 Task: Find a guest house in Carlingford, Australia, for 8 guests from 12th to 16th July, with a price range of ₹10,000 to ₹16,000, including amenities like free parking, TV, gym, and breakfast.
Action: Mouse moved to (581, 124)
Screenshot: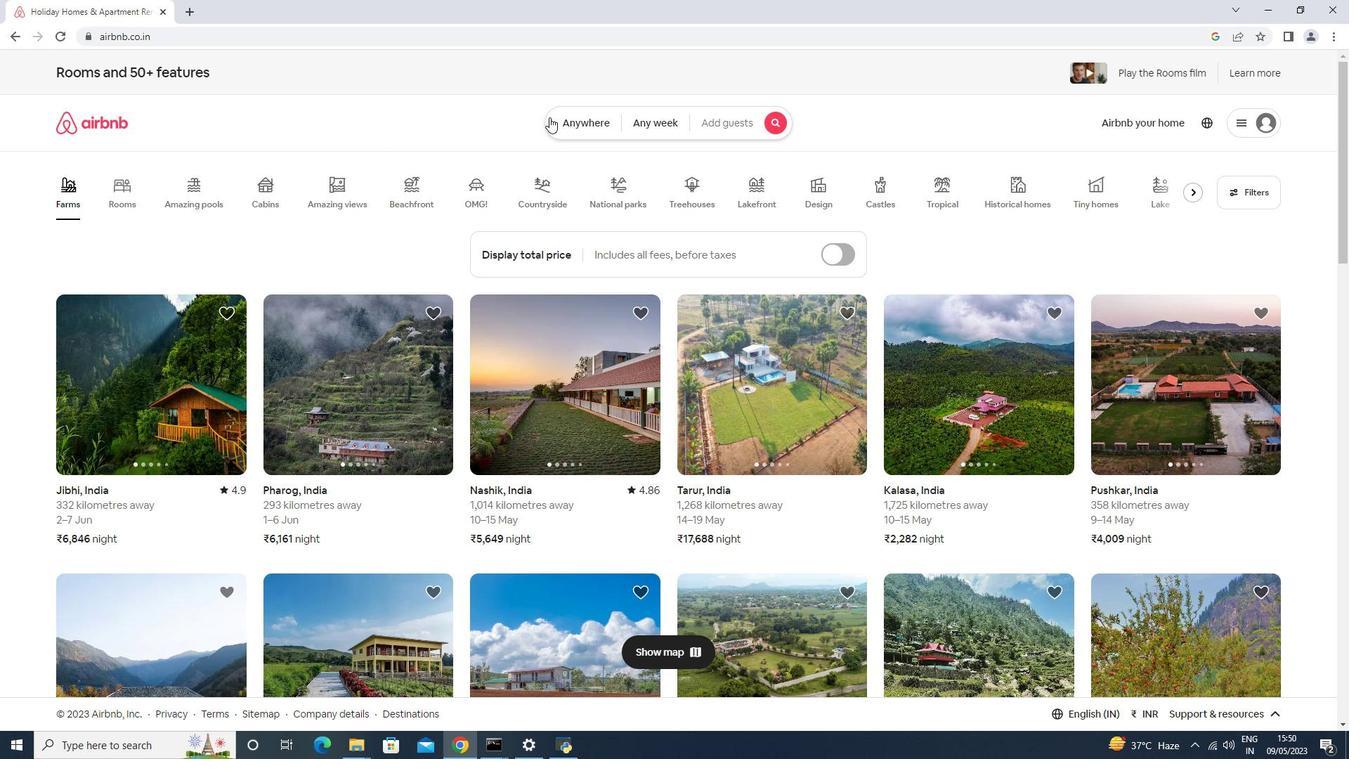 
Action: Mouse pressed left at (581, 124)
Screenshot: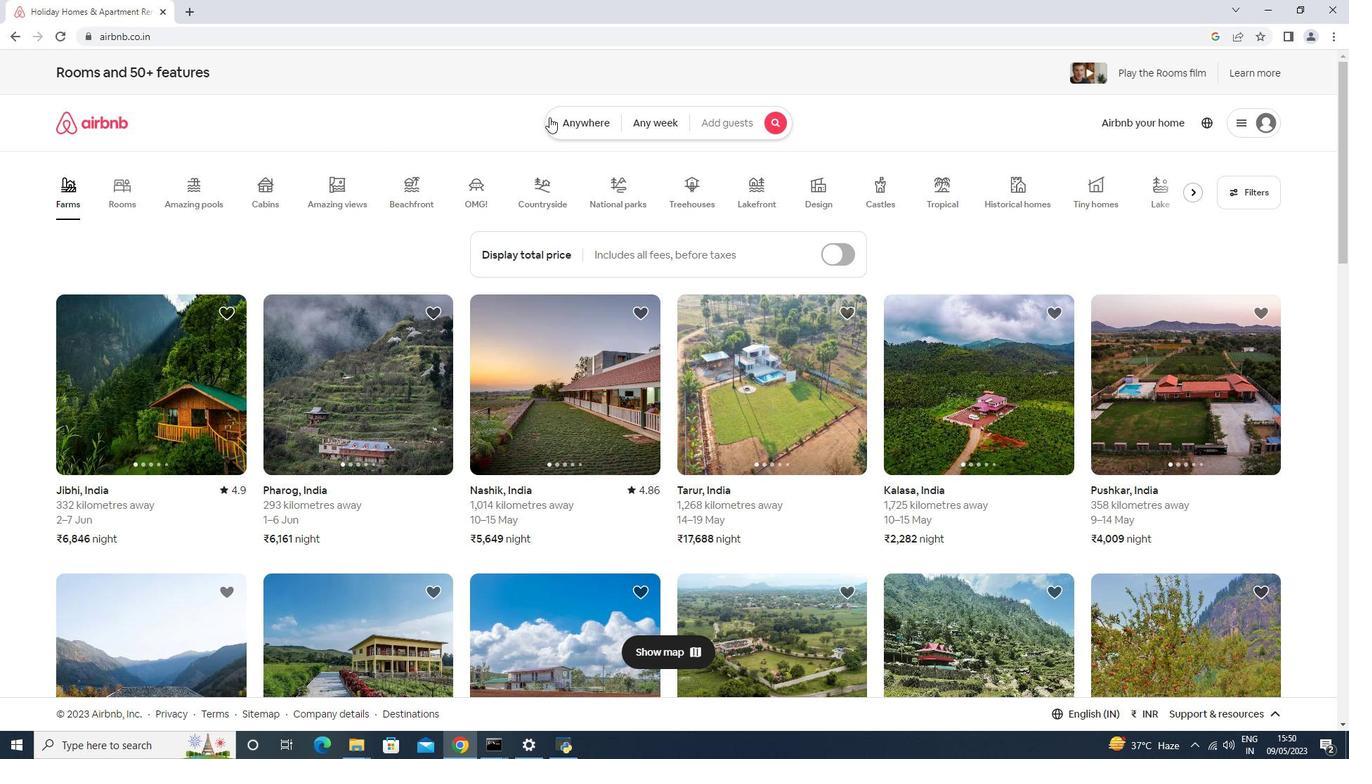 
Action: Key pressed <Key.shift>Carlingford,<Key.space>
Screenshot: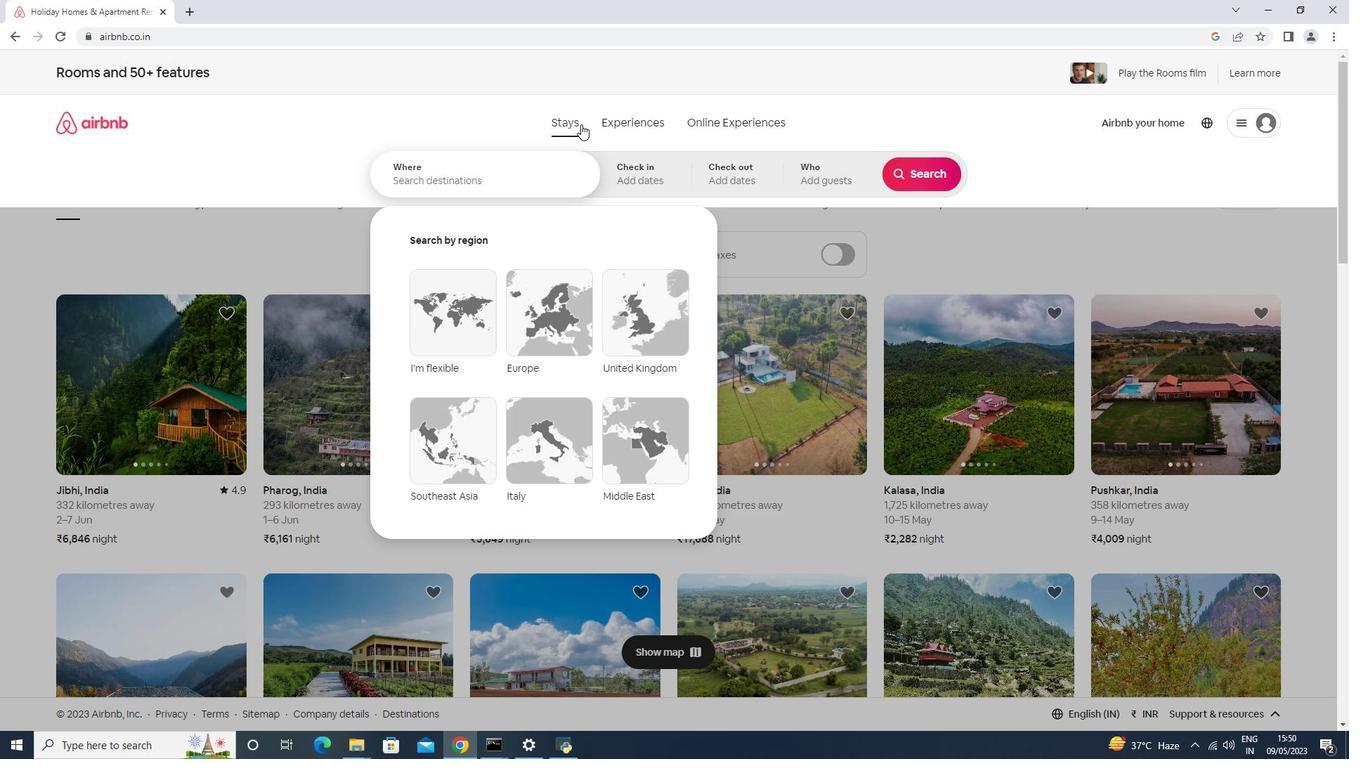 
Action: Mouse moved to (596, 82)
Screenshot: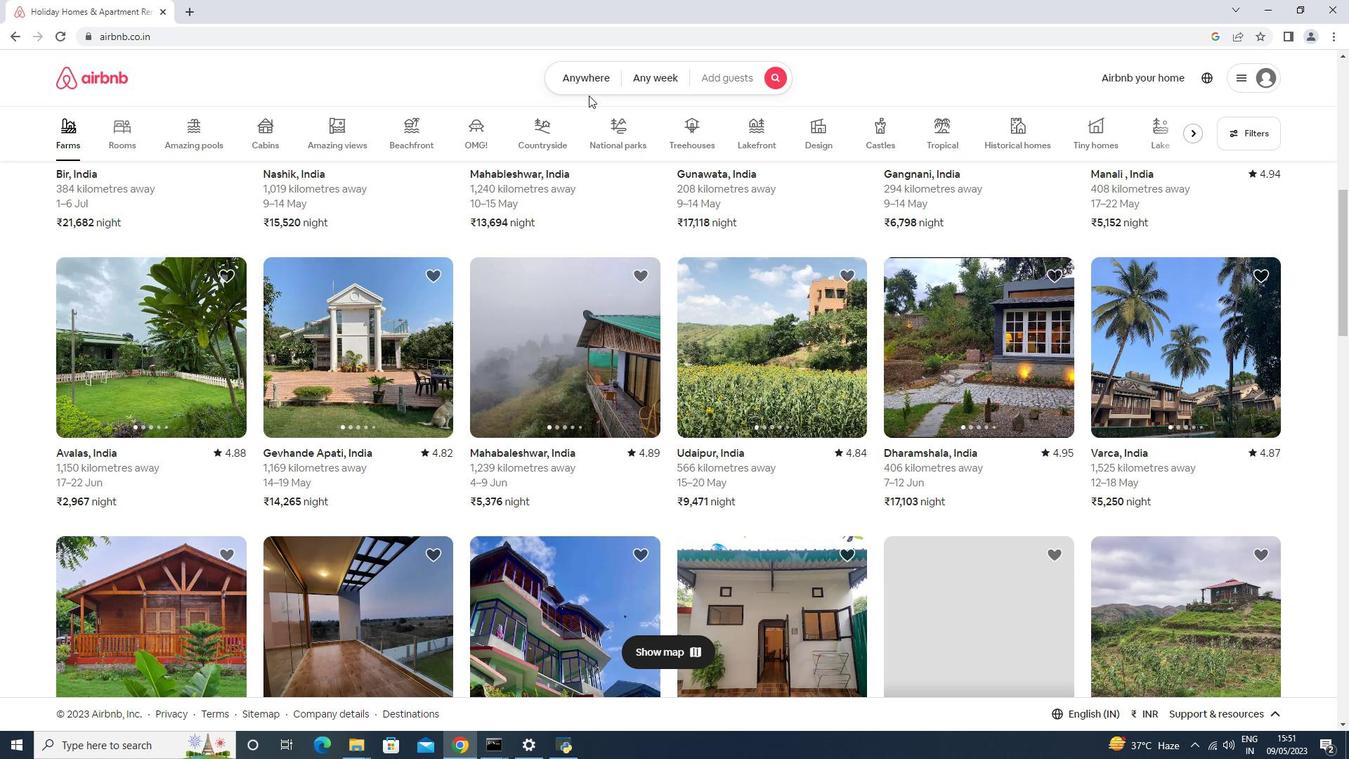 
Action: Mouse pressed left at (596, 82)
Screenshot: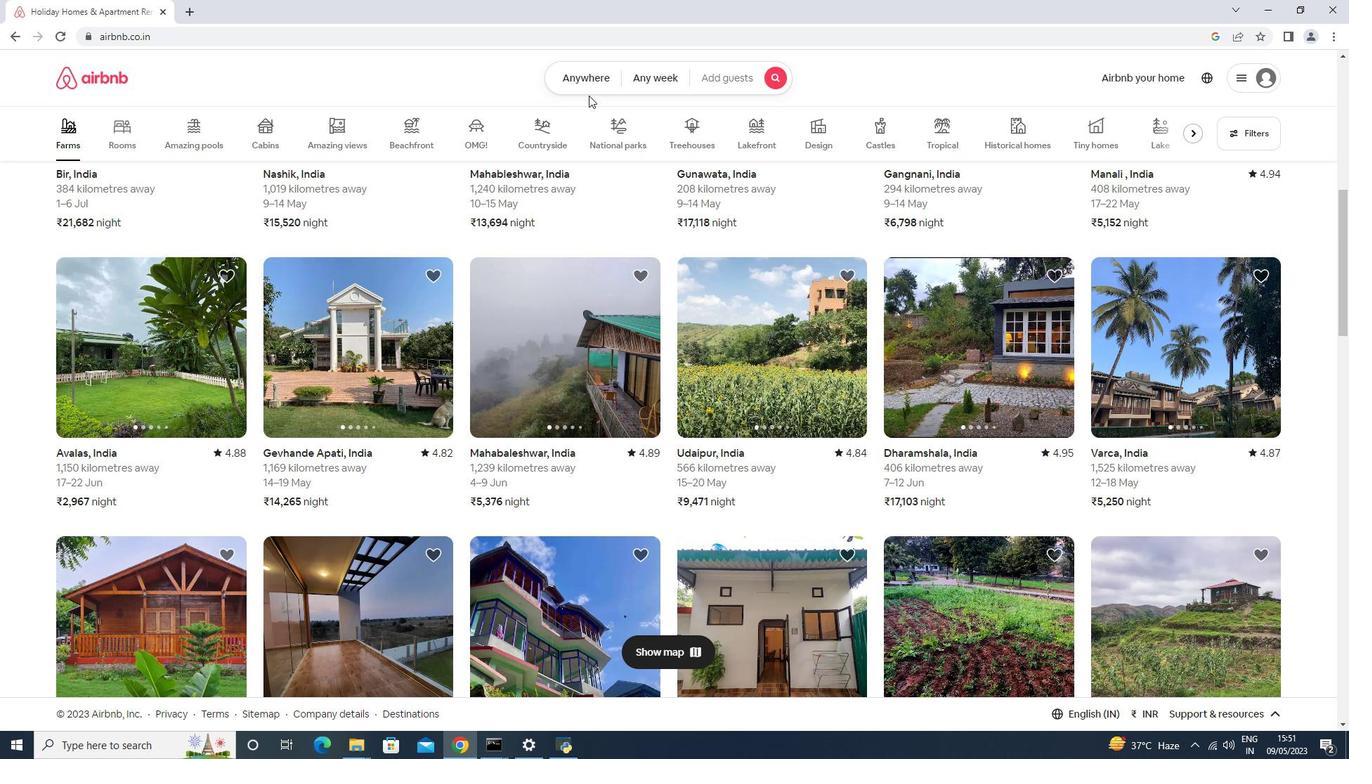 
Action: Mouse moved to (541, 131)
Screenshot: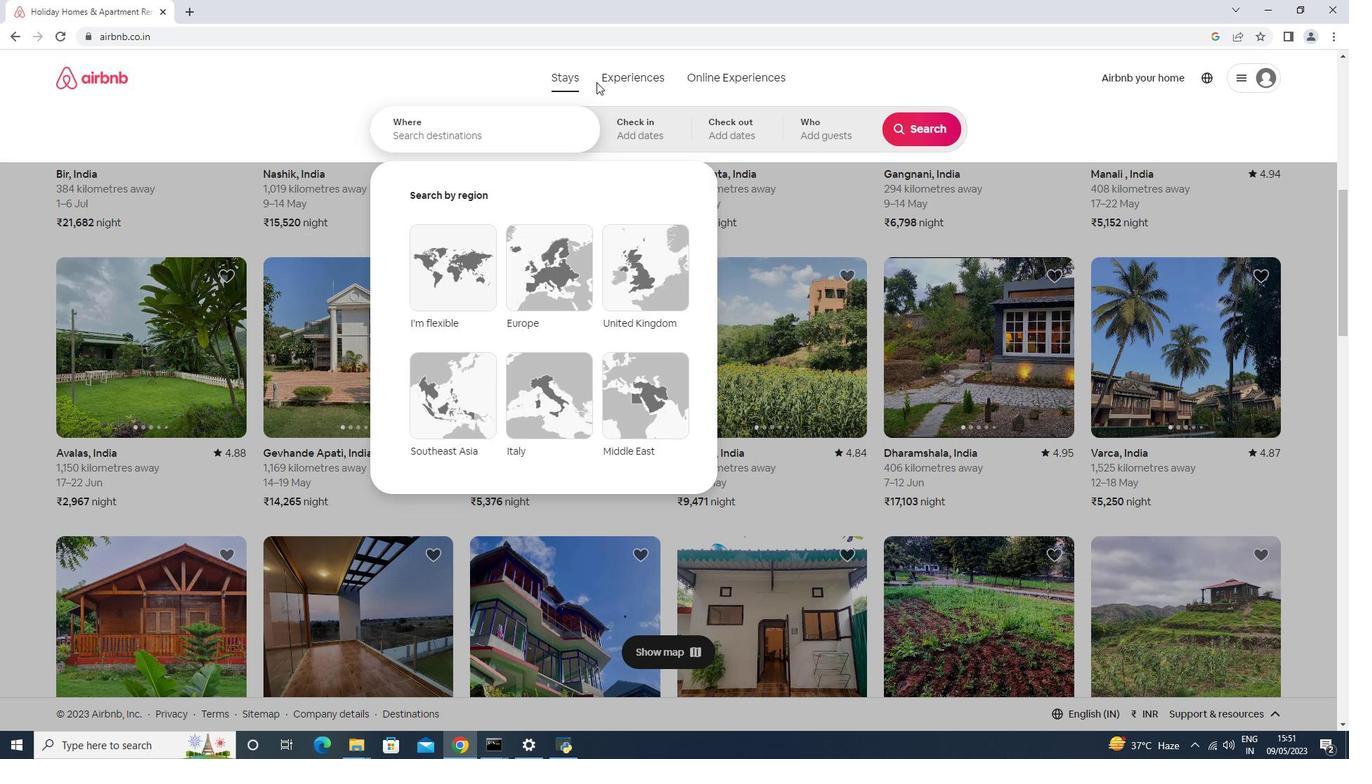 
Action: Mouse pressed left at (541, 131)
Screenshot: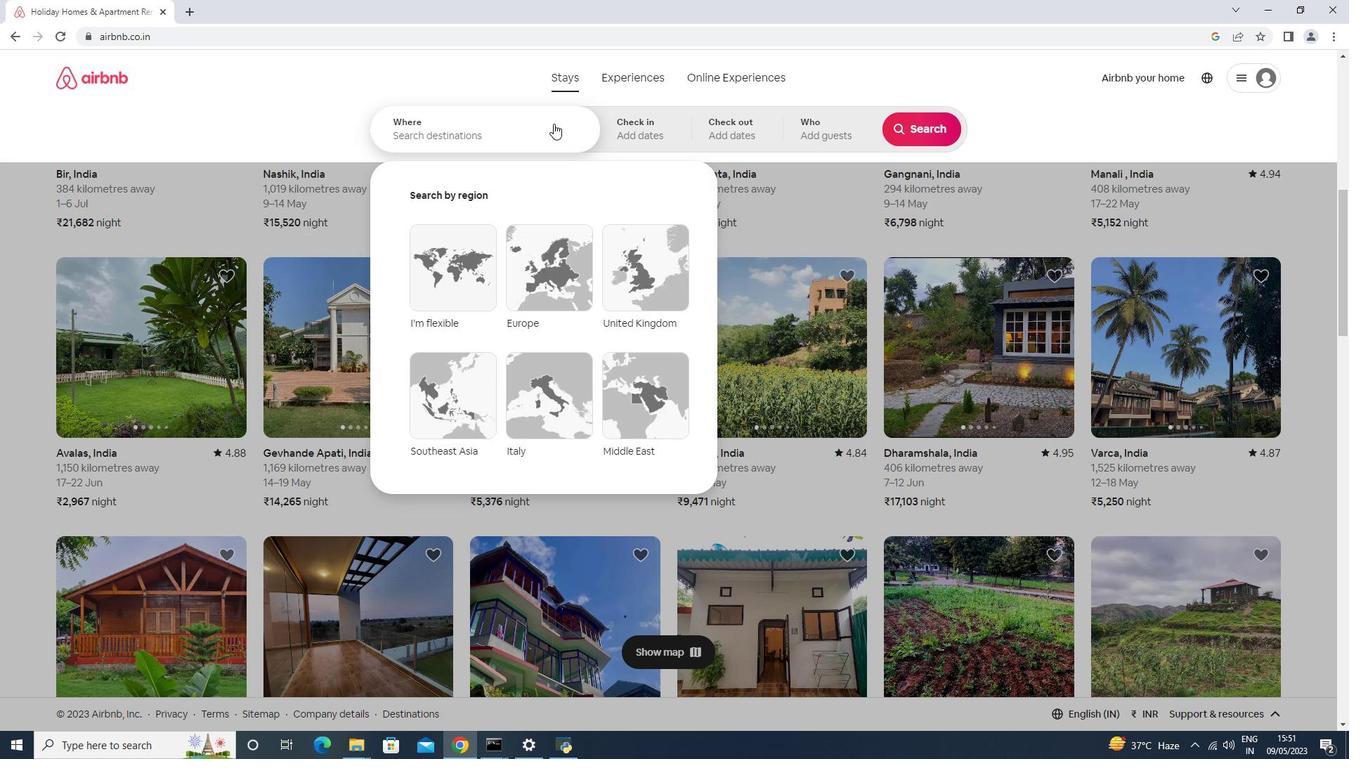 
Action: Key pressed <Key.shift>rlingford,<Key.space>a<Key.backspace><Key.shift>Australia<Key.enter>
Screenshot: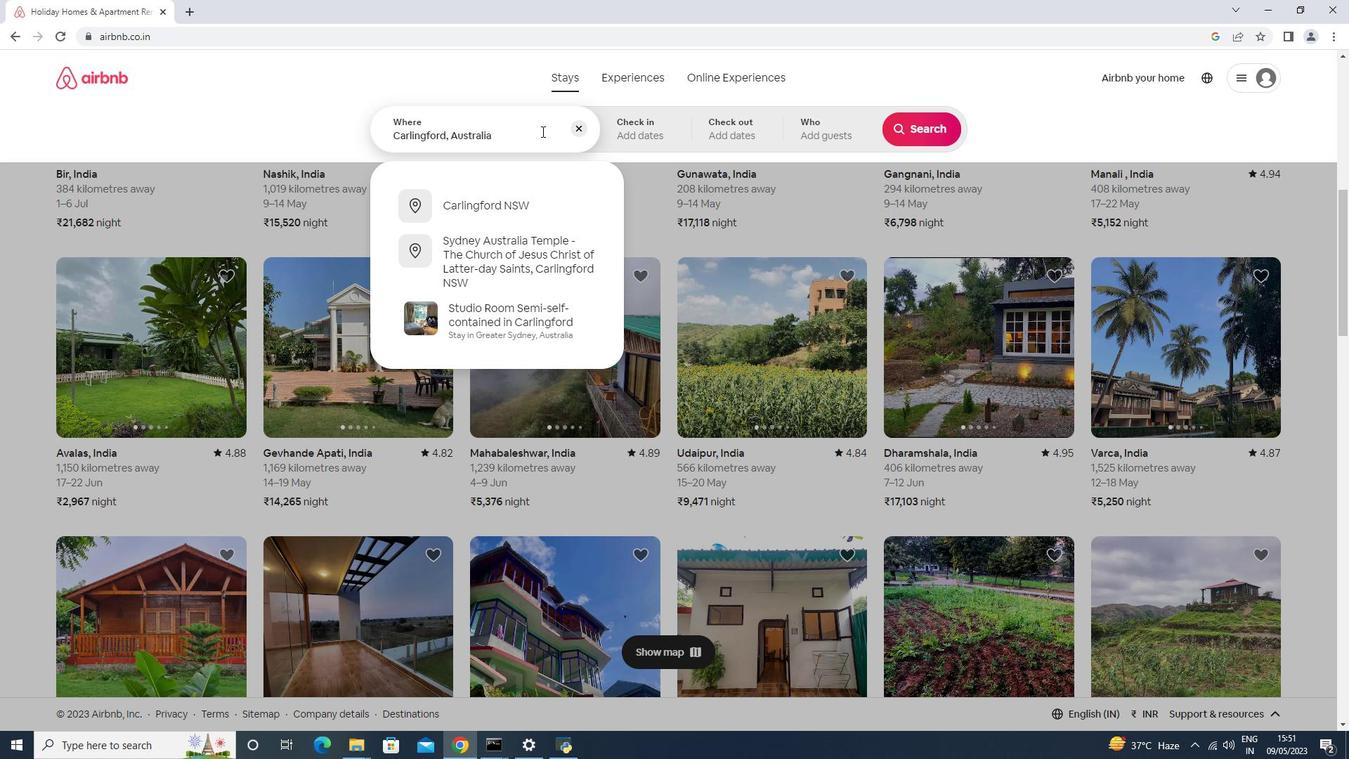 
Action: Mouse moved to (920, 244)
Screenshot: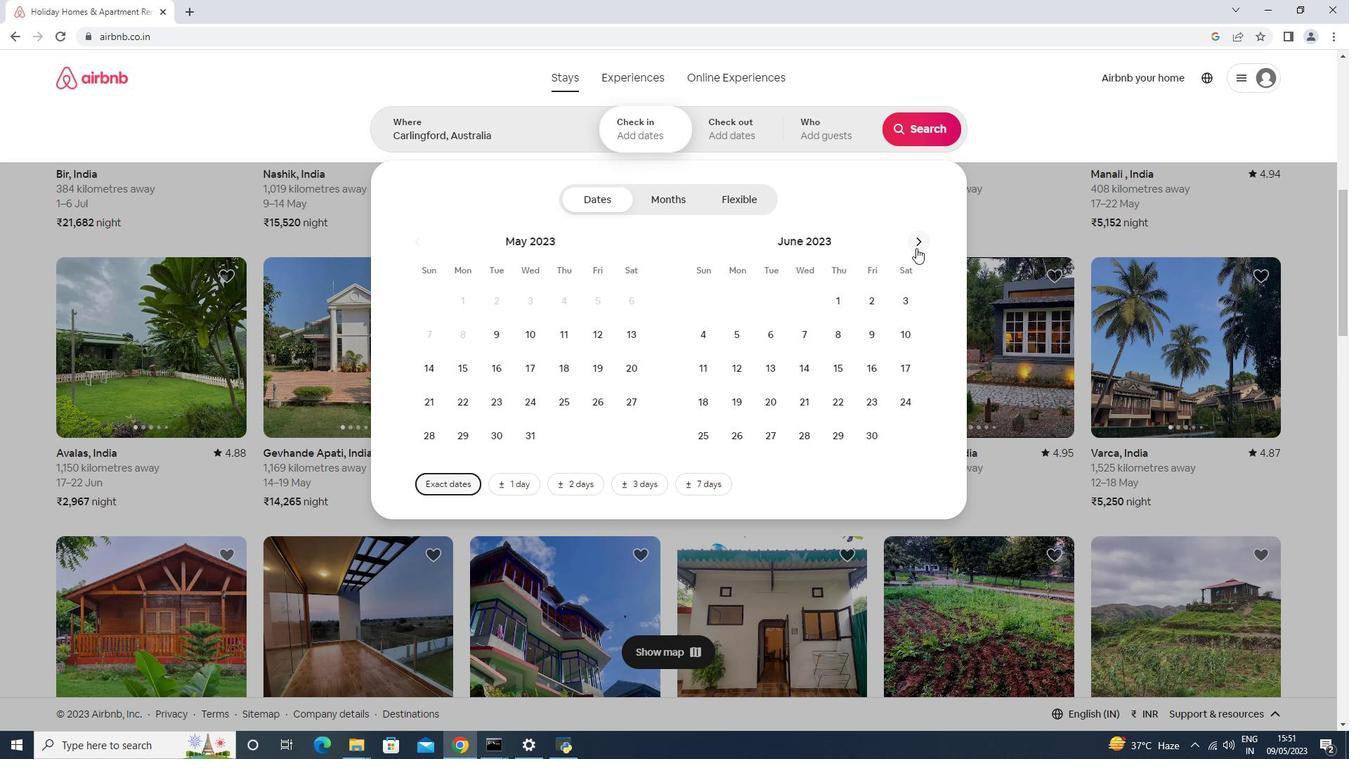 
Action: Mouse pressed left at (920, 244)
Screenshot: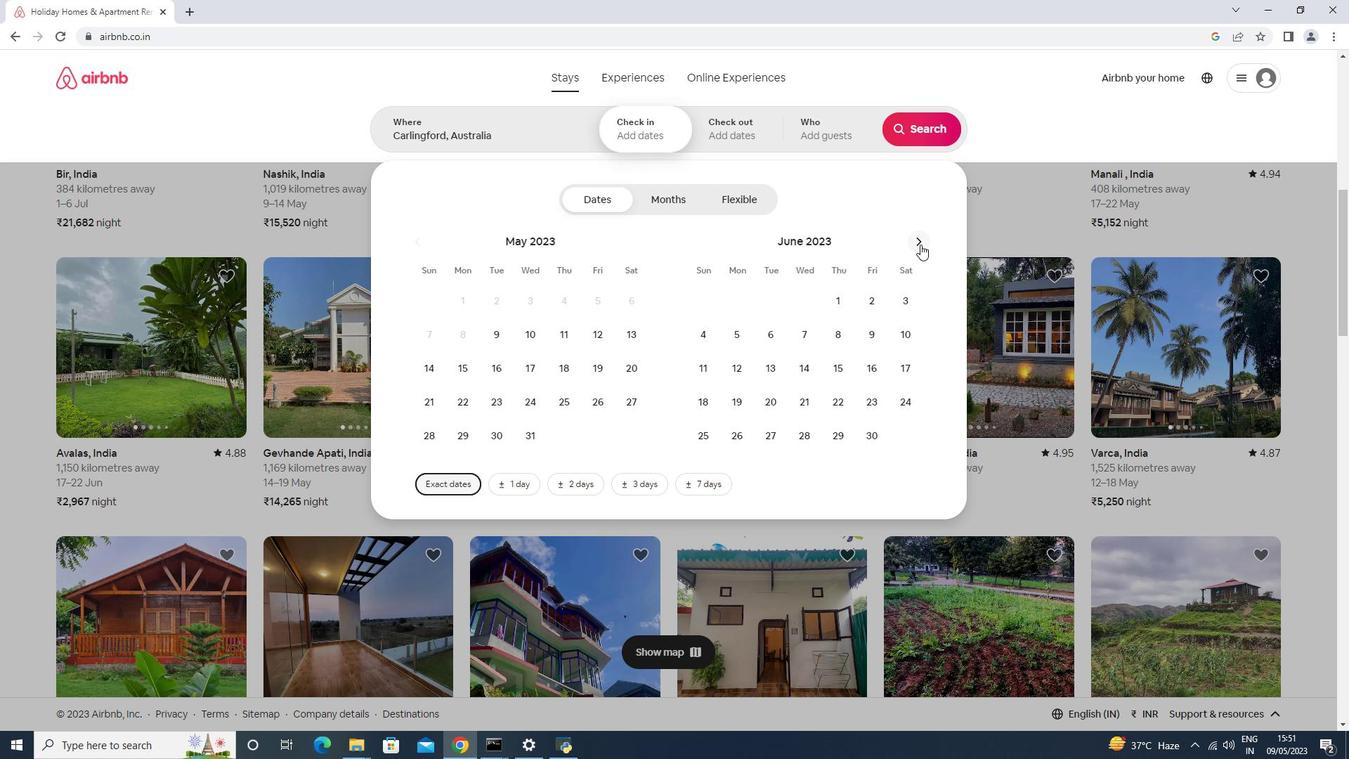 
Action: Mouse moved to (818, 365)
Screenshot: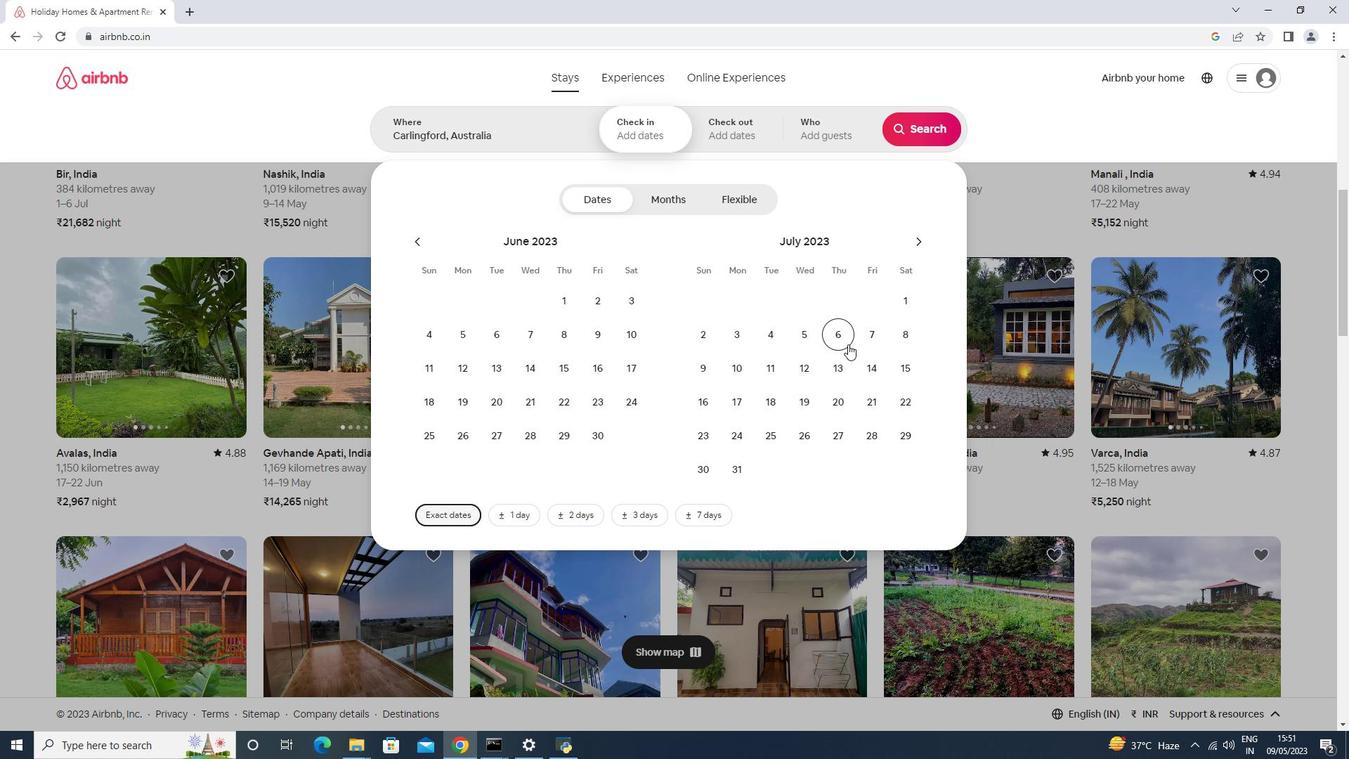 
Action: Mouse pressed left at (818, 365)
Screenshot: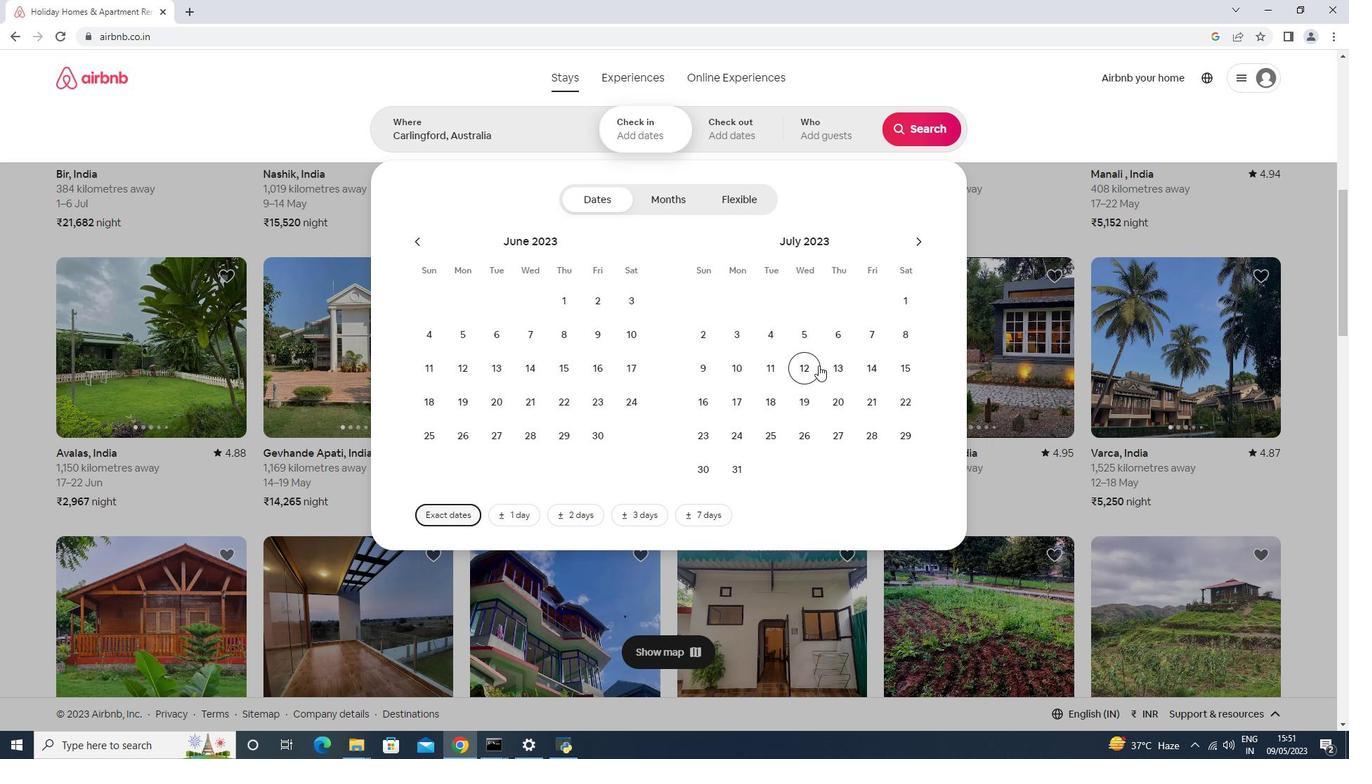 
Action: Mouse moved to (708, 394)
Screenshot: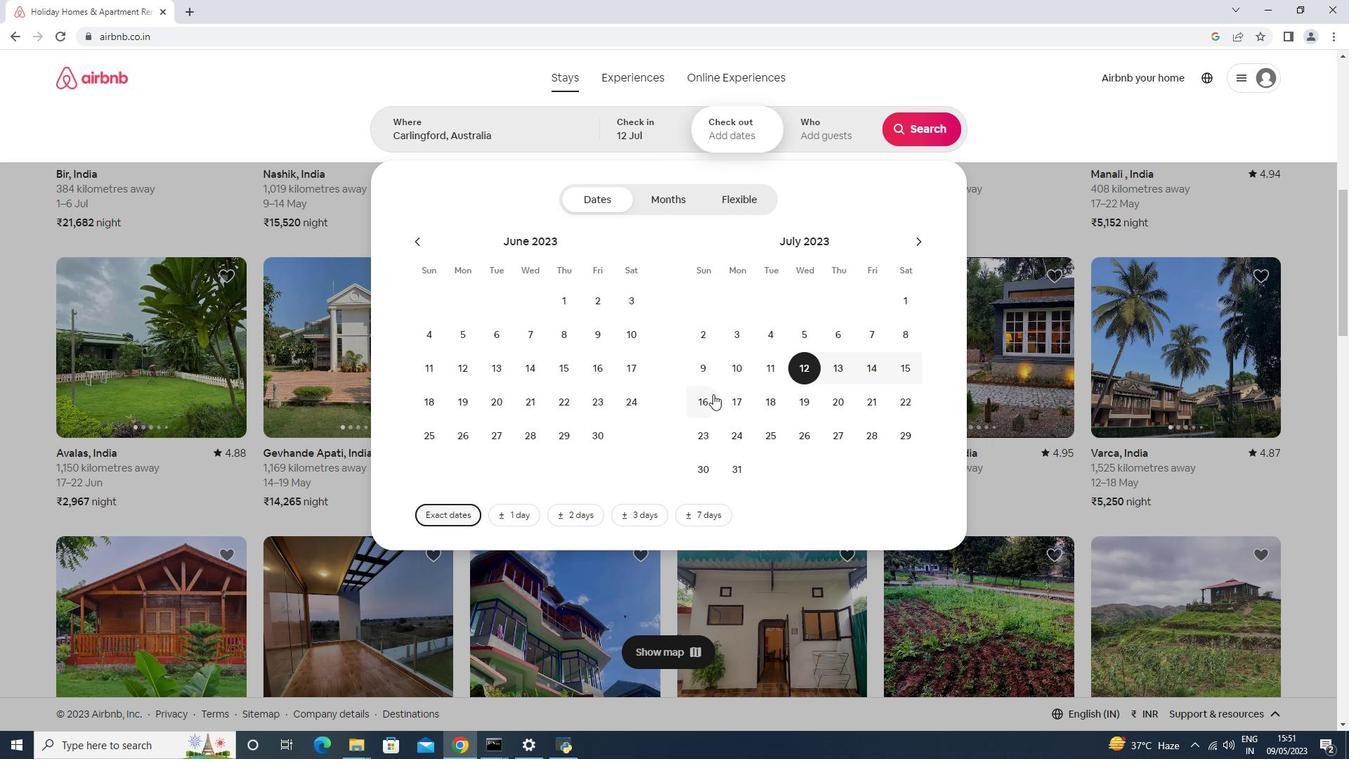 
Action: Mouse pressed left at (708, 394)
Screenshot: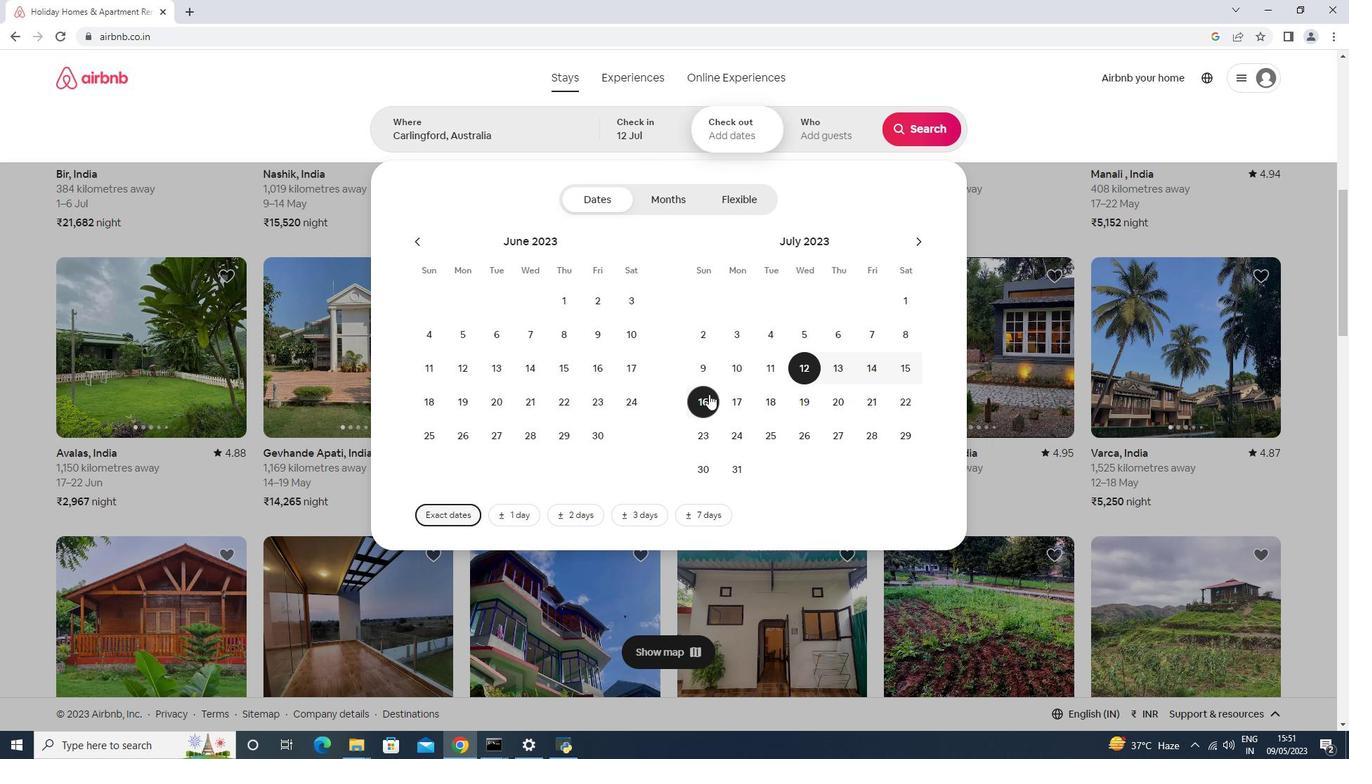 
Action: Mouse moved to (838, 140)
Screenshot: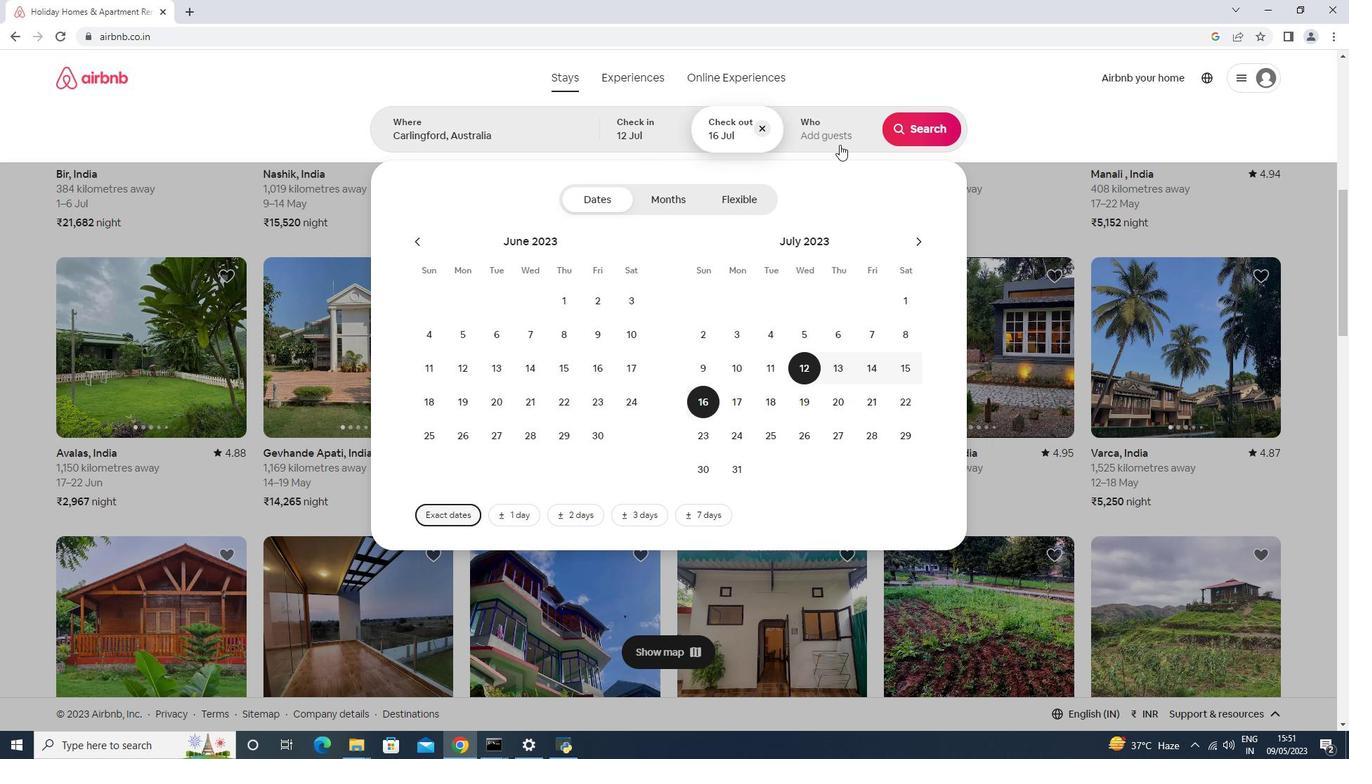 
Action: Mouse pressed left at (838, 140)
Screenshot: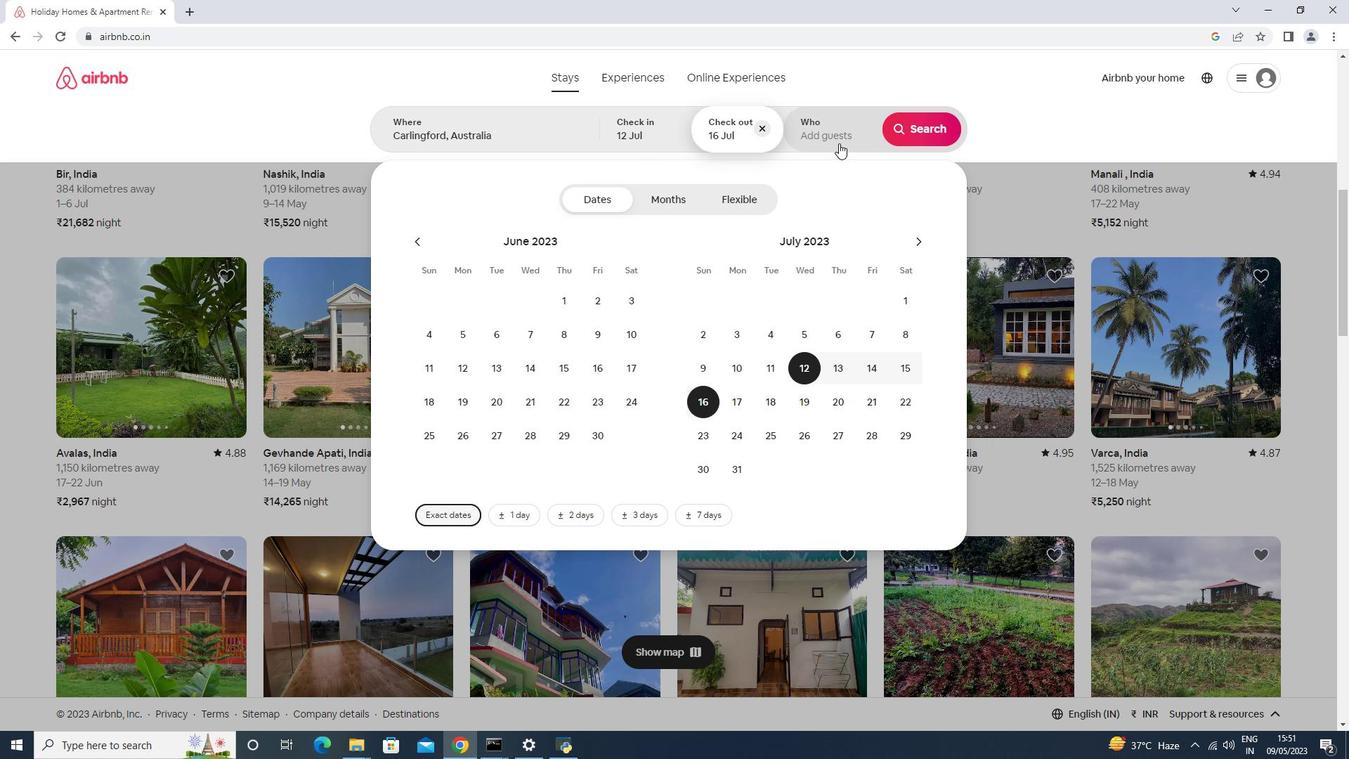 
Action: Mouse moved to (927, 196)
Screenshot: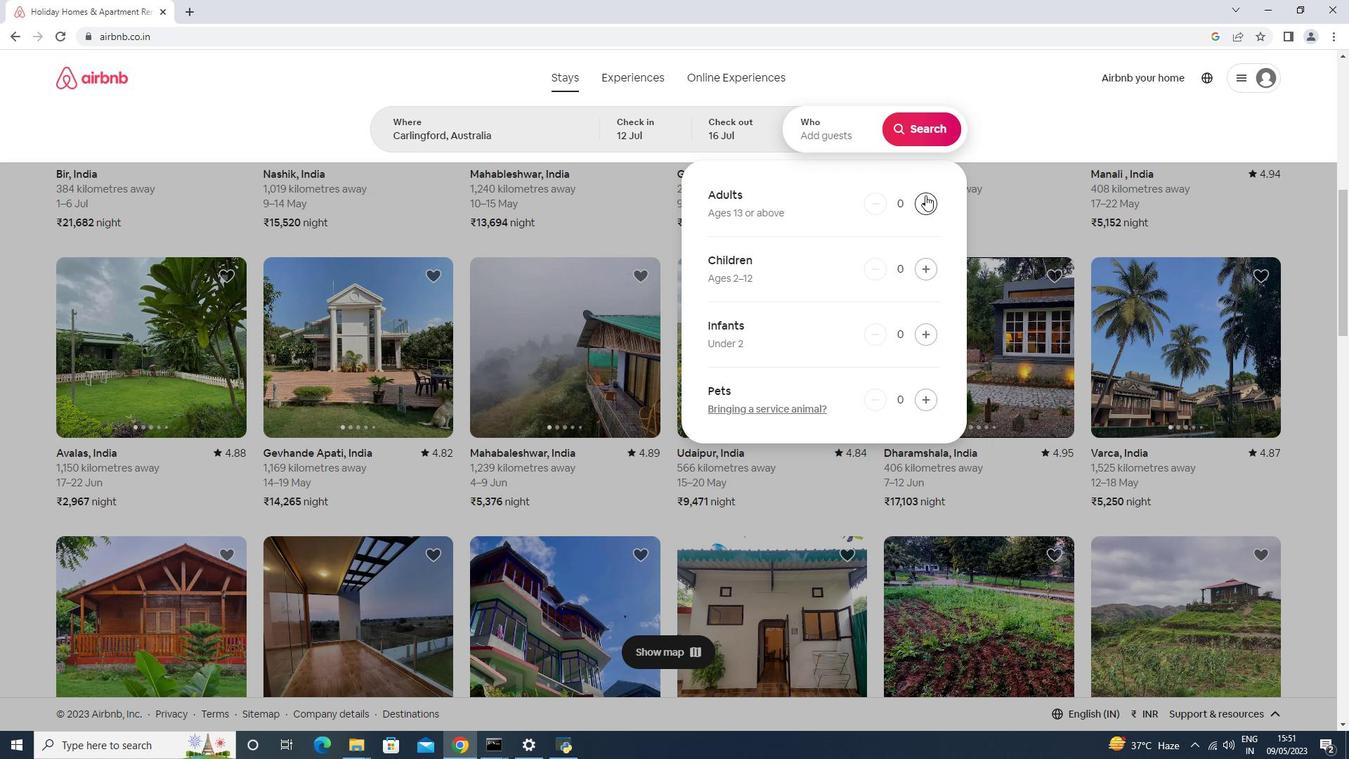
Action: Mouse pressed left at (927, 196)
Screenshot: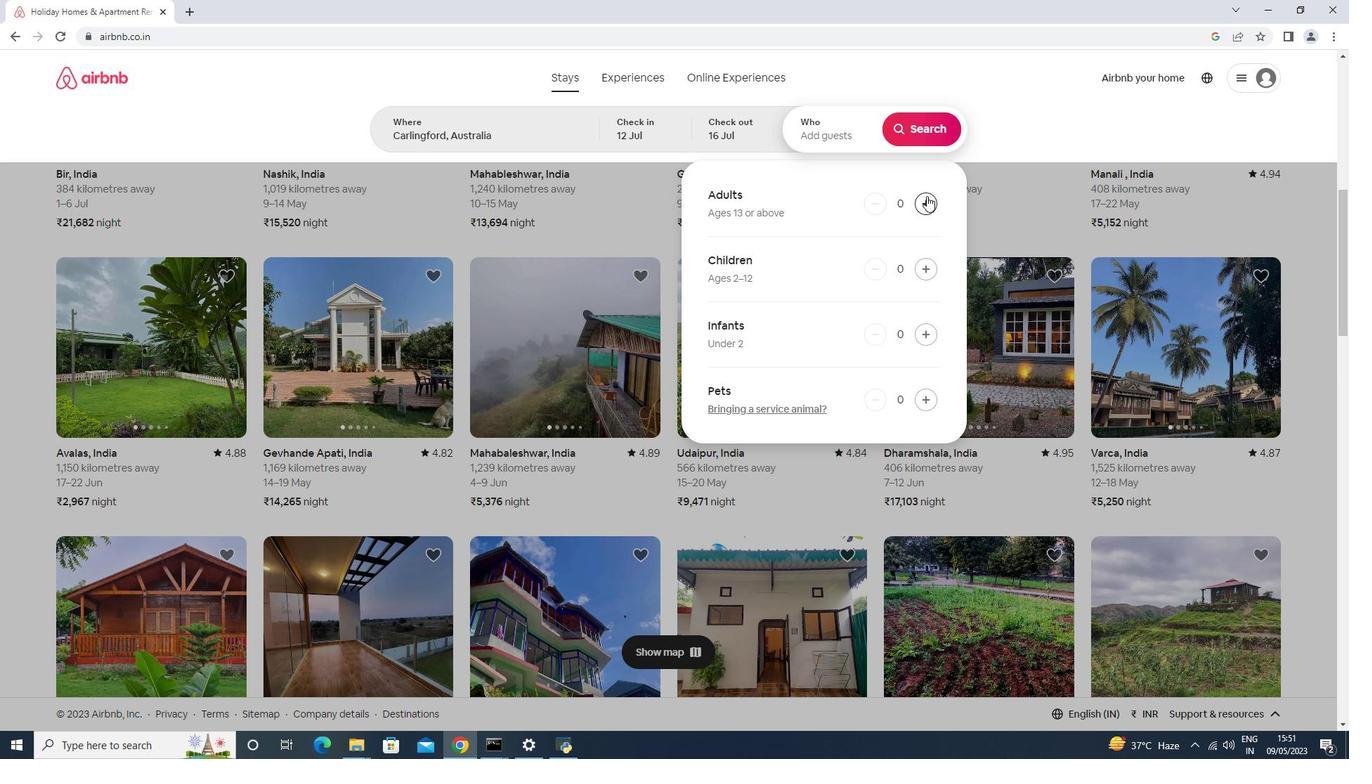 
Action: Mouse pressed left at (927, 196)
Screenshot: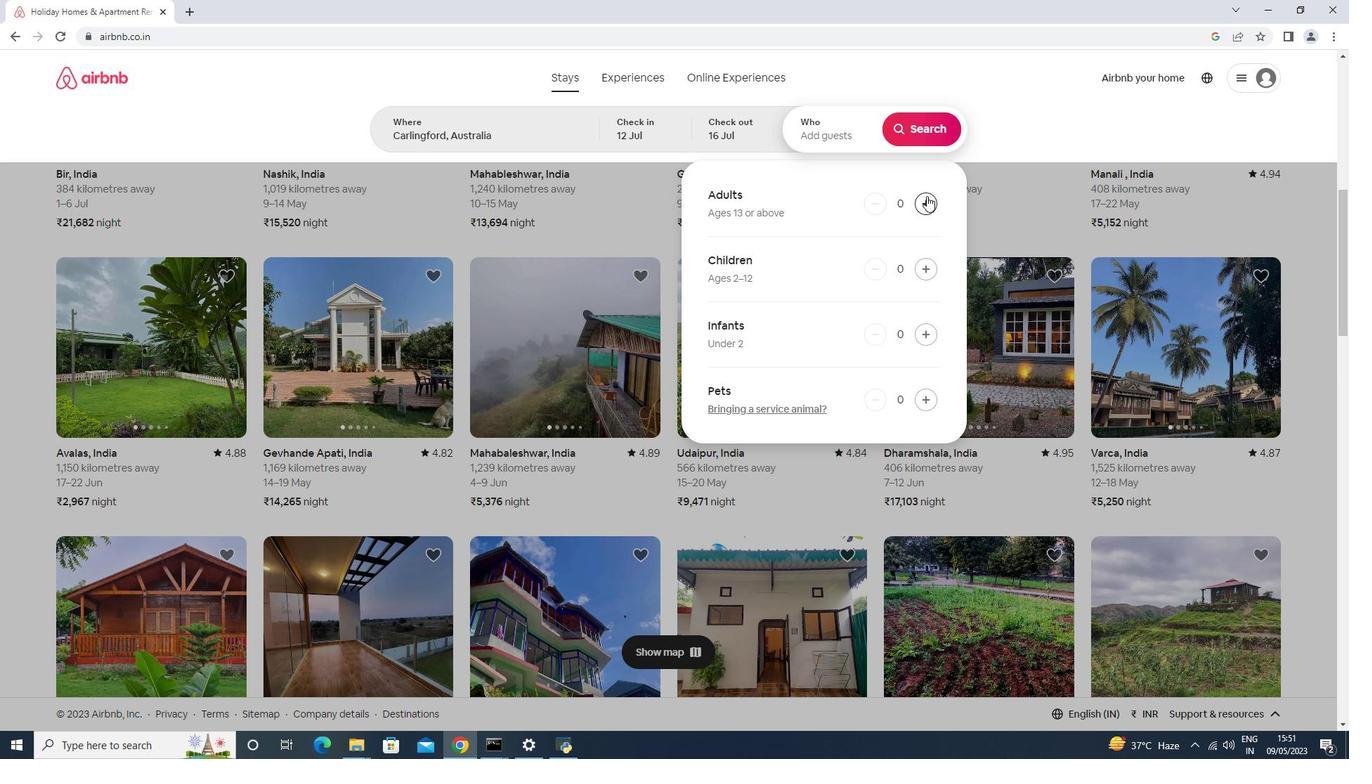 
Action: Mouse pressed left at (927, 196)
Screenshot: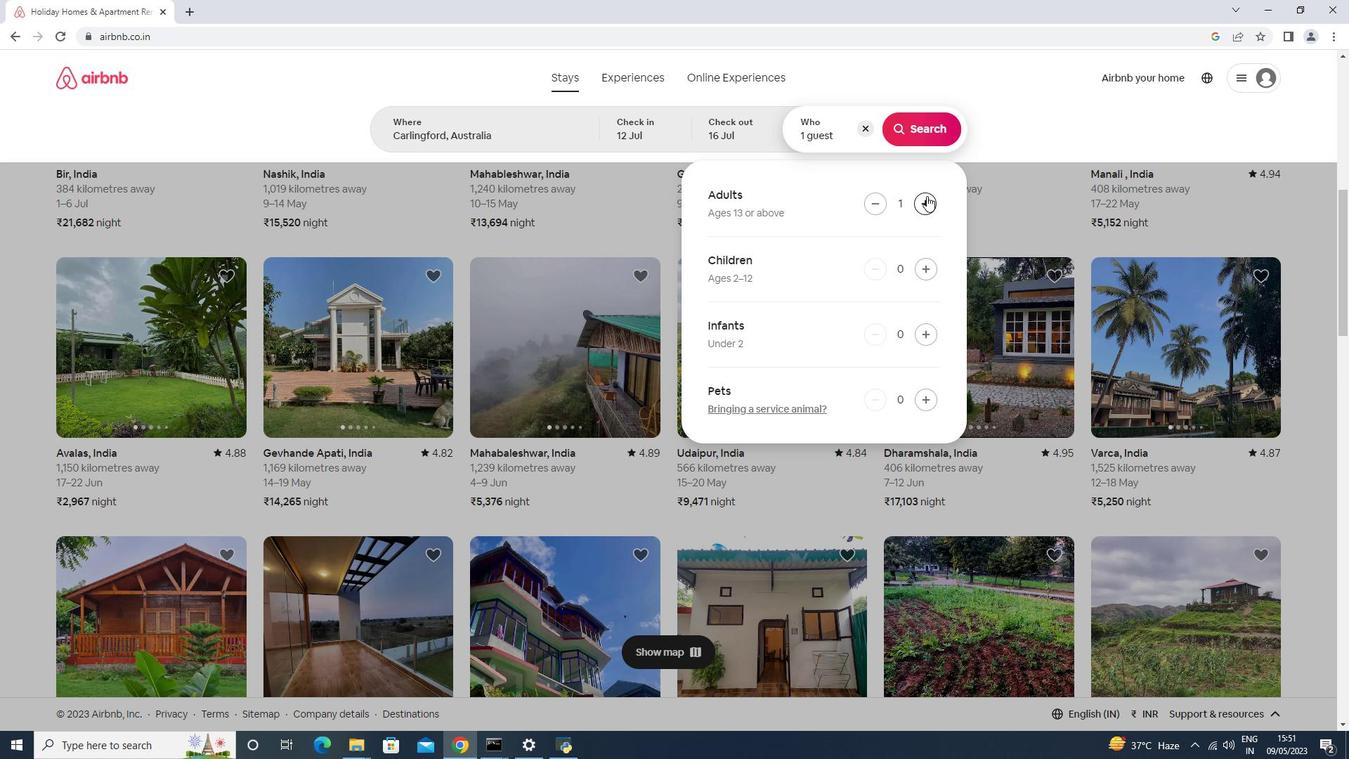 
Action: Mouse pressed left at (927, 196)
Screenshot: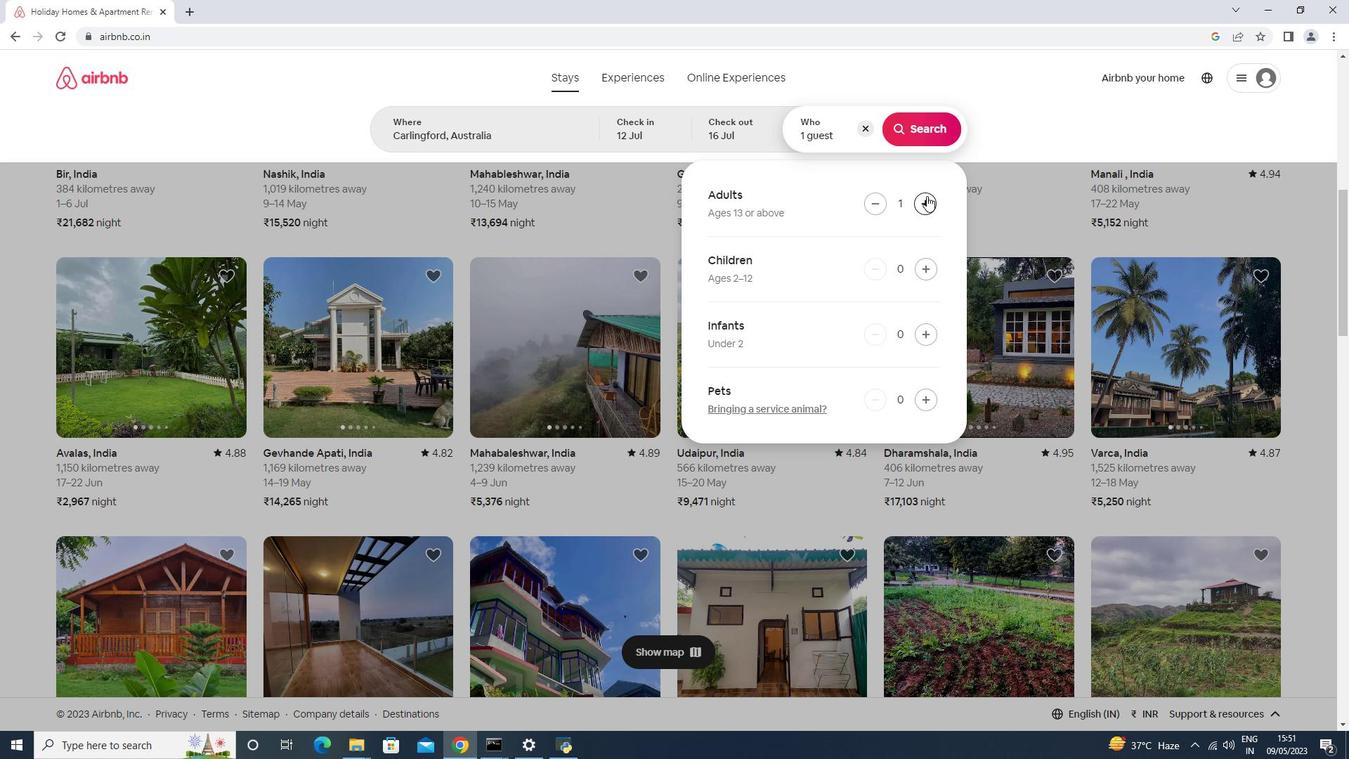 
Action: Mouse pressed left at (927, 196)
Screenshot: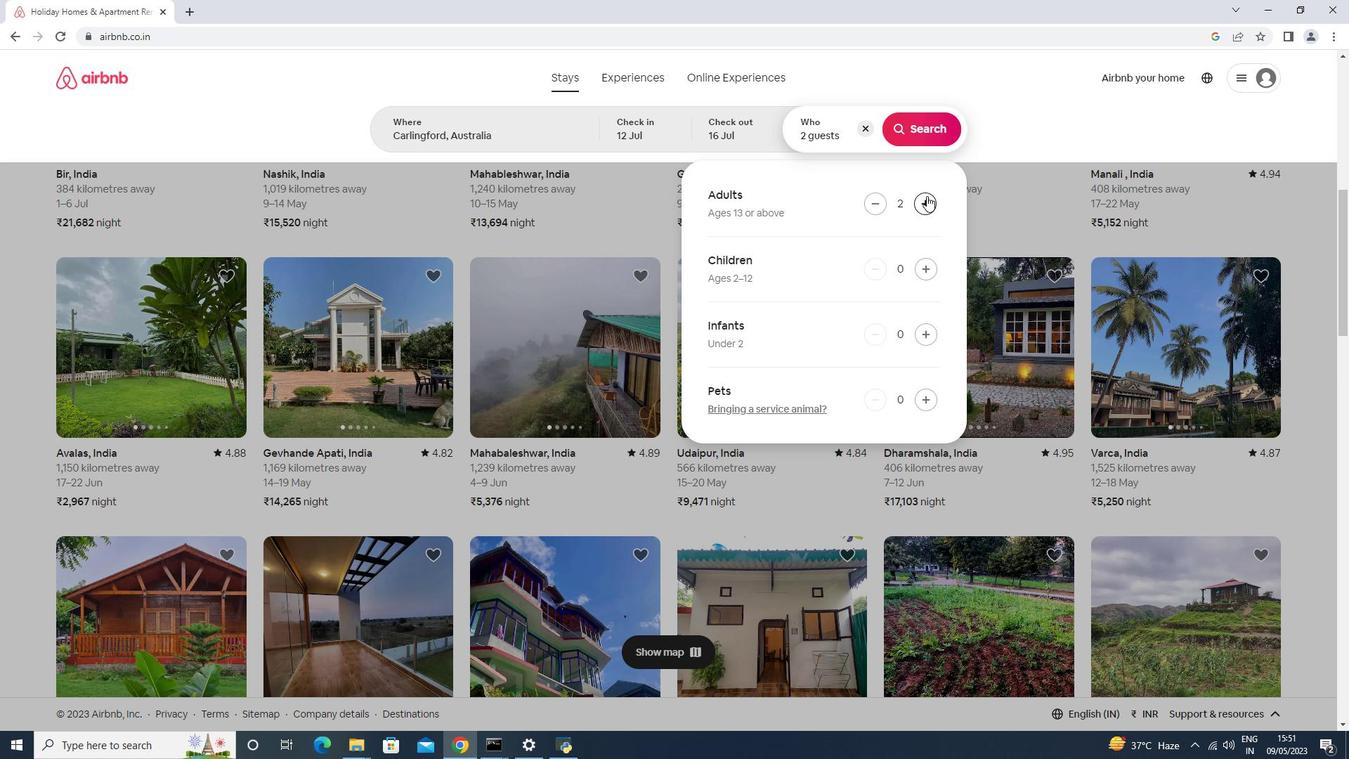 
Action: Mouse pressed left at (927, 196)
Screenshot: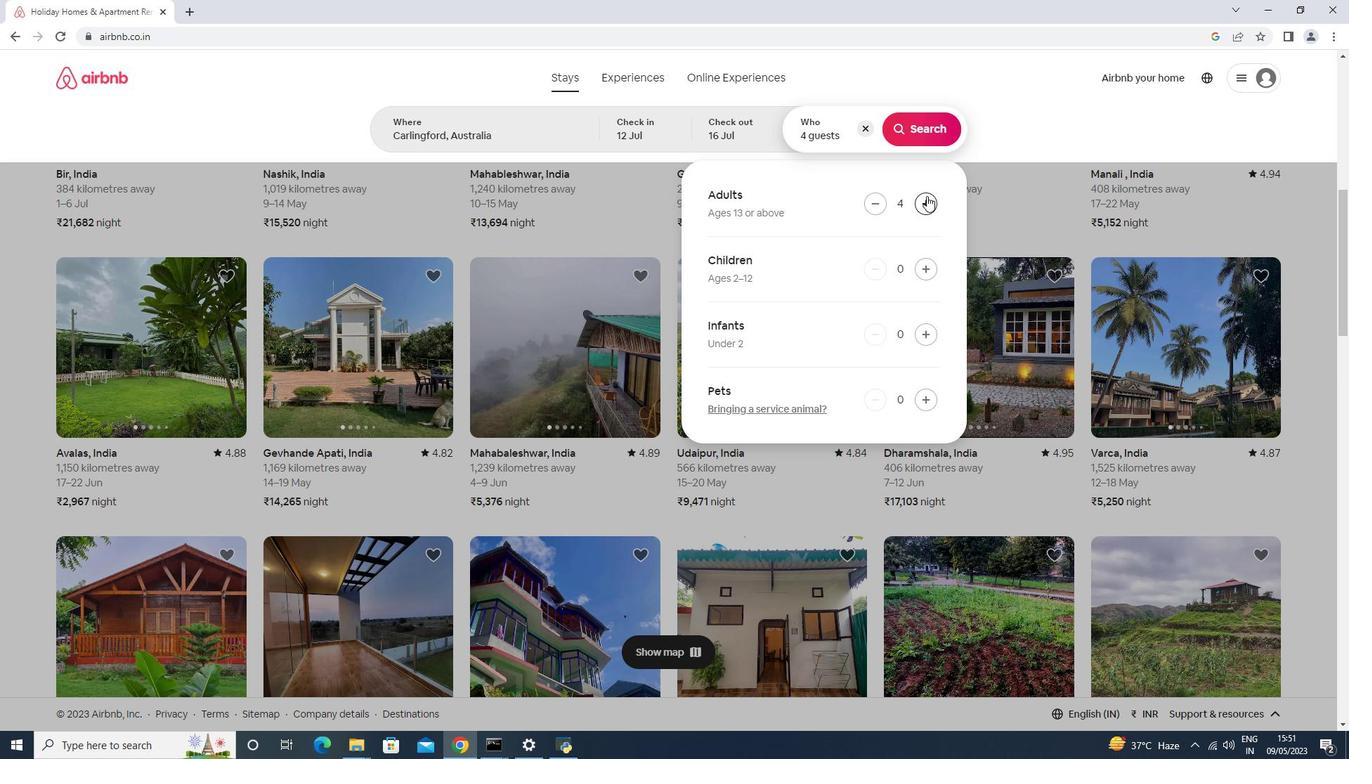 
Action: Mouse pressed left at (927, 196)
Screenshot: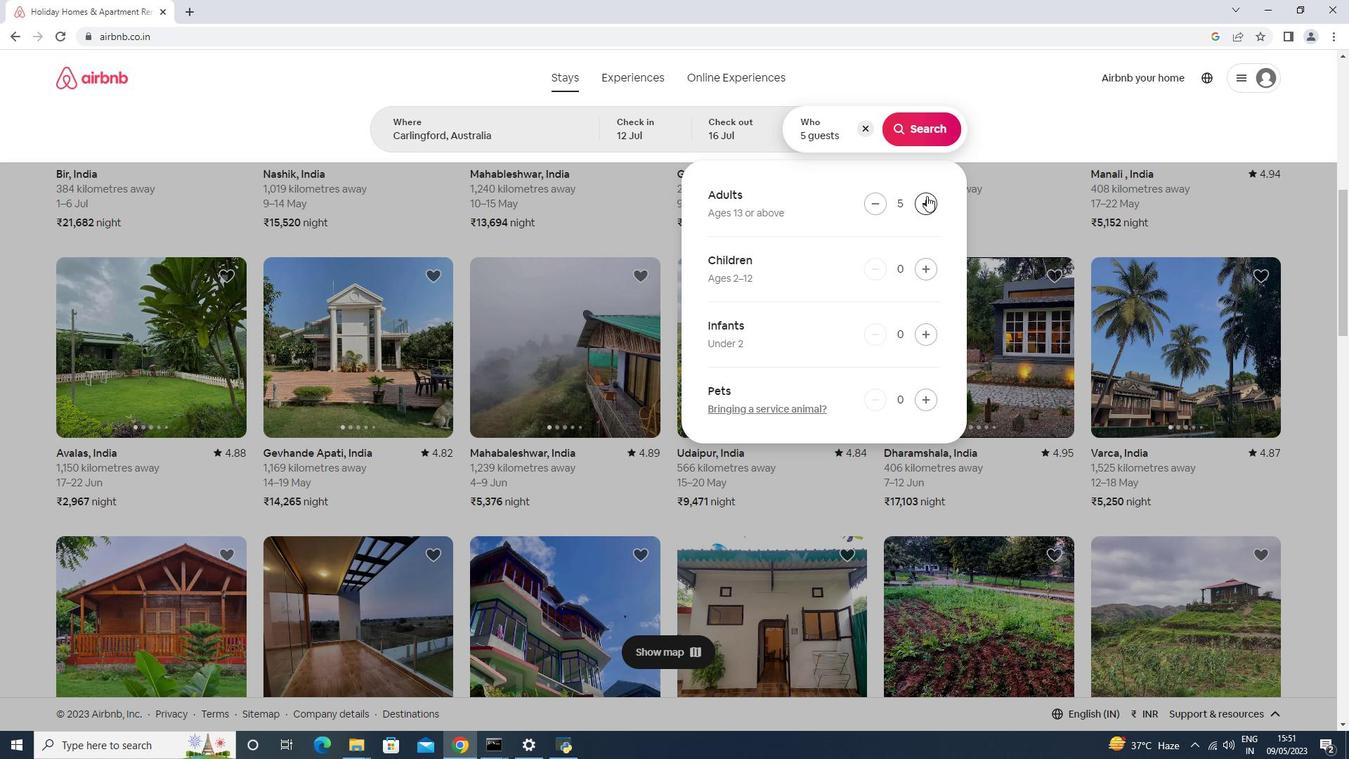
Action: Mouse pressed left at (927, 196)
Screenshot: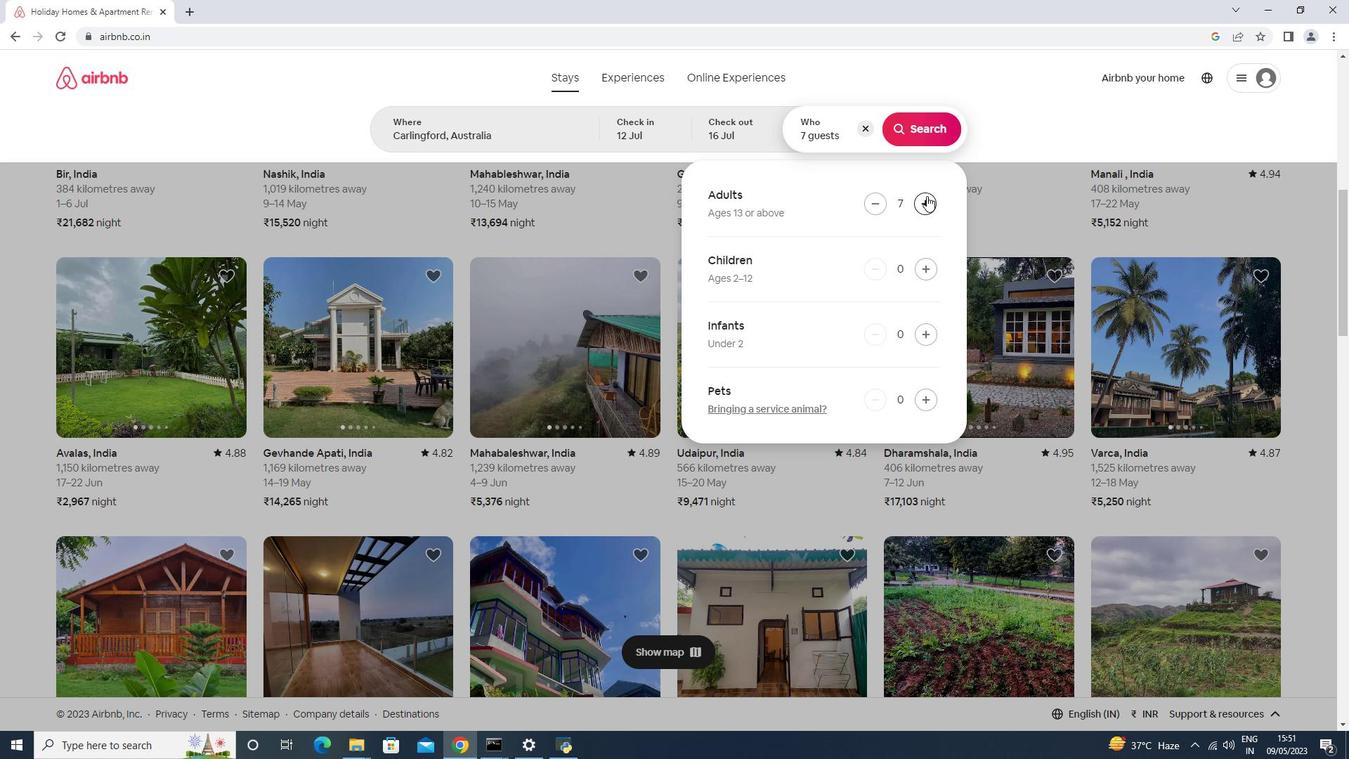 
Action: Mouse moved to (917, 130)
Screenshot: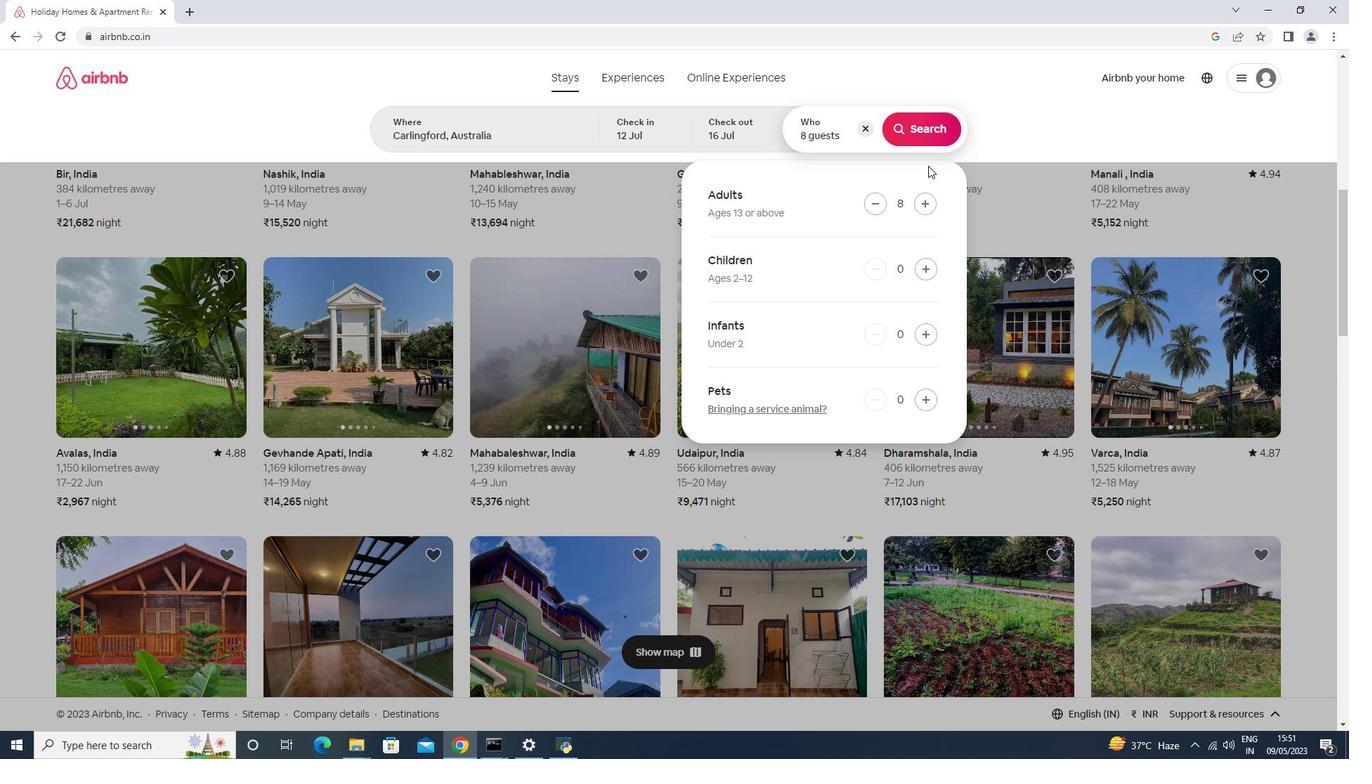 
Action: Mouse pressed left at (917, 130)
Screenshot: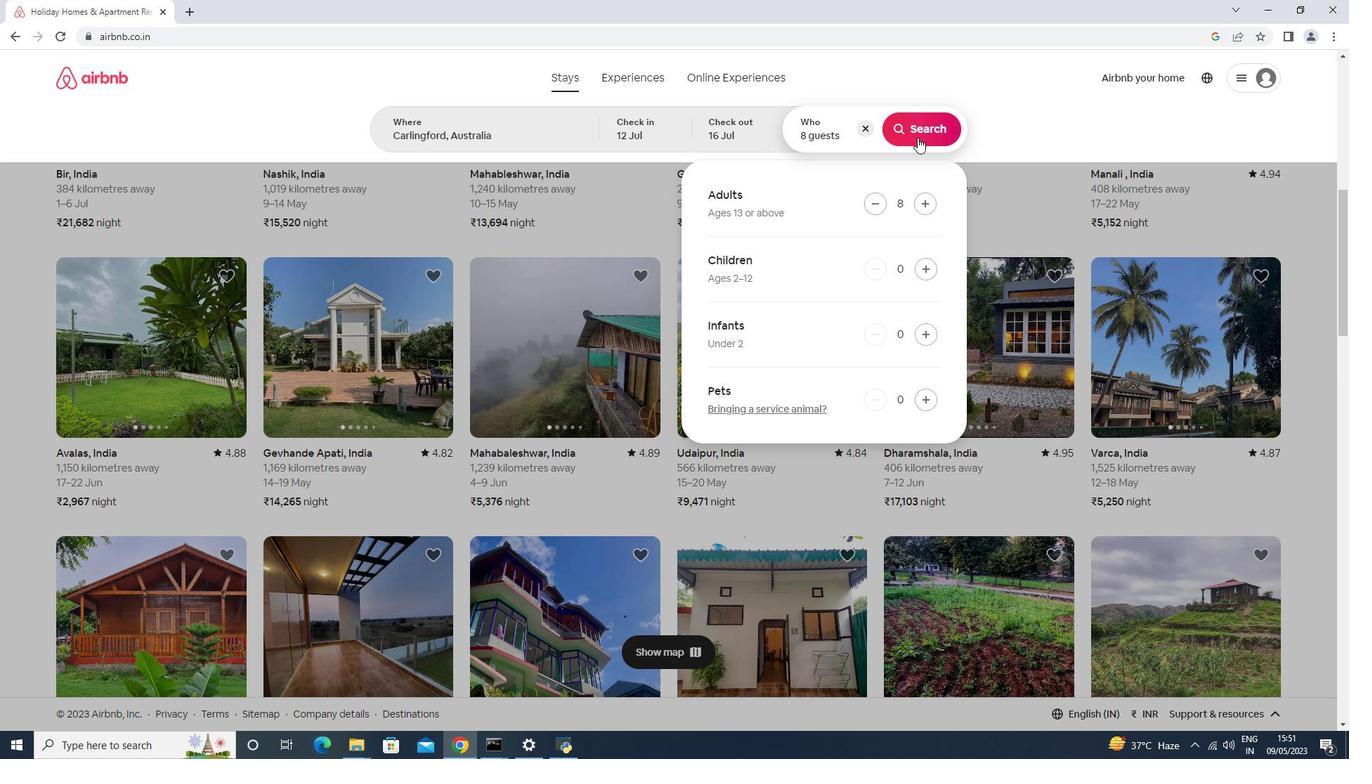 
Action: Mouse moved to (1284, 125)
Screenshot: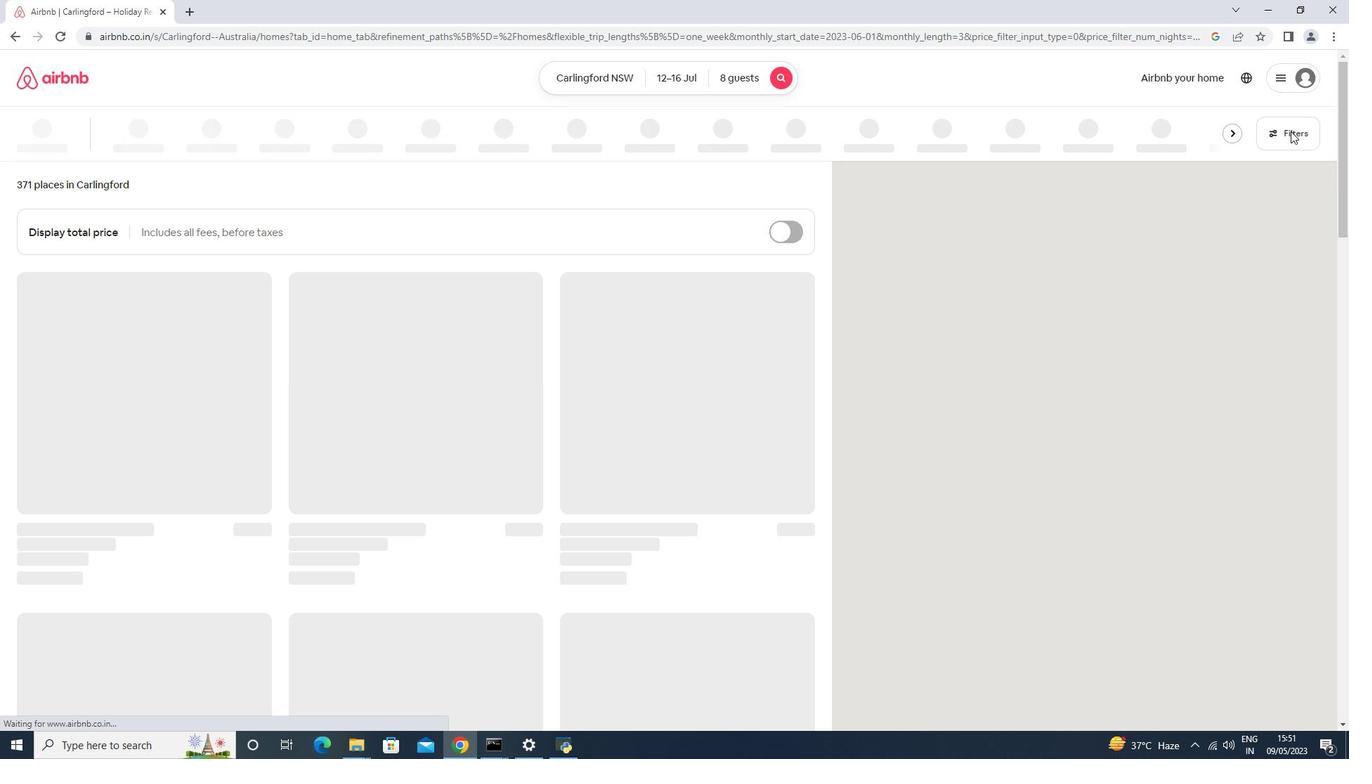 
Action: Mouse pressed left at (1284, 125)
Screenshot: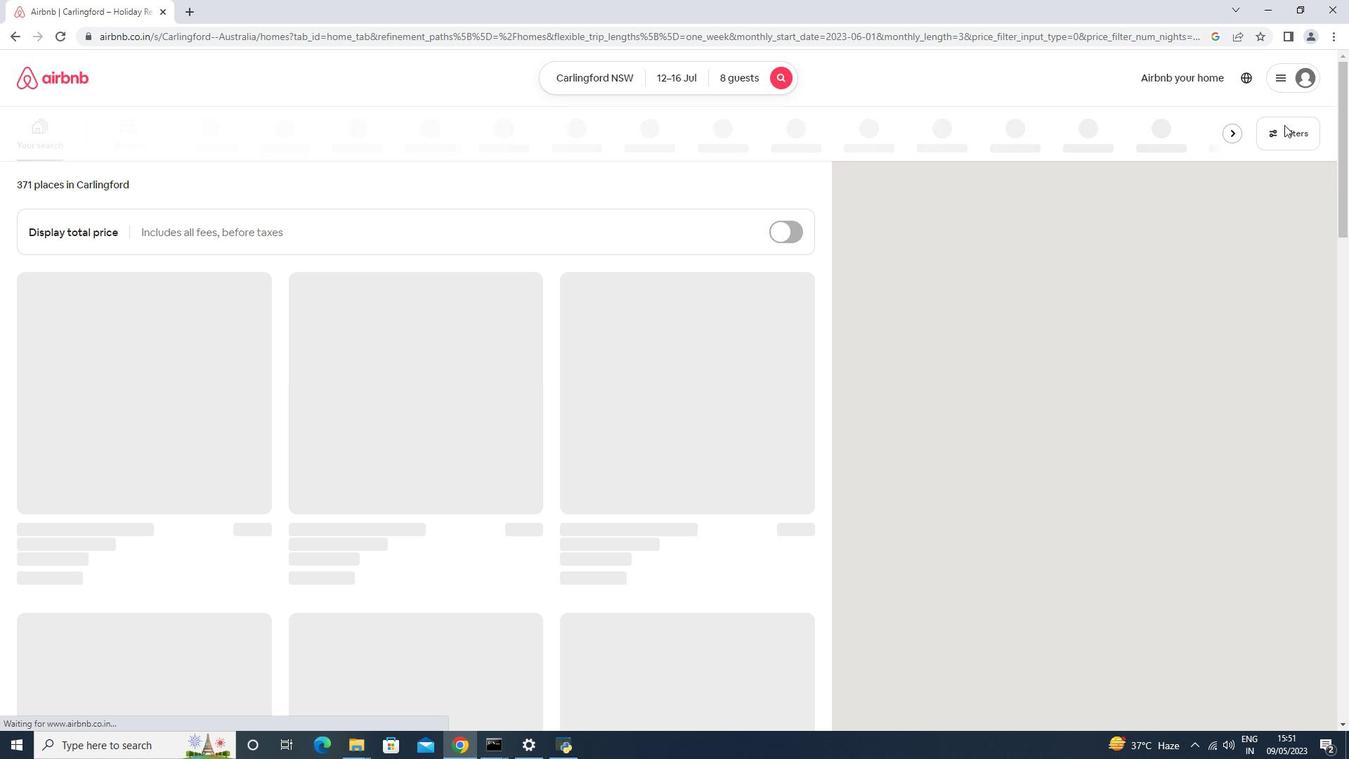 
Action: Mouse moved to (551, 465)
Screenshot: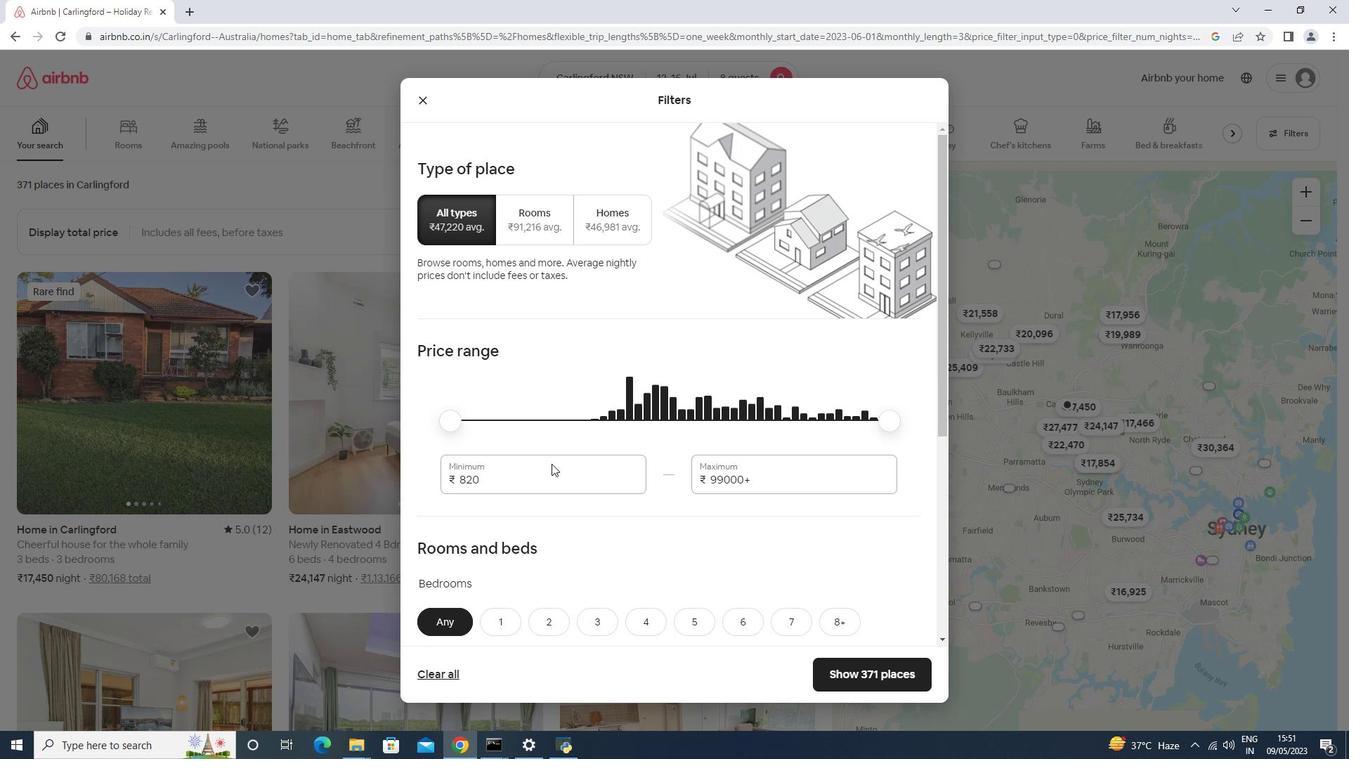 
Action: Mouse pressed left at (551, 465)
Screenshot: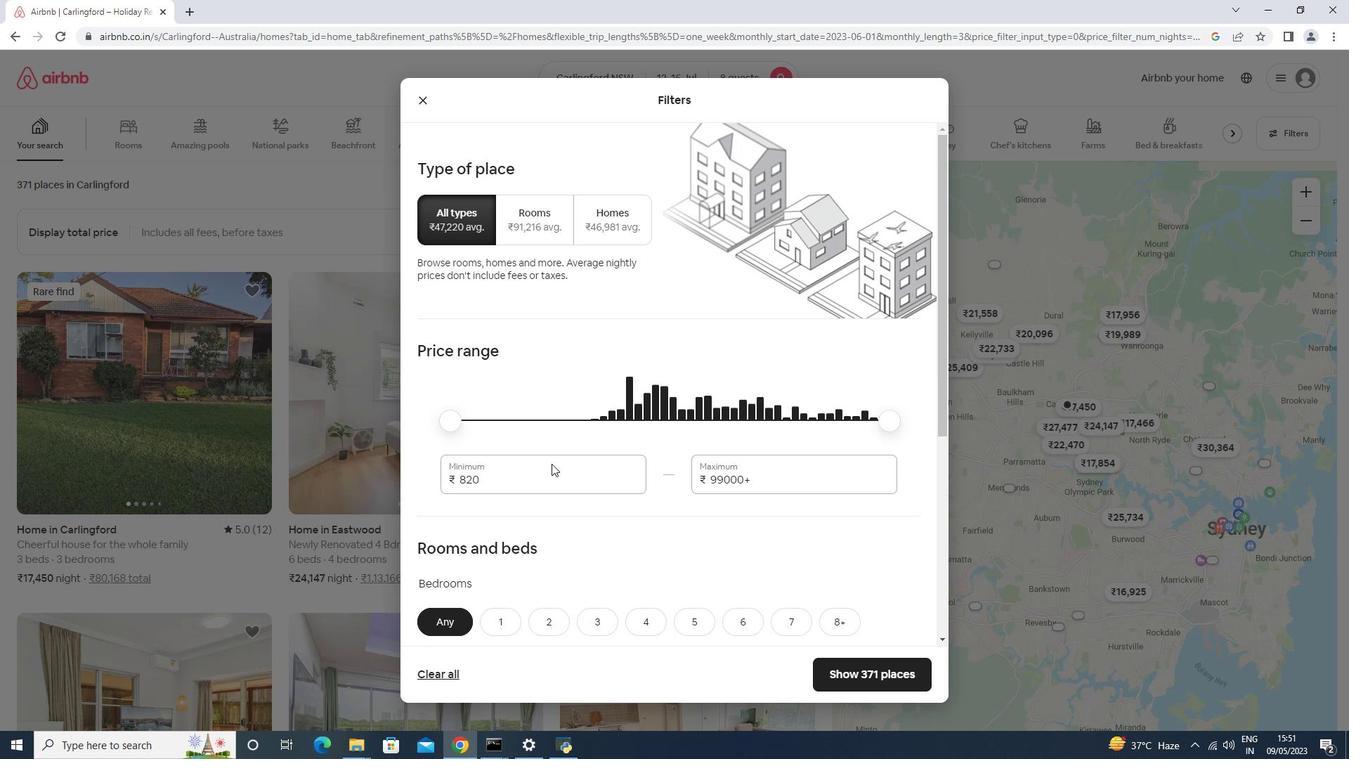 
Action: Mouse moved to (551, 465)
Screenshot: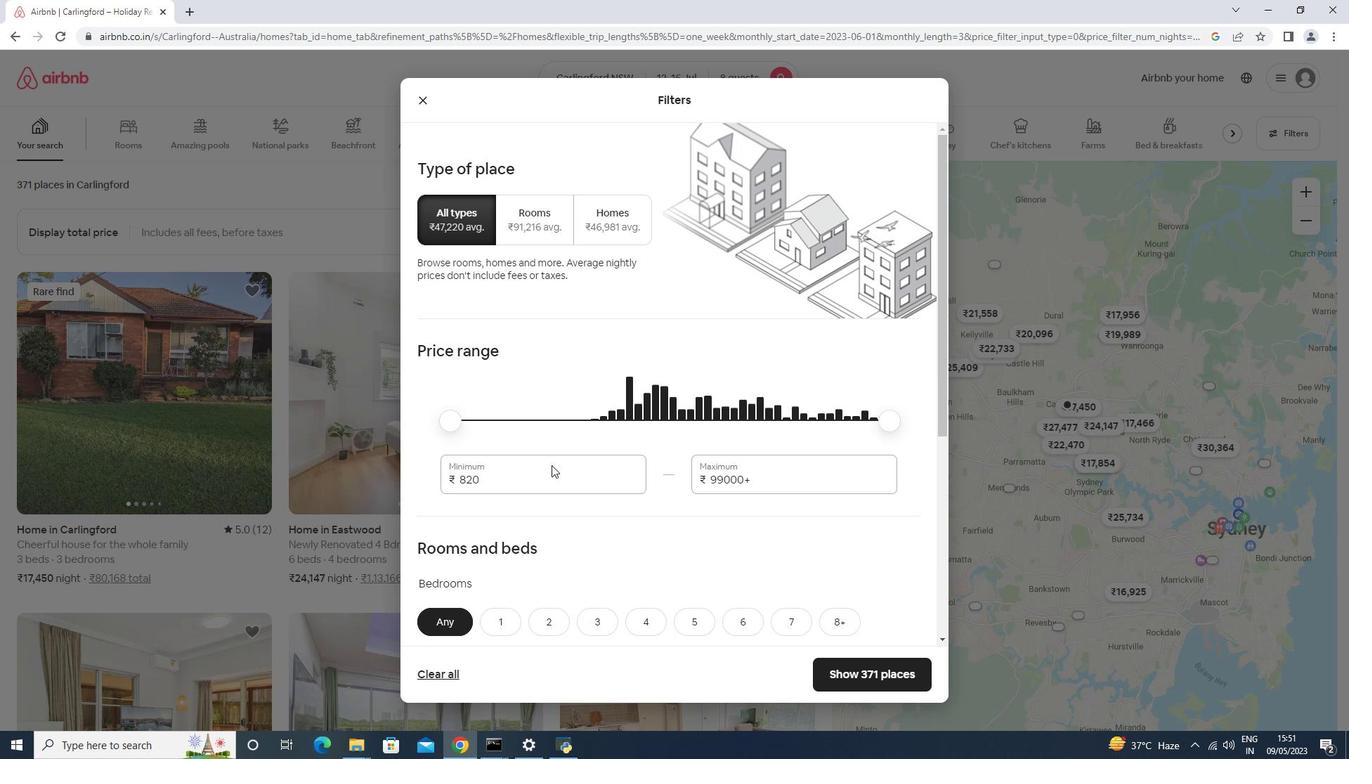 
Action: Key pressed <Key.backspace><Key.backspace><Key.backspace>10000<Key.tab>16000
Screenshot: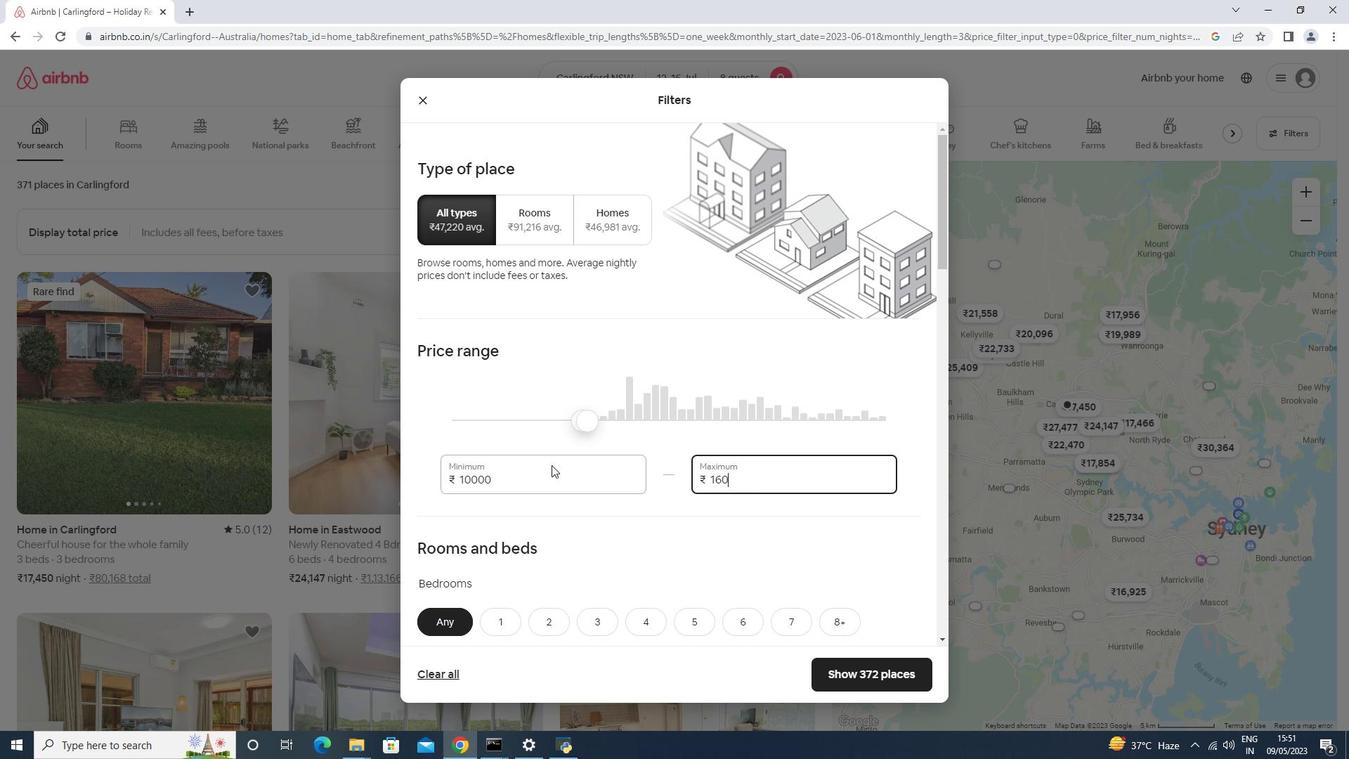 
Action: Mouse scrolled (551, 464) with delta (0, 0)
Screenshot: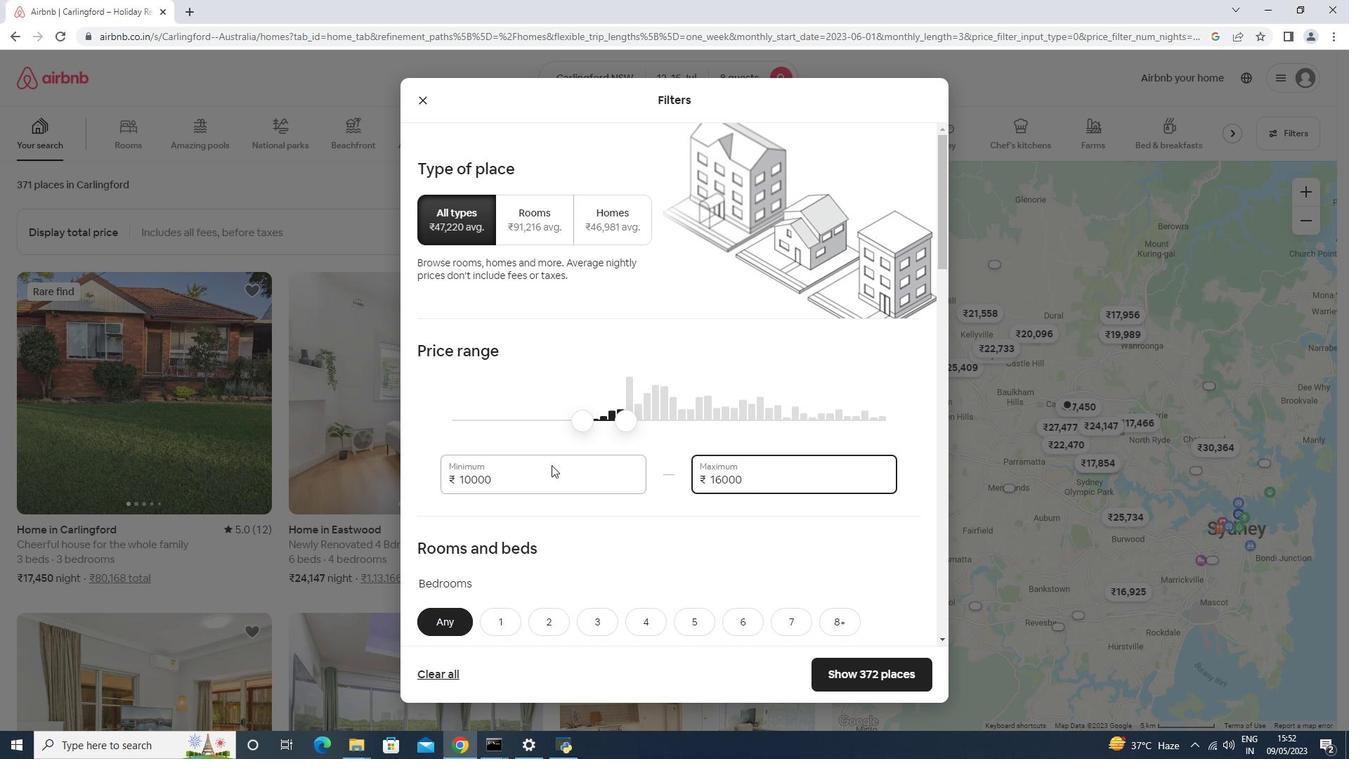 
Action: Mouse scrolled (551, 464) with delta (0, 0)
Screenshot: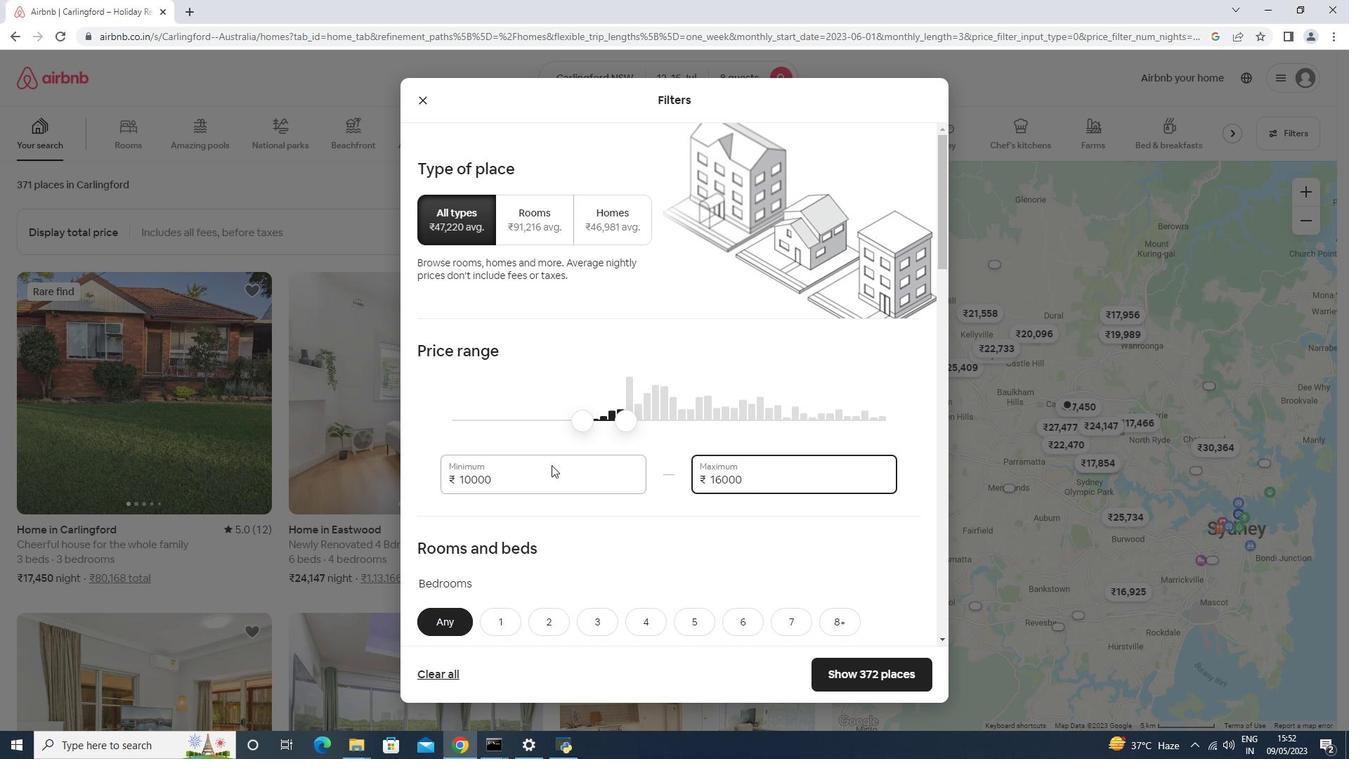 
Action: Mouse scrolled (551, 464) with delta (0, 0)
Screenshot: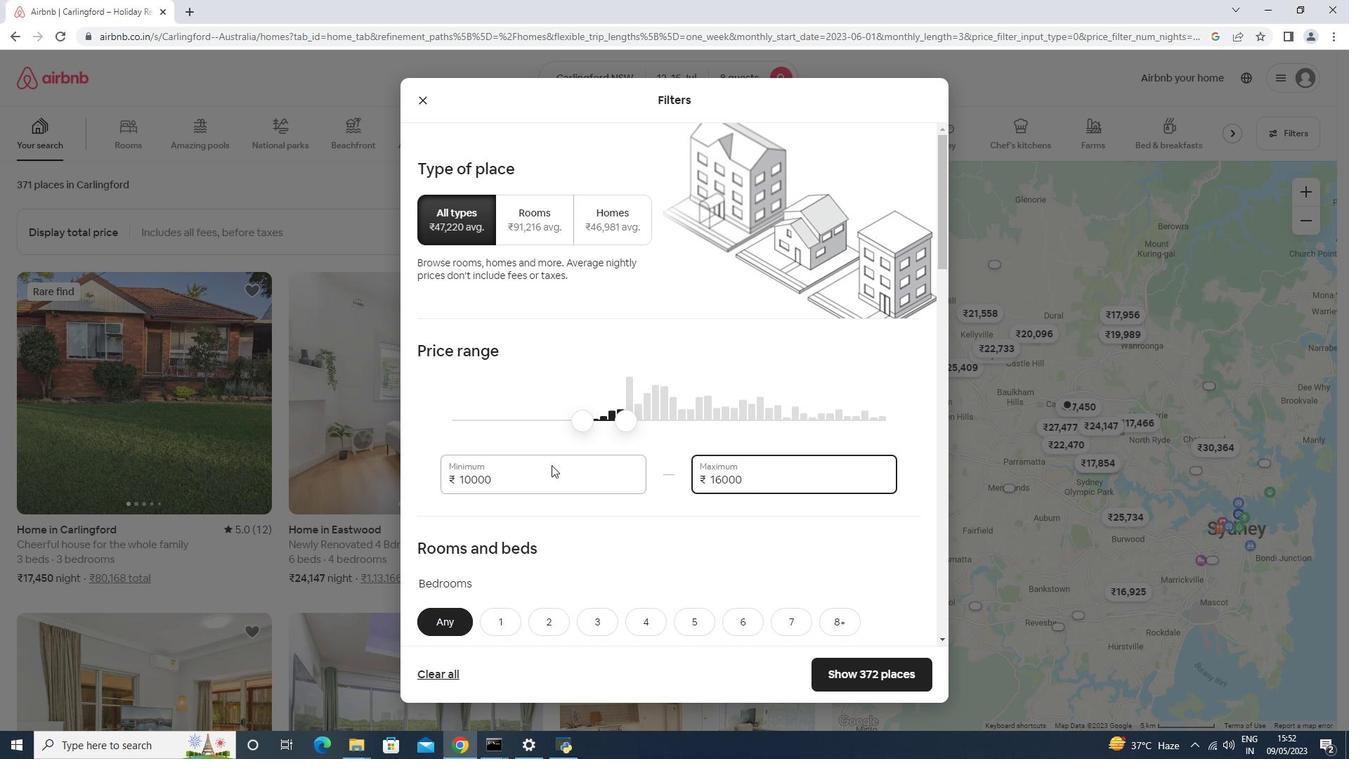 
Action: Mouse scrolled (551, 464) with delta (0, 0)
Screenshot: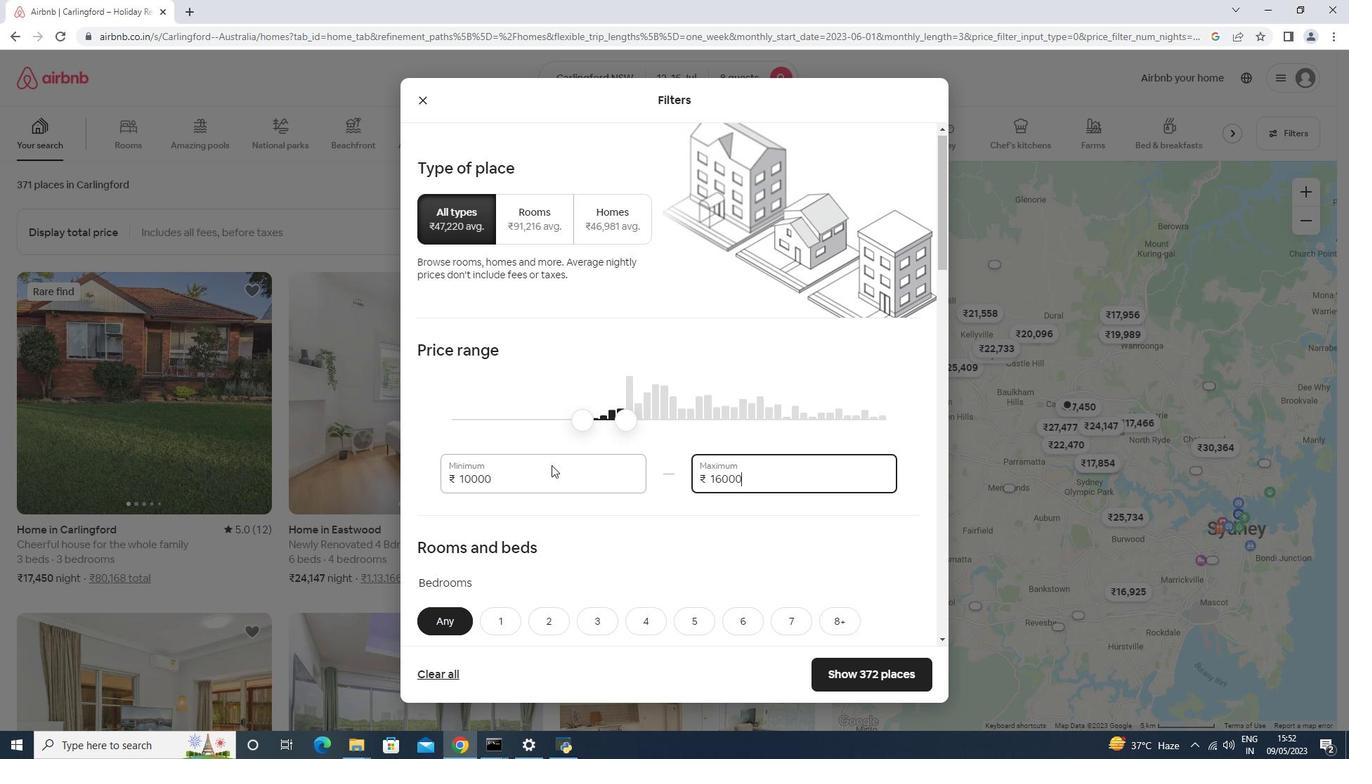 
Action: Mouse moved to (832, 342)
Screenshot: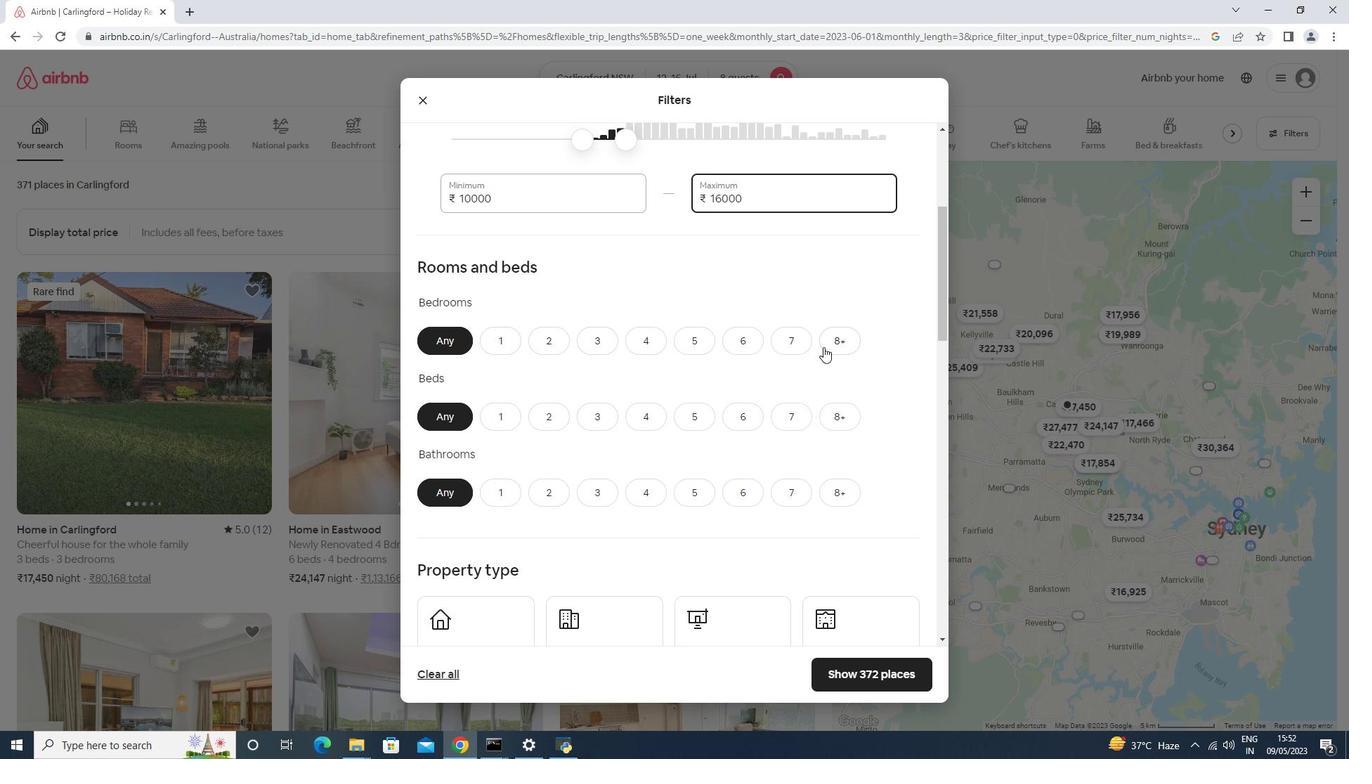
Action: Mouse pressed left at (832, 342)
Screenshot: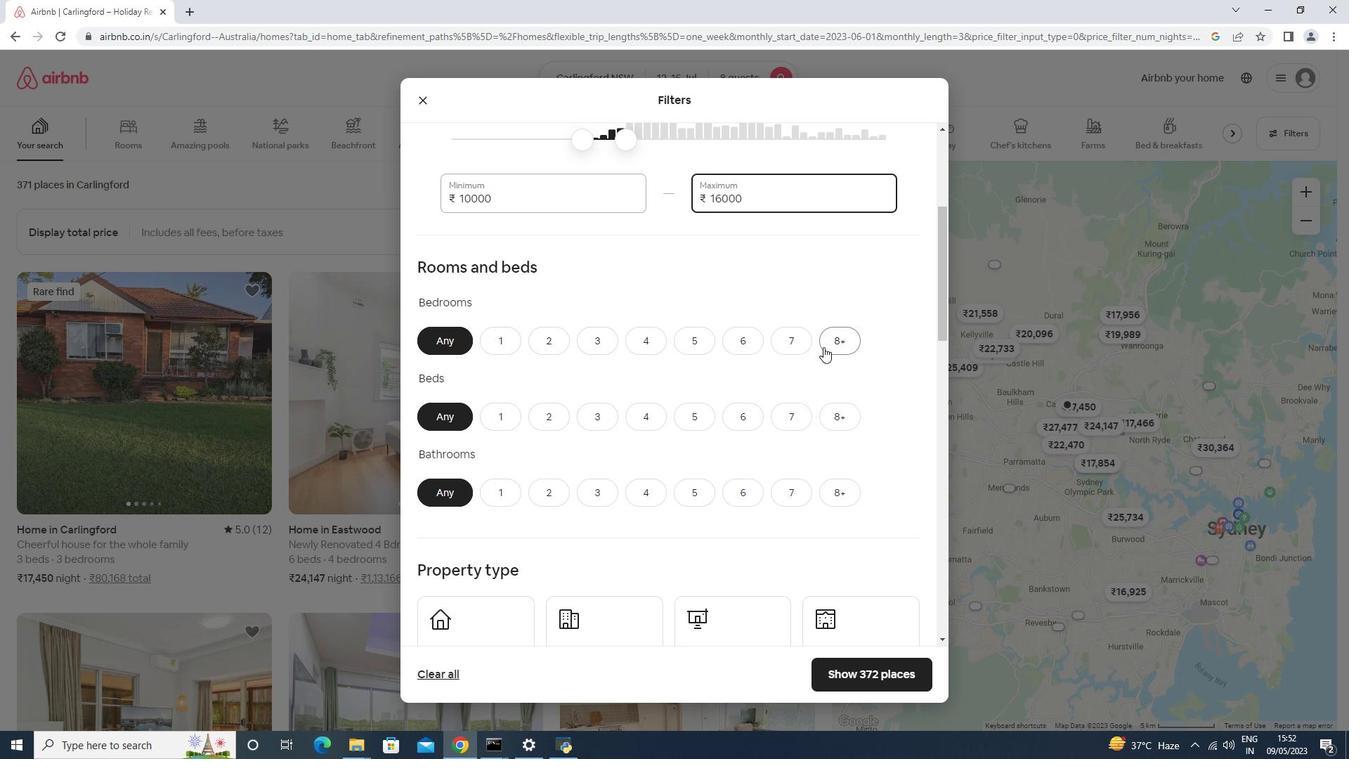 
Action: Mouse moved to (848, 425)
Screenshot: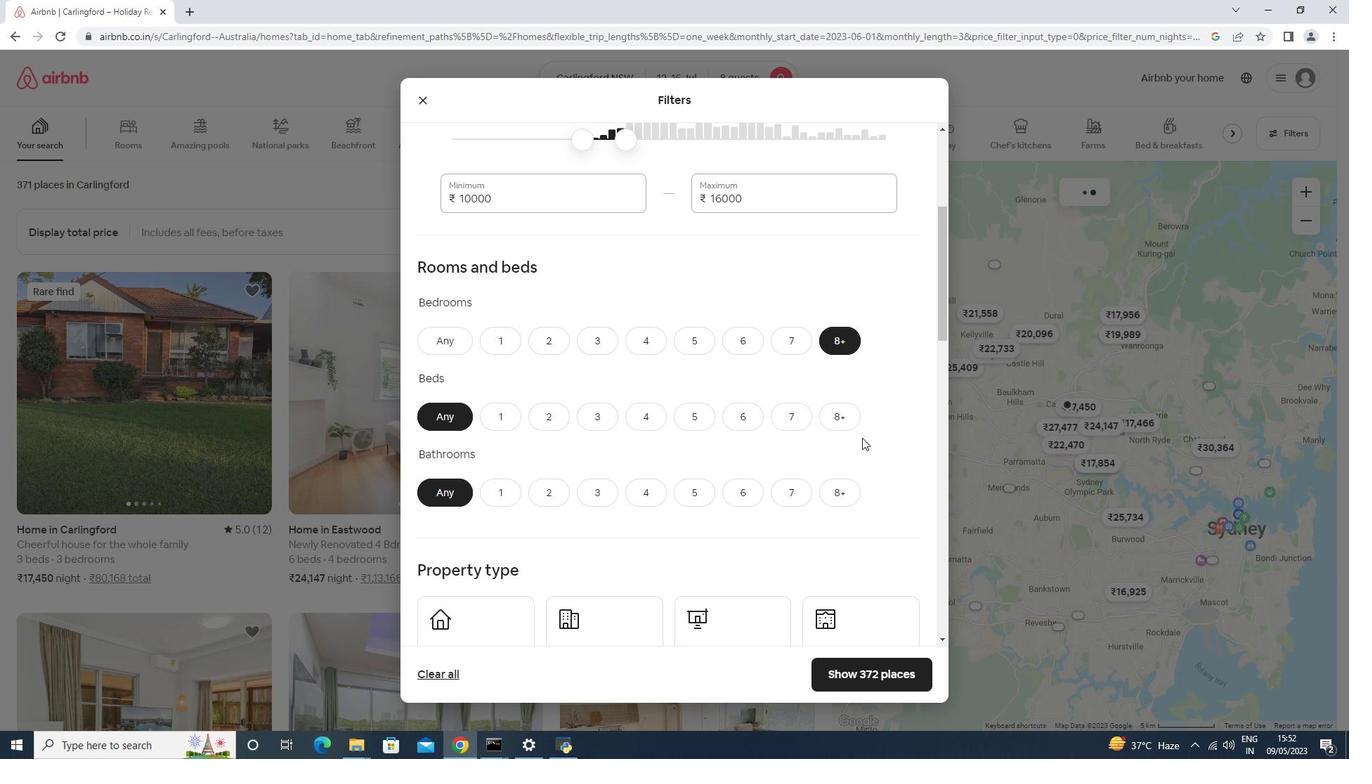 
Action: Mouse pressed left at (848, 425)
Screenshot: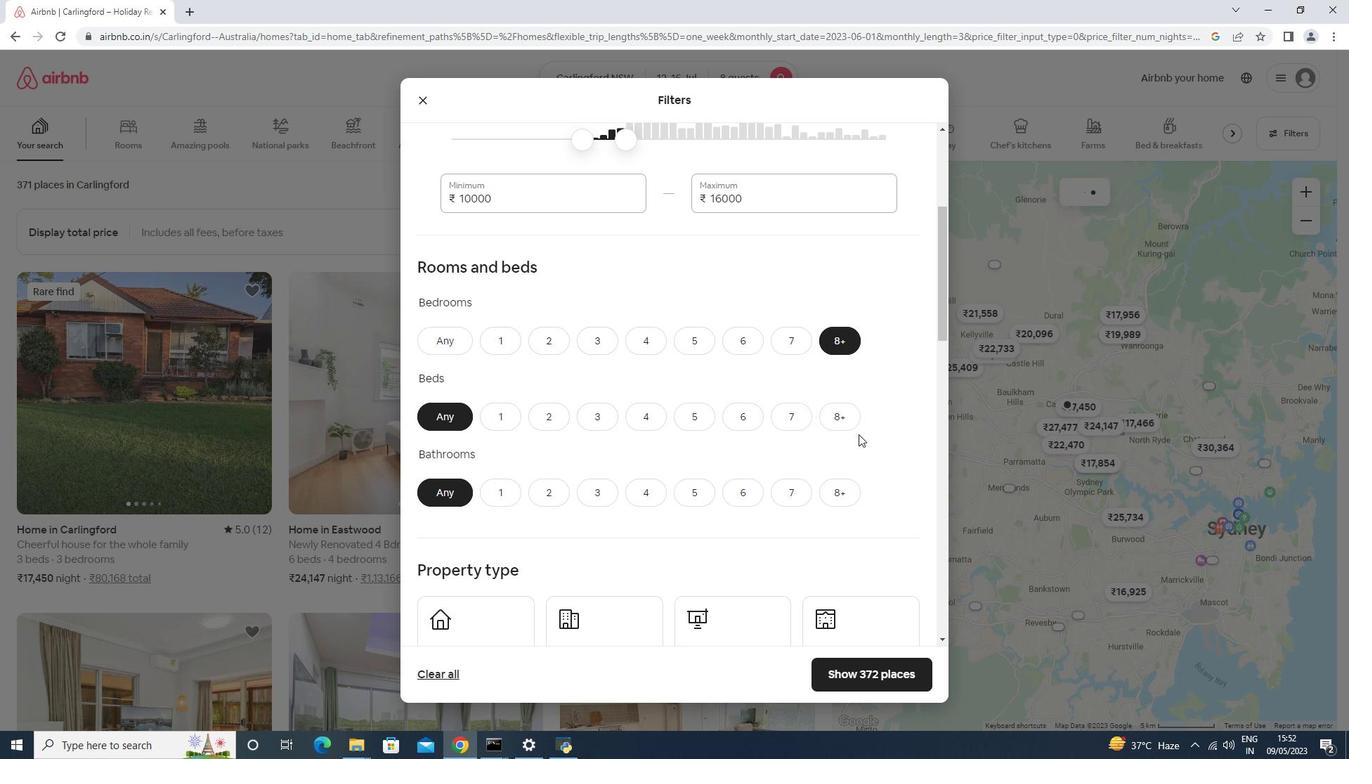 
Action: Mouse moved to (848, 485)
Screenshot: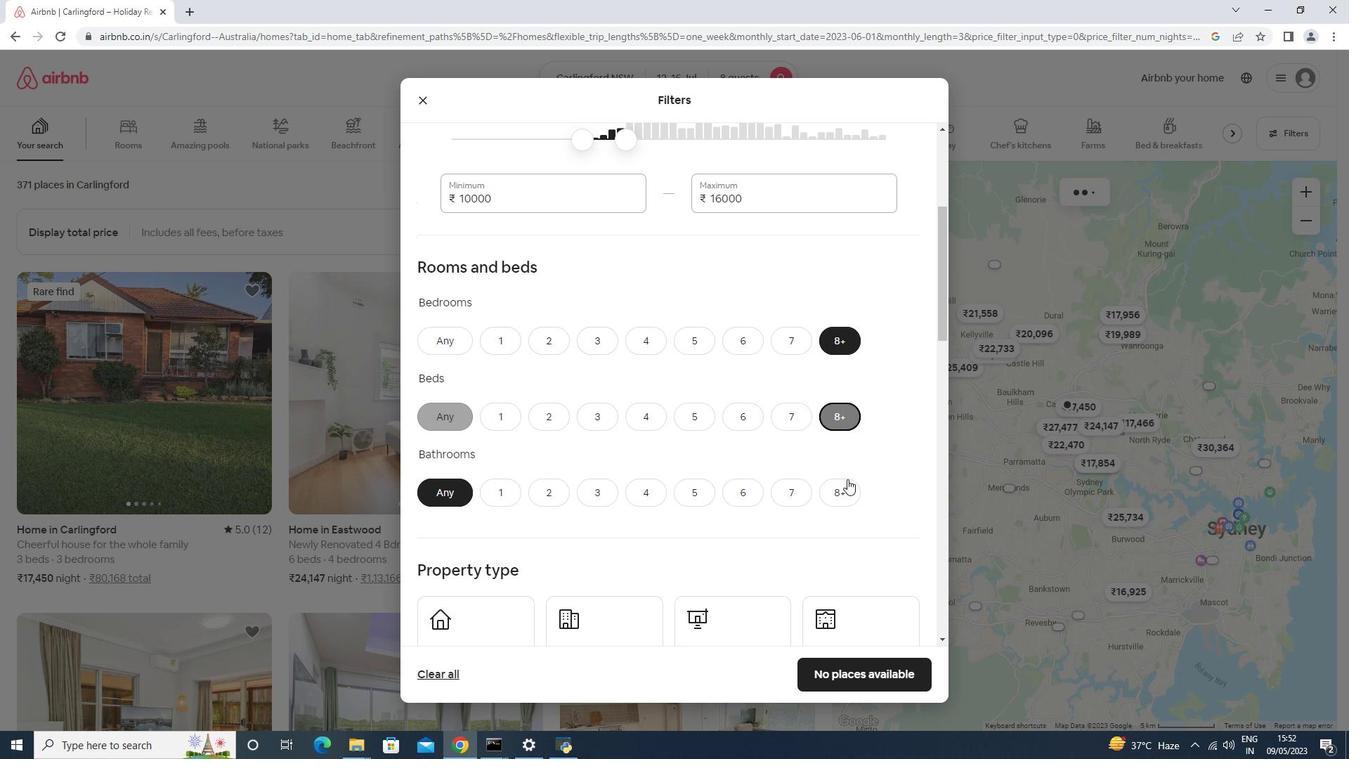 
Action: Mouse pressed left at (848, 485)
Screenshot: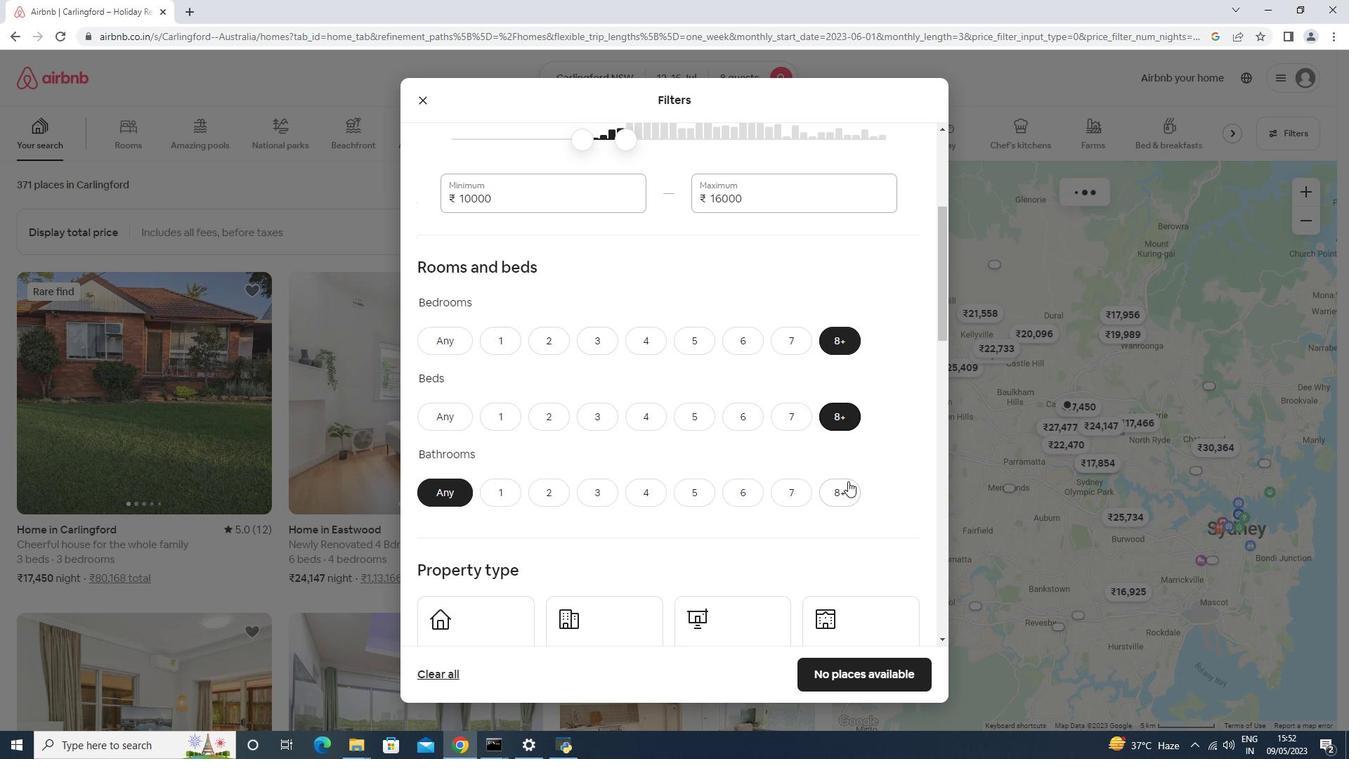 
Action: Mouse moved to (848, 462)
Screenshot: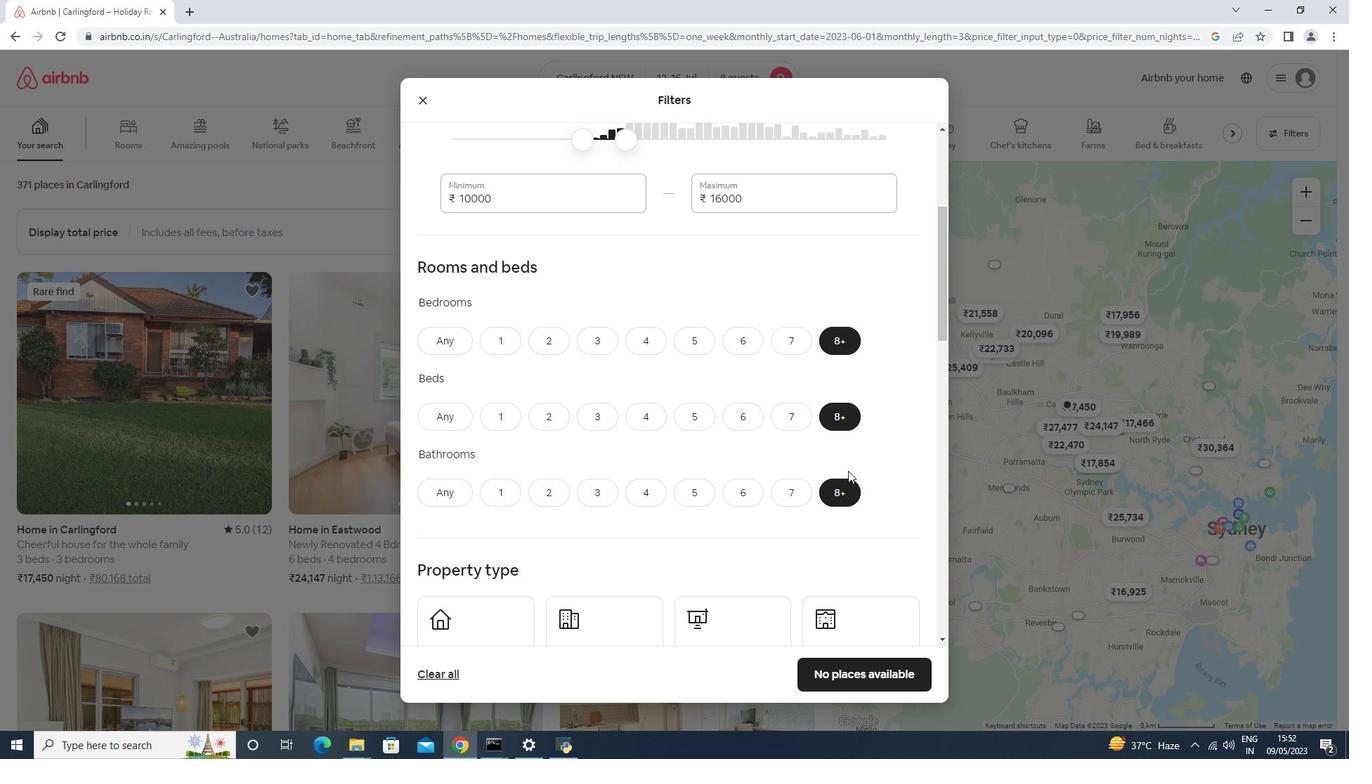 
Action: Mouse scrolled (848, 461) with delta (0, 0)
Screenshot: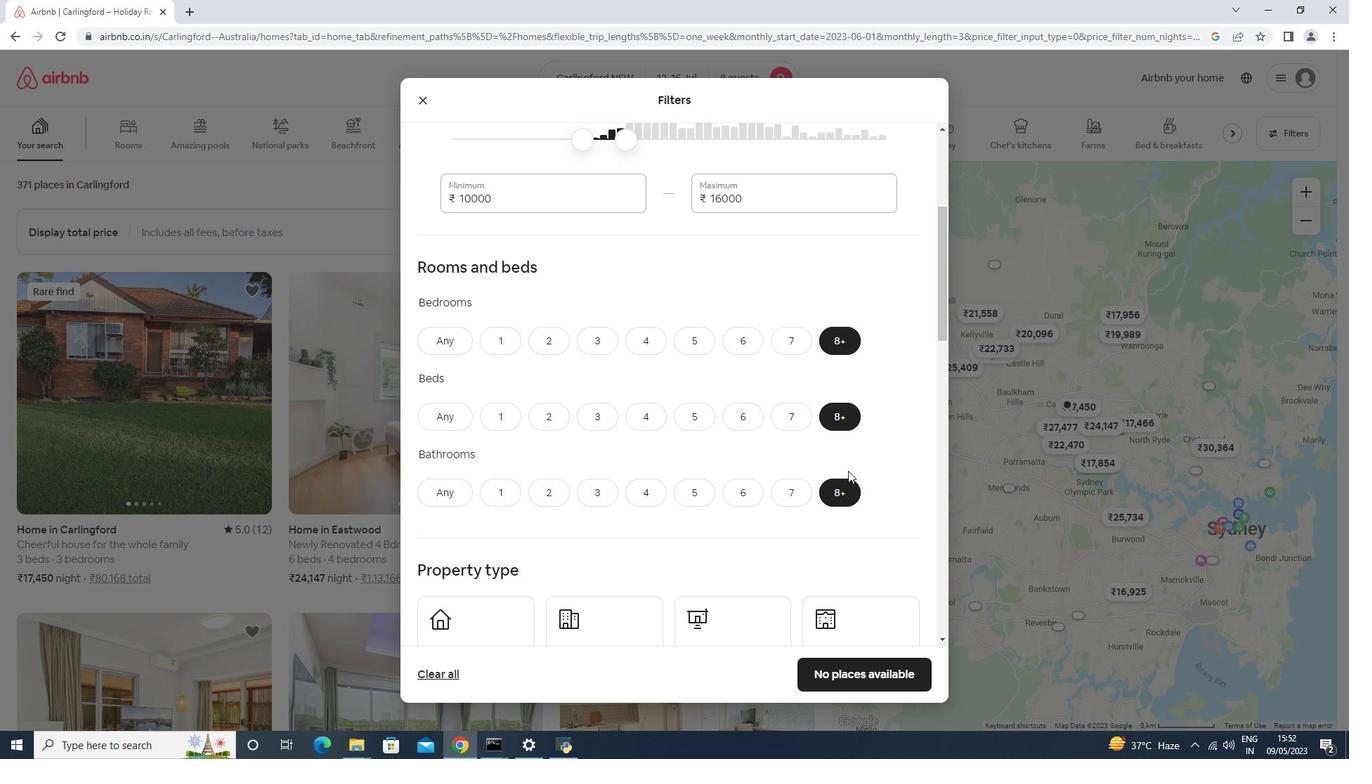 
Action: Mouse scrolled (848, 461) with delta (0, 0)
Screenshot: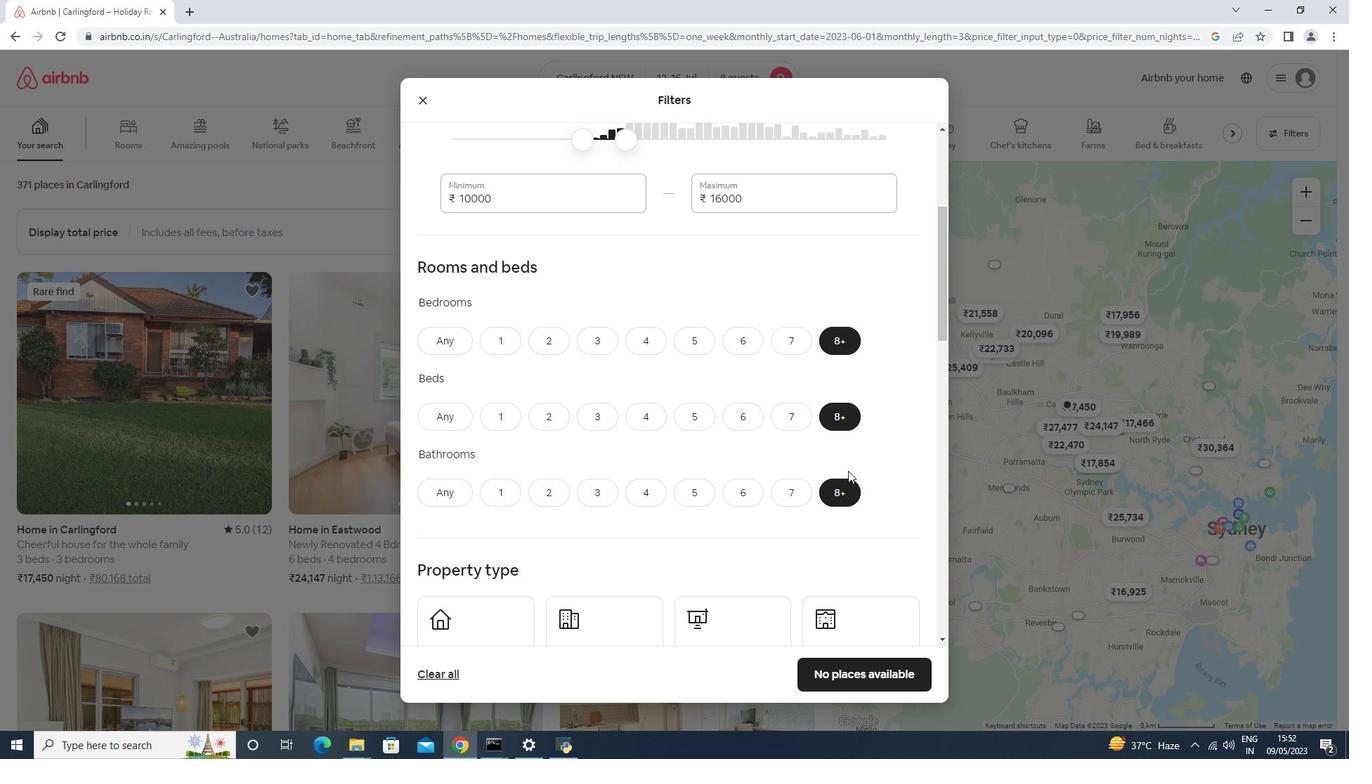 
Action: Mouse scrolled (848, 461) with delta (0, 0)
Screenshot: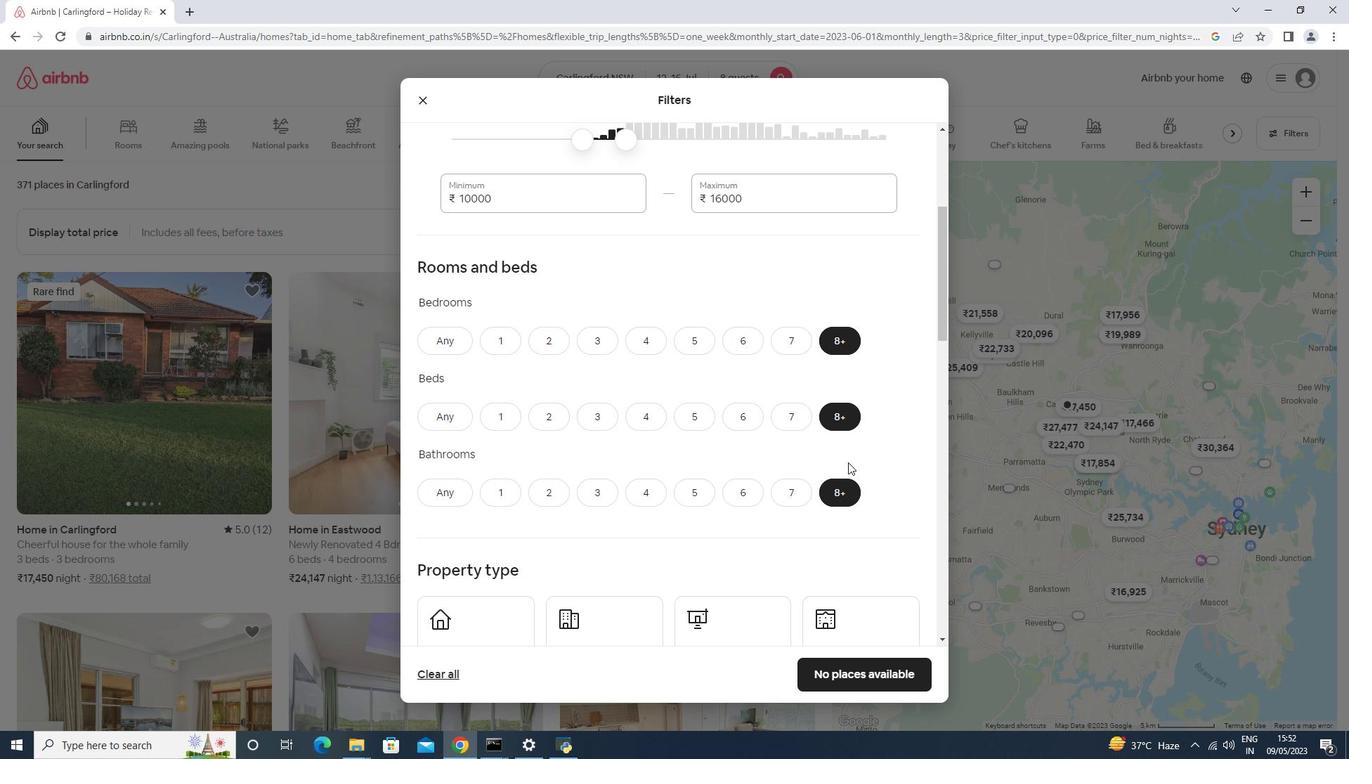 
Action: Mouse moved to (521, 446)
Screenshot: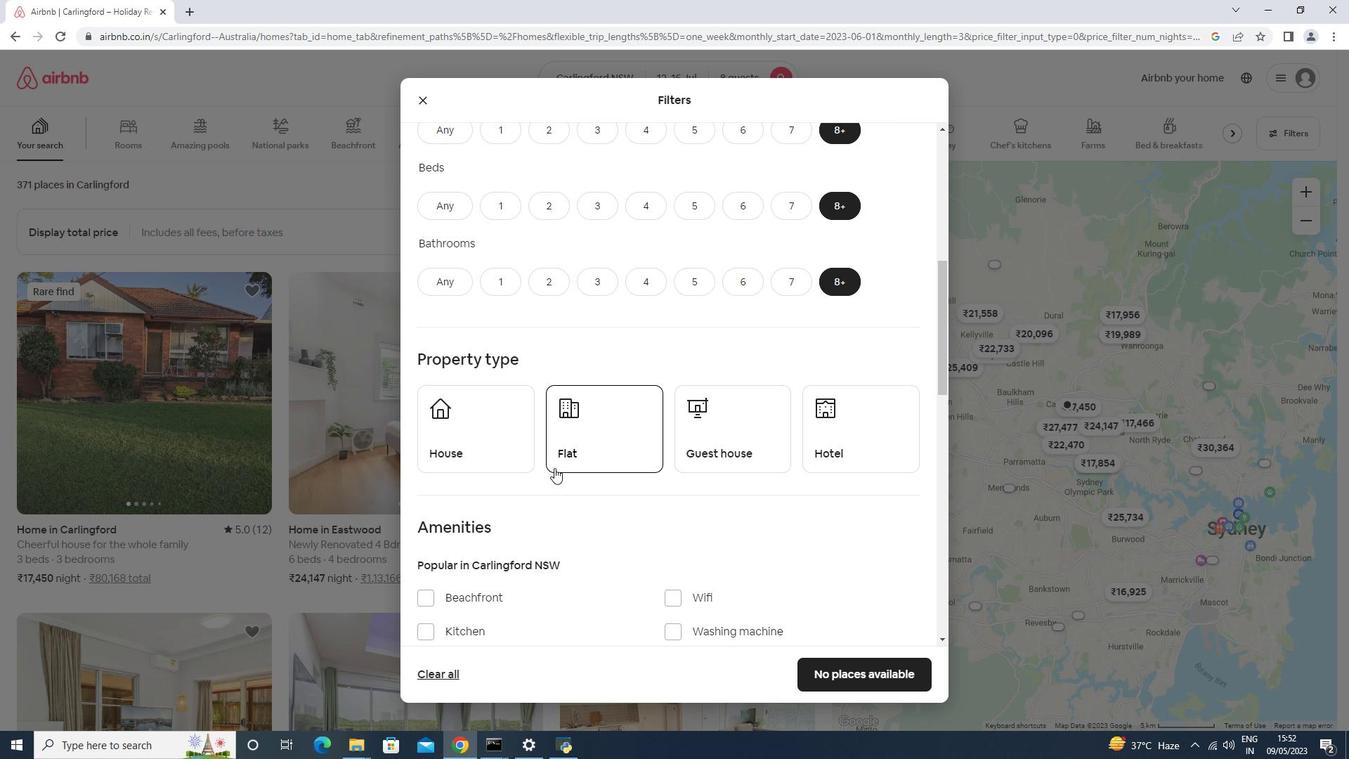 
Action: Mouse pressed left at (521, 446)
Screenshot: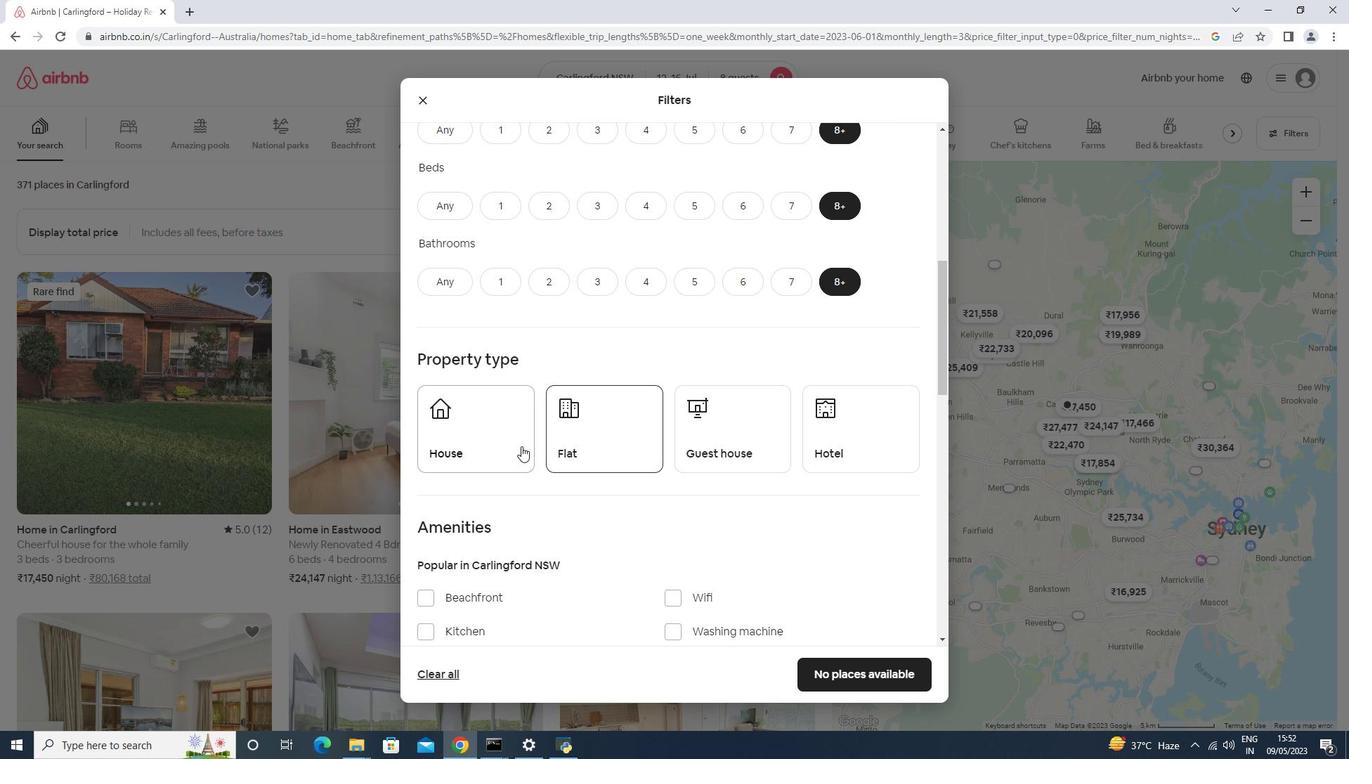 
Action: Mouse moved to (650, 459)
Screenshot: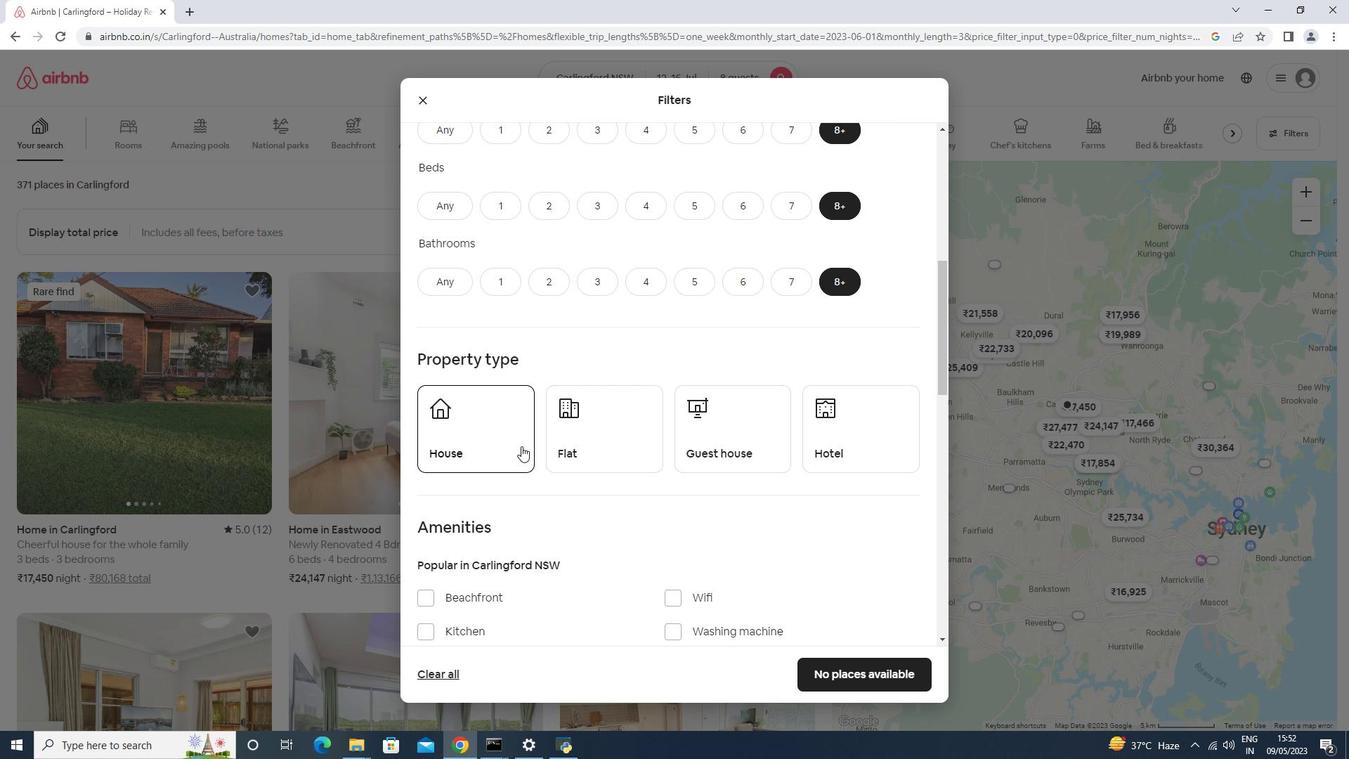 
Action: Mouse pressed left at (650, 459)
Screenshot: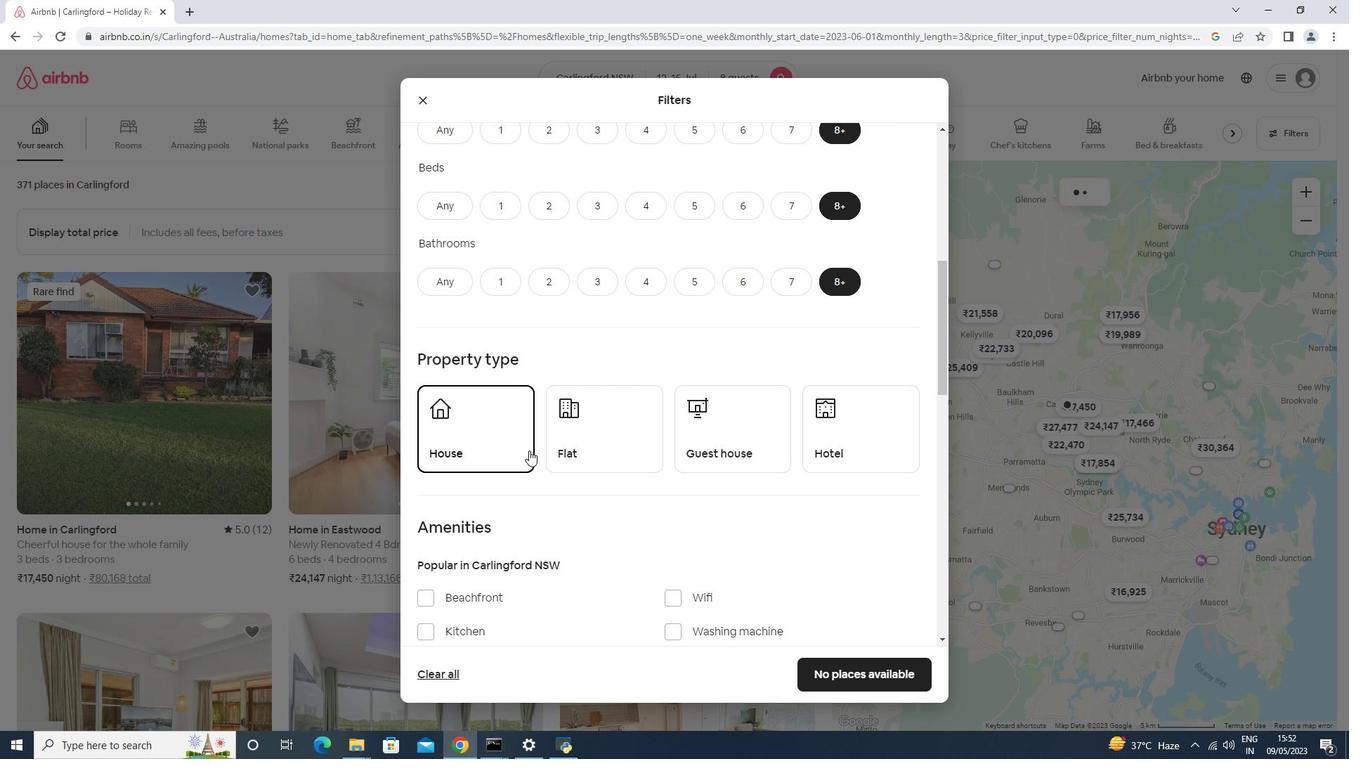 
Action: Mouse moved to (797, 459)
Screenshot: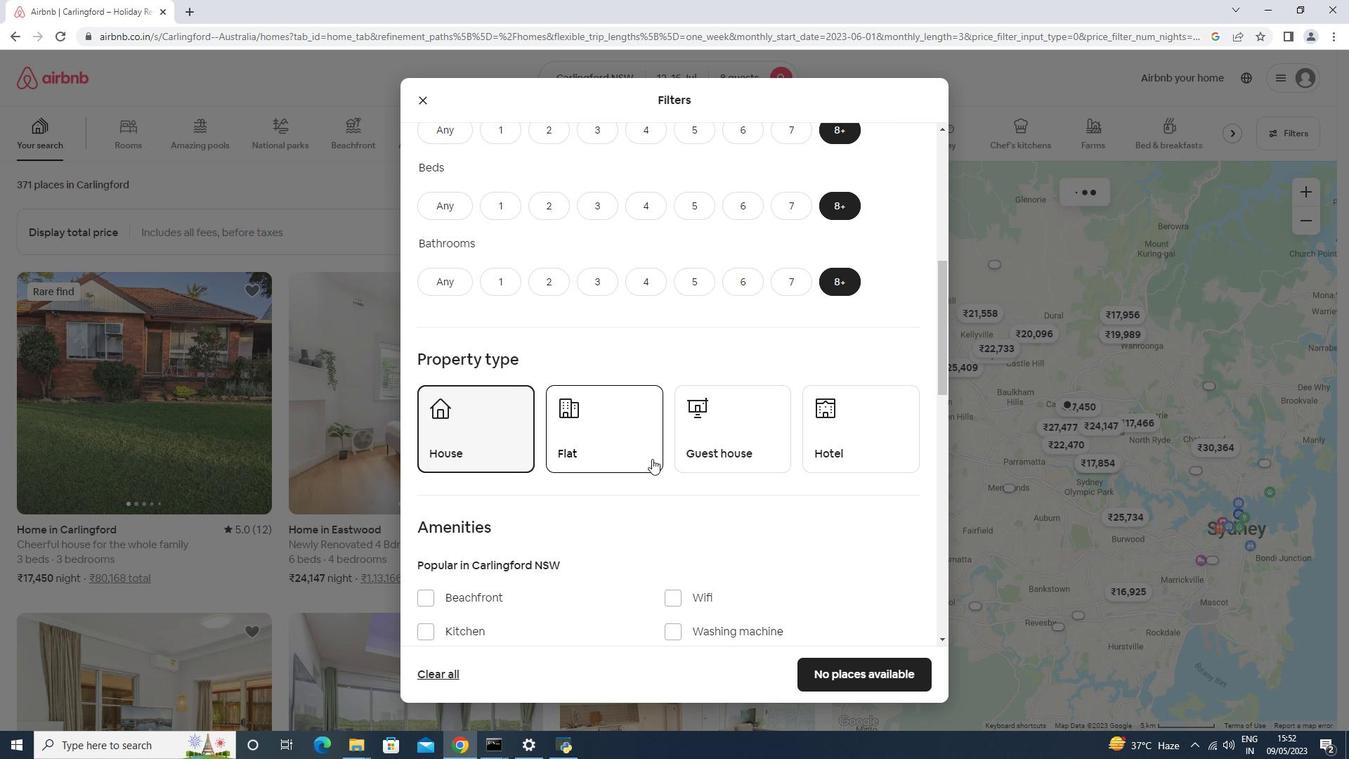 
Action: Mouse pressed left at (797, 460)
Screenshot: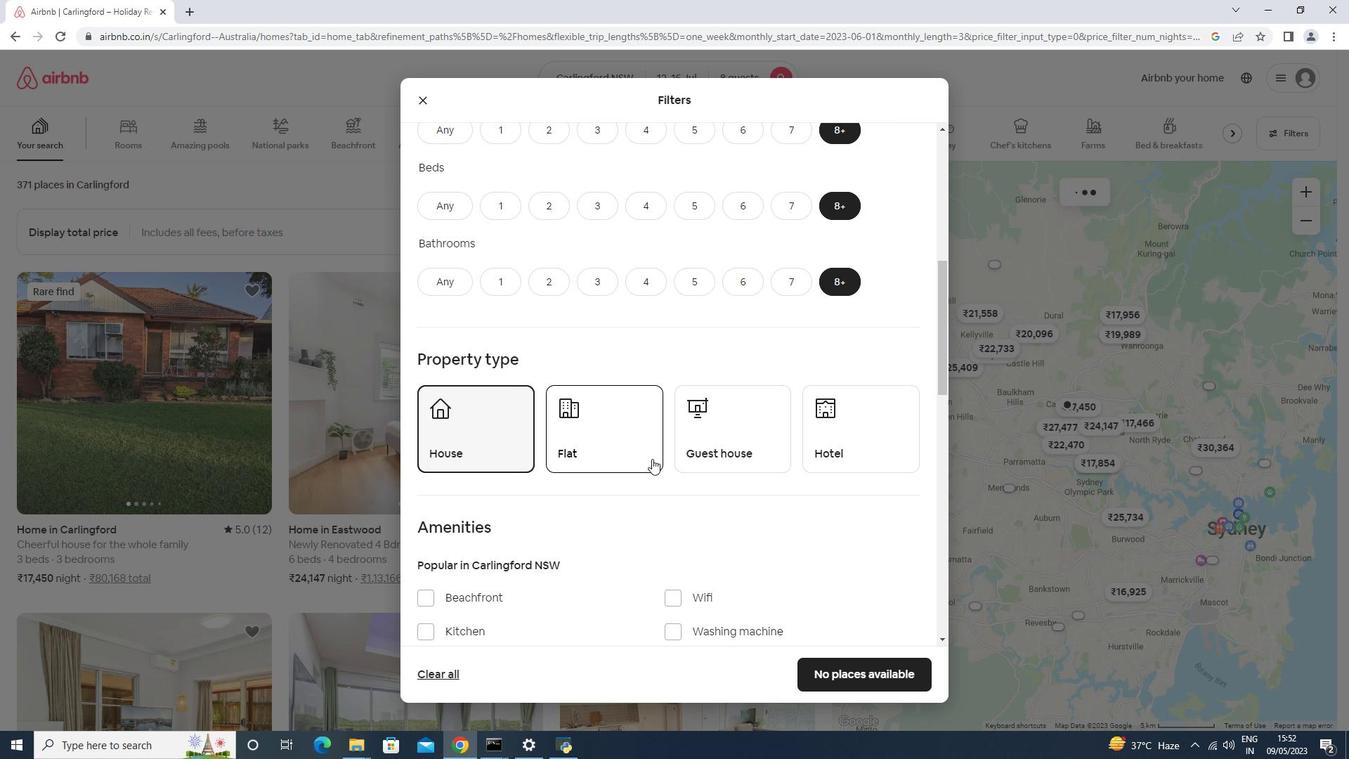 
Action: Mouse moved to (766, 463)
Screenshot: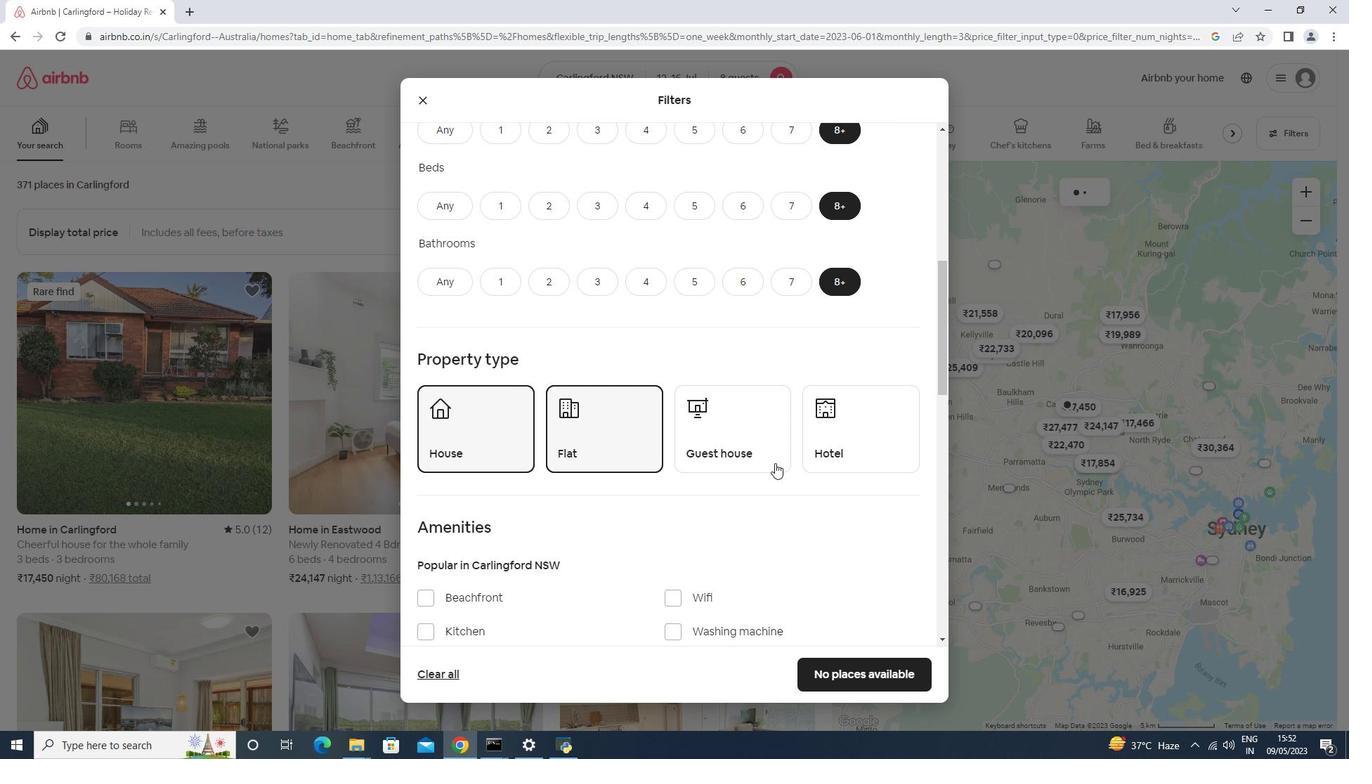 
Action: Mouse pressed left at (766, 463)
Screenshot: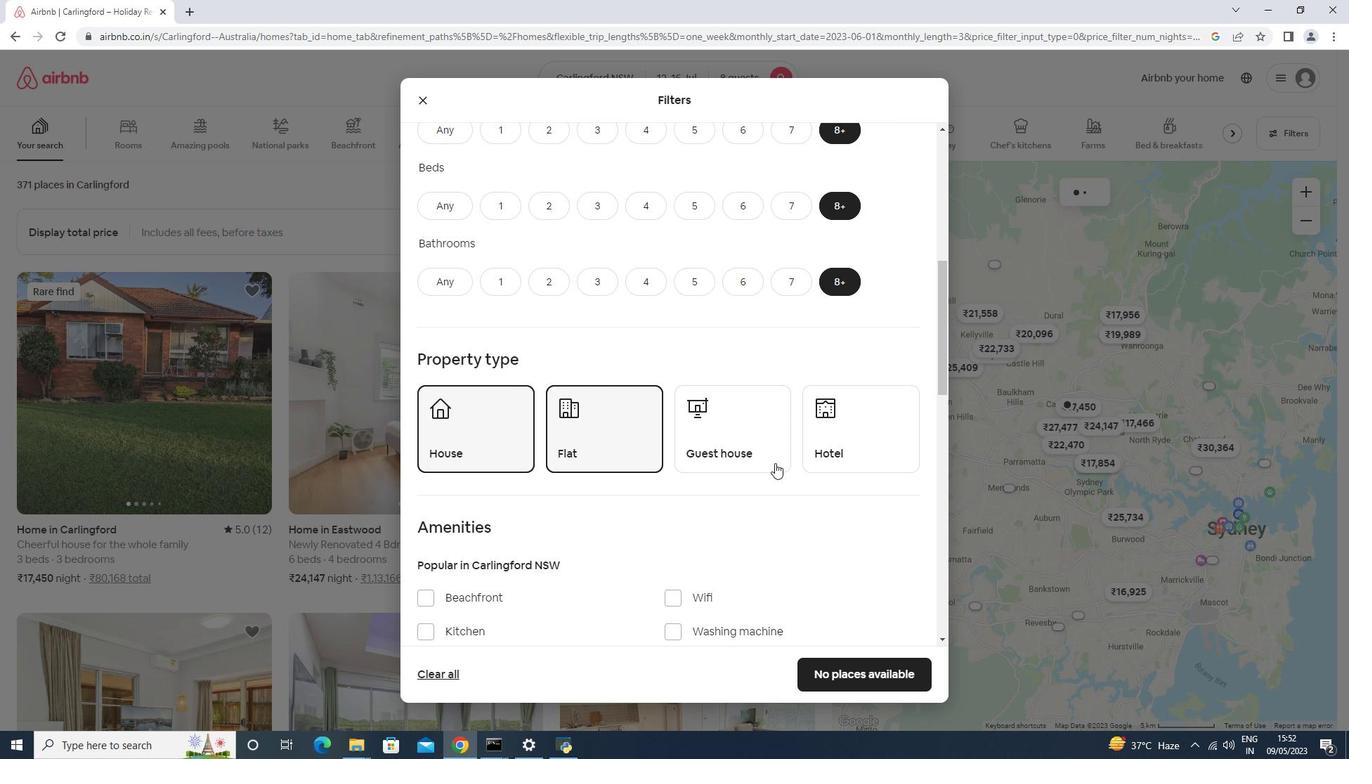 
Action: Mouse scrolled (766, 462) with delta (0, 0)
Screenshot: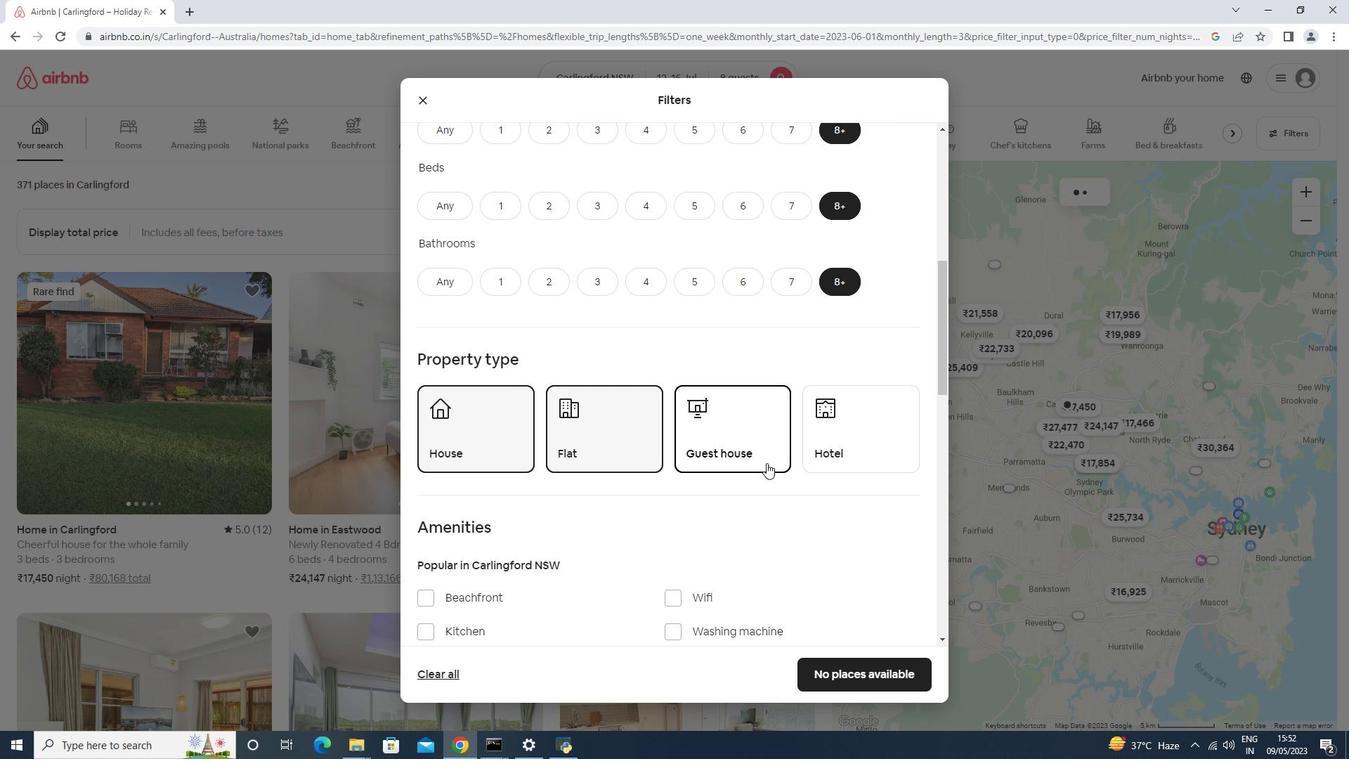 
Action: Mouse scrolled (766, 462) with delta (0, 0)
Screenshot: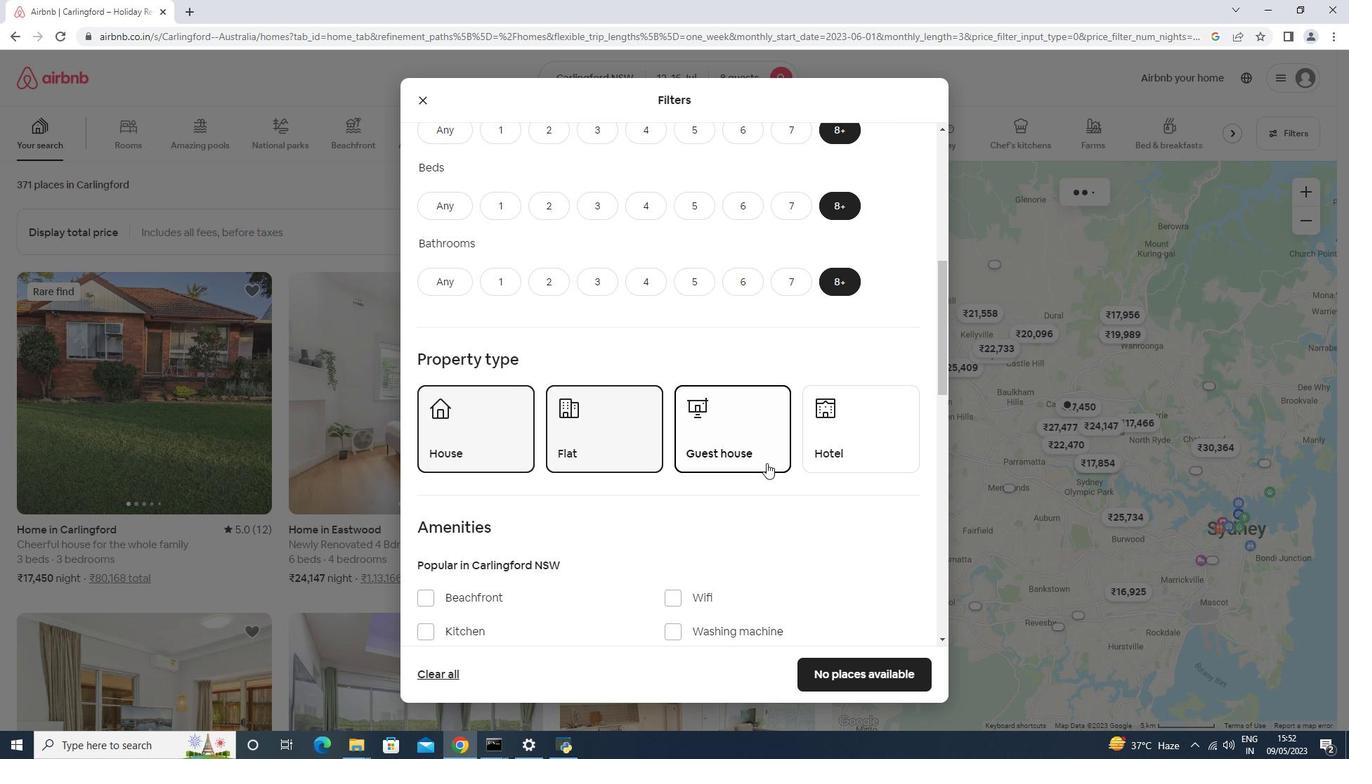 
Action: Mouse scrolled (766, 462) with delta (0, 0)
Screenshot: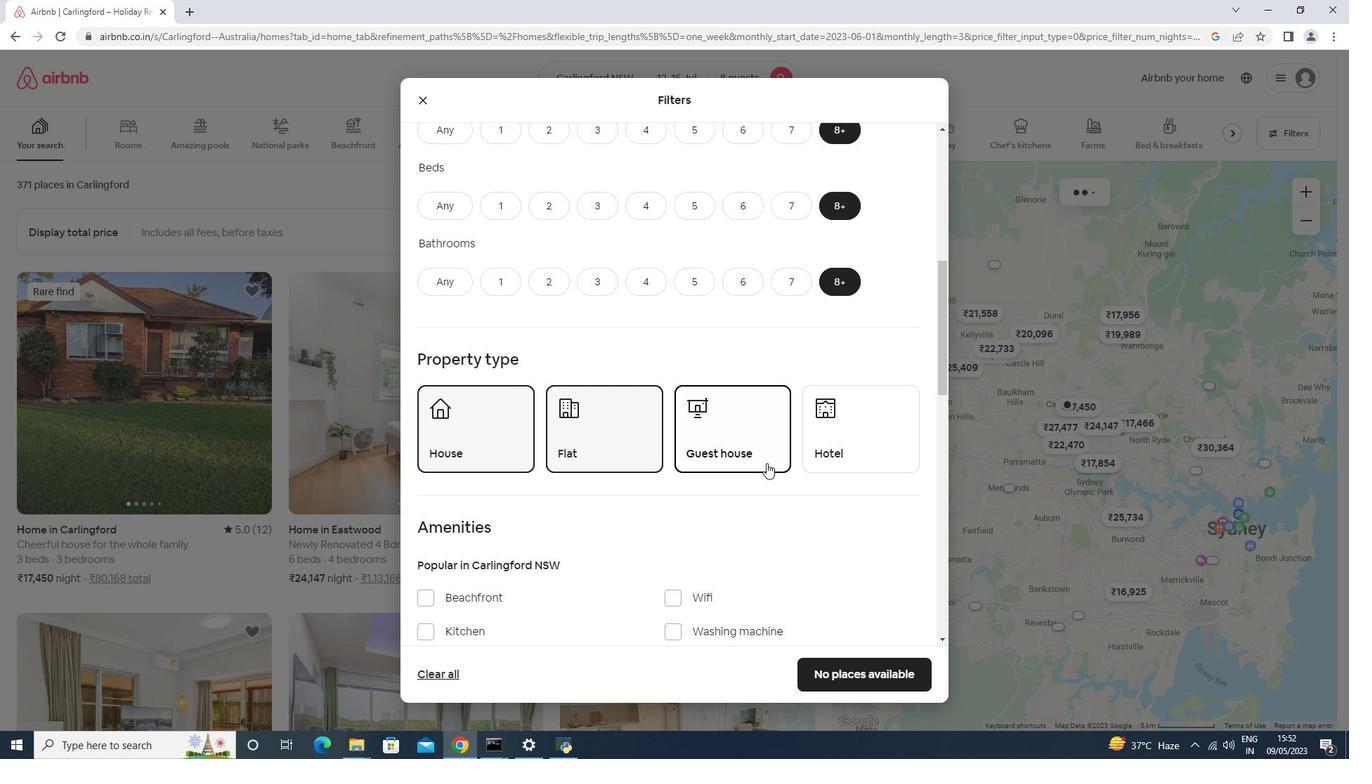 
Action: Mouse moved to (433, 482)
Screenshot: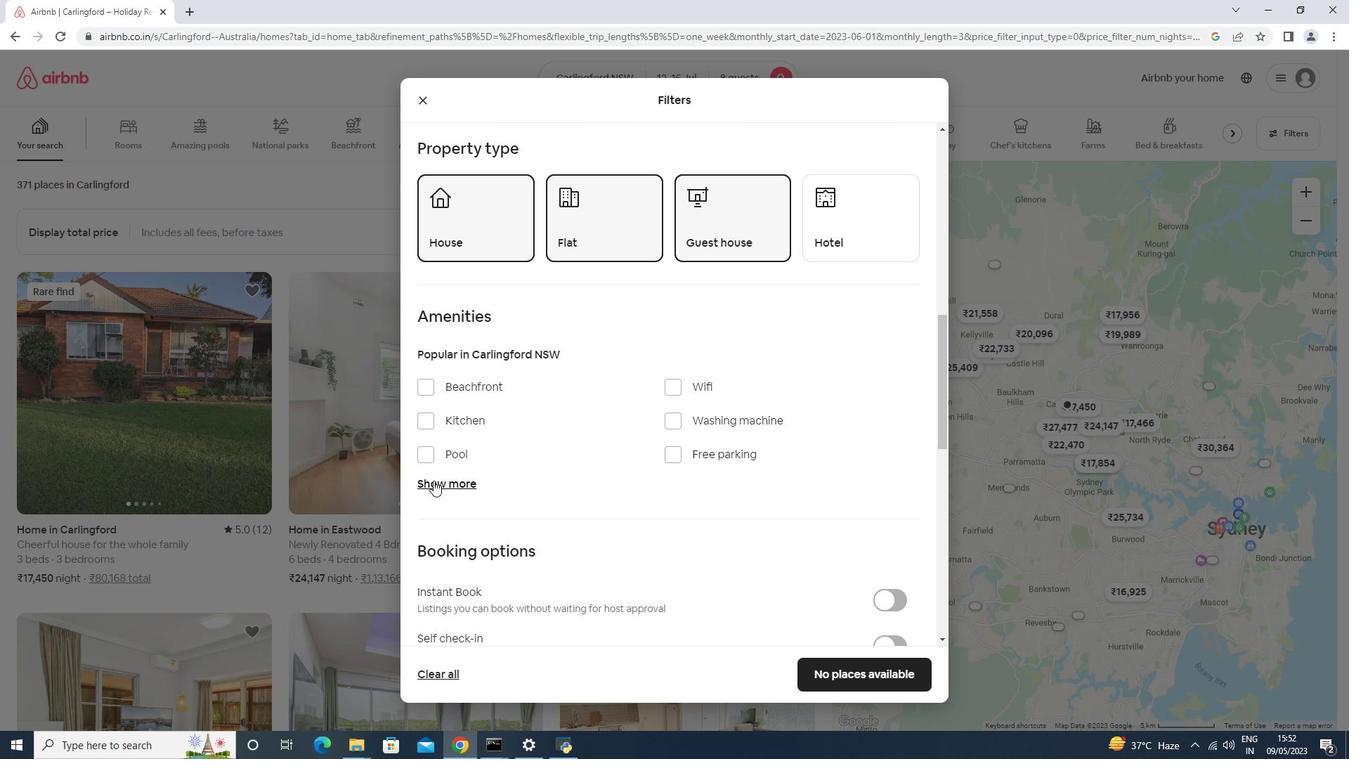 
Action: Mouse pressed left at (433, 482)
Screenshot: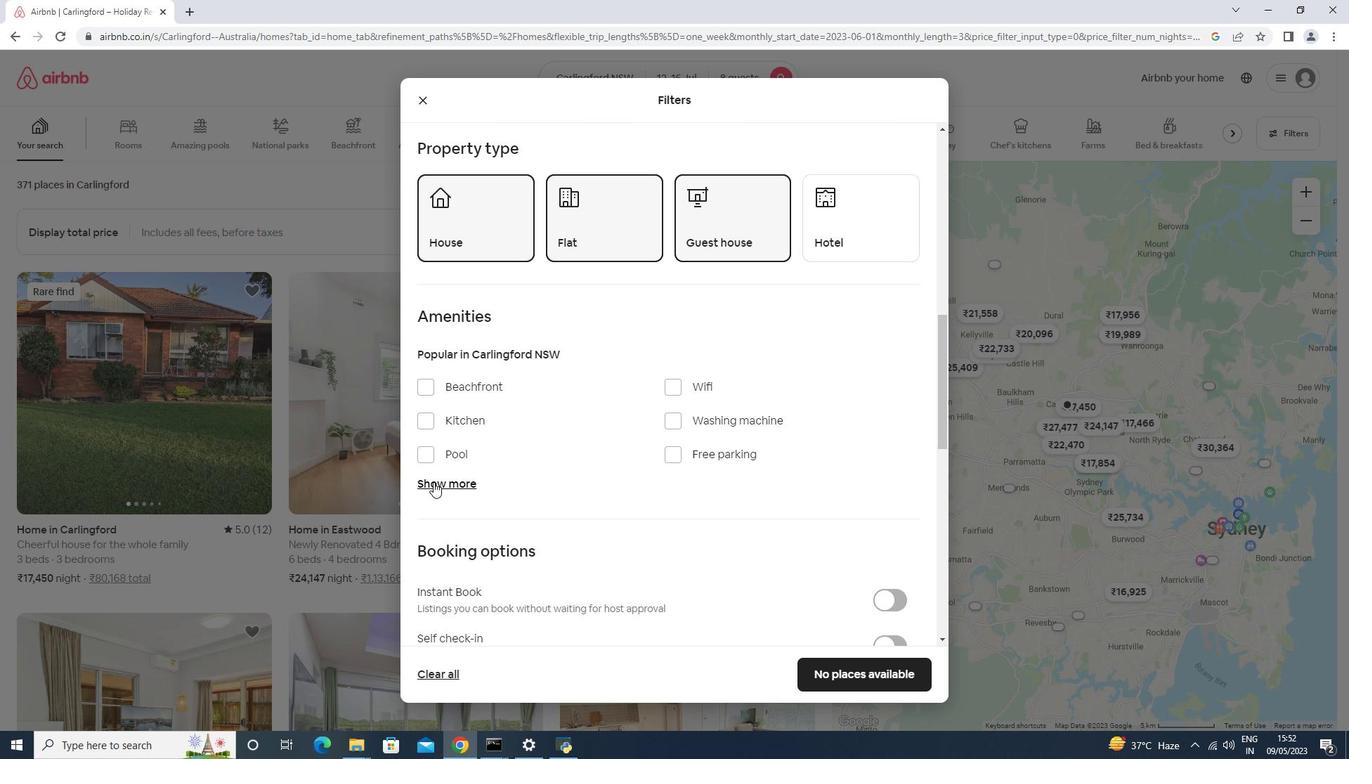 
Action: Mouse moved to (685, 454)
Screenshot: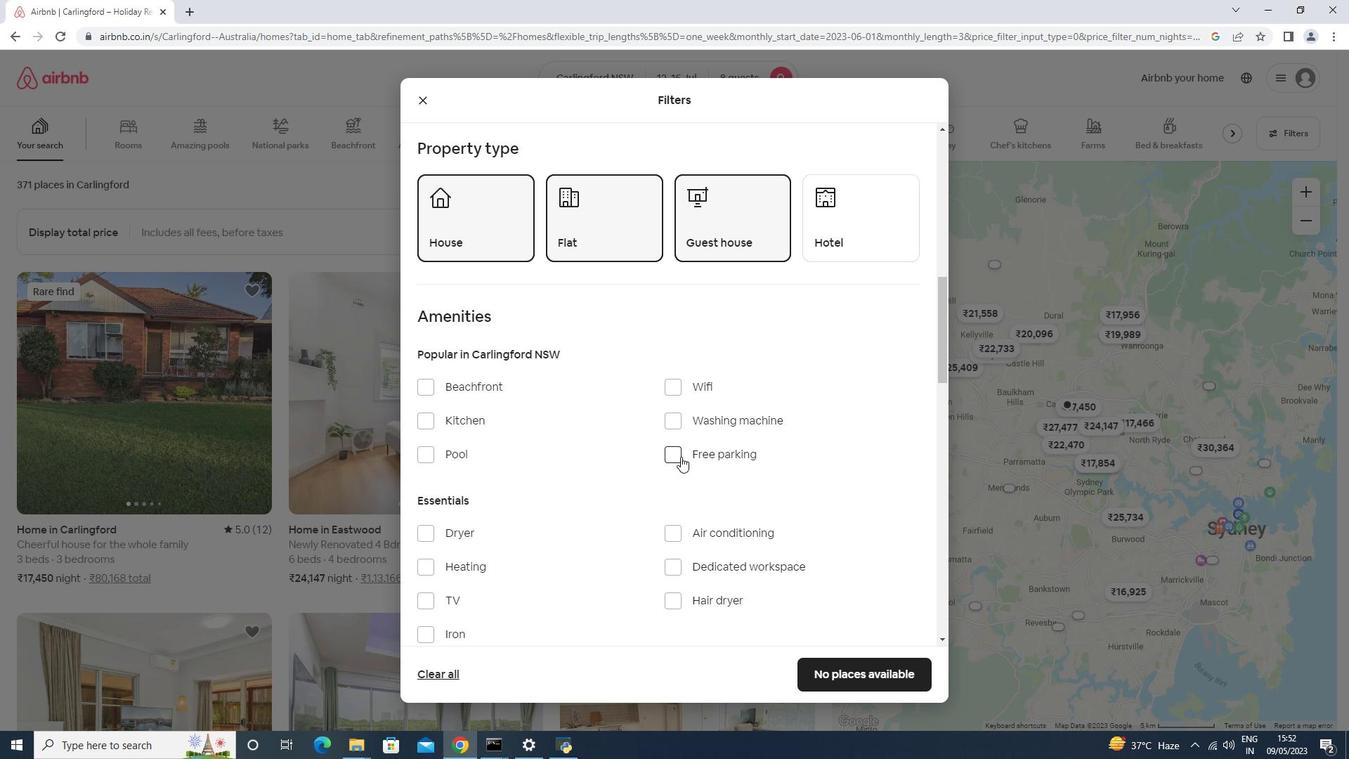 
Action: Mouse pressed left at (685, 454)
Screenshot: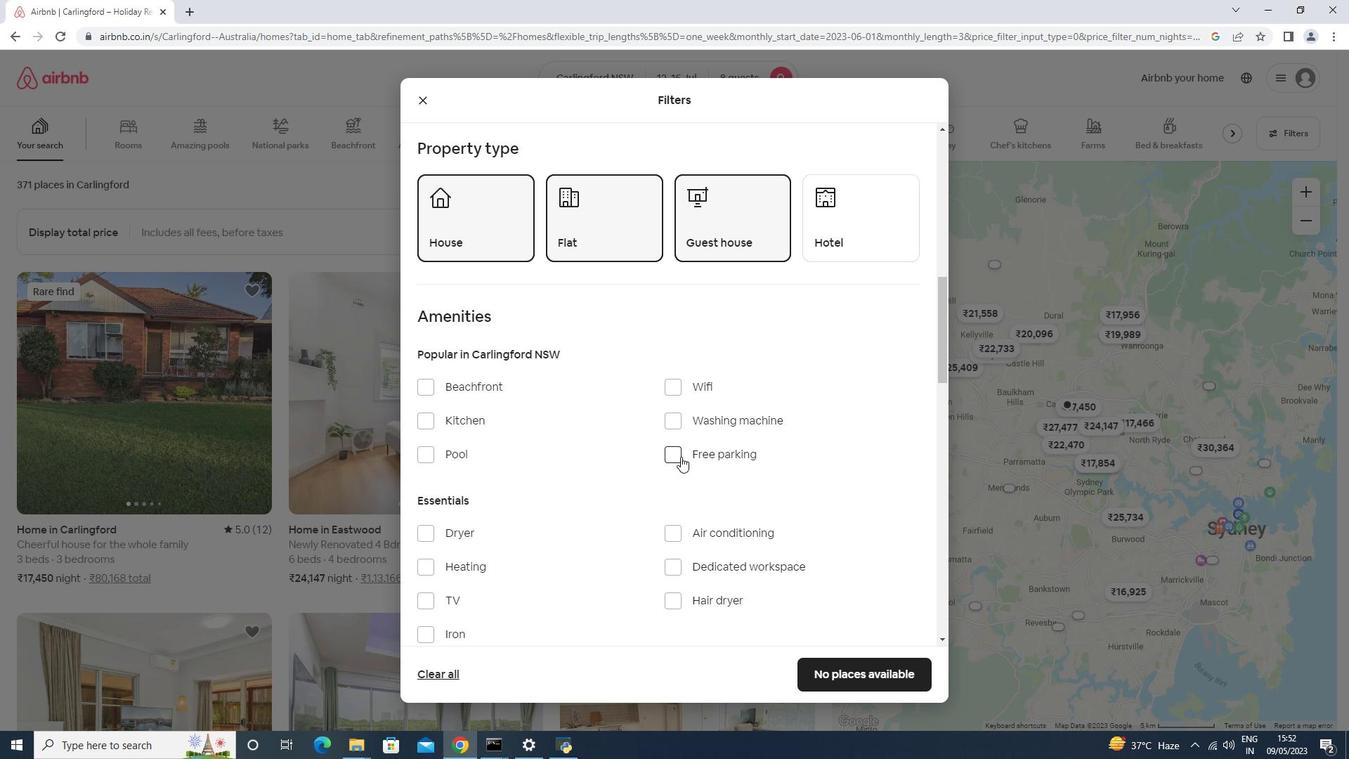 
Action: Mouse moved to (717, 385)
Screenshot: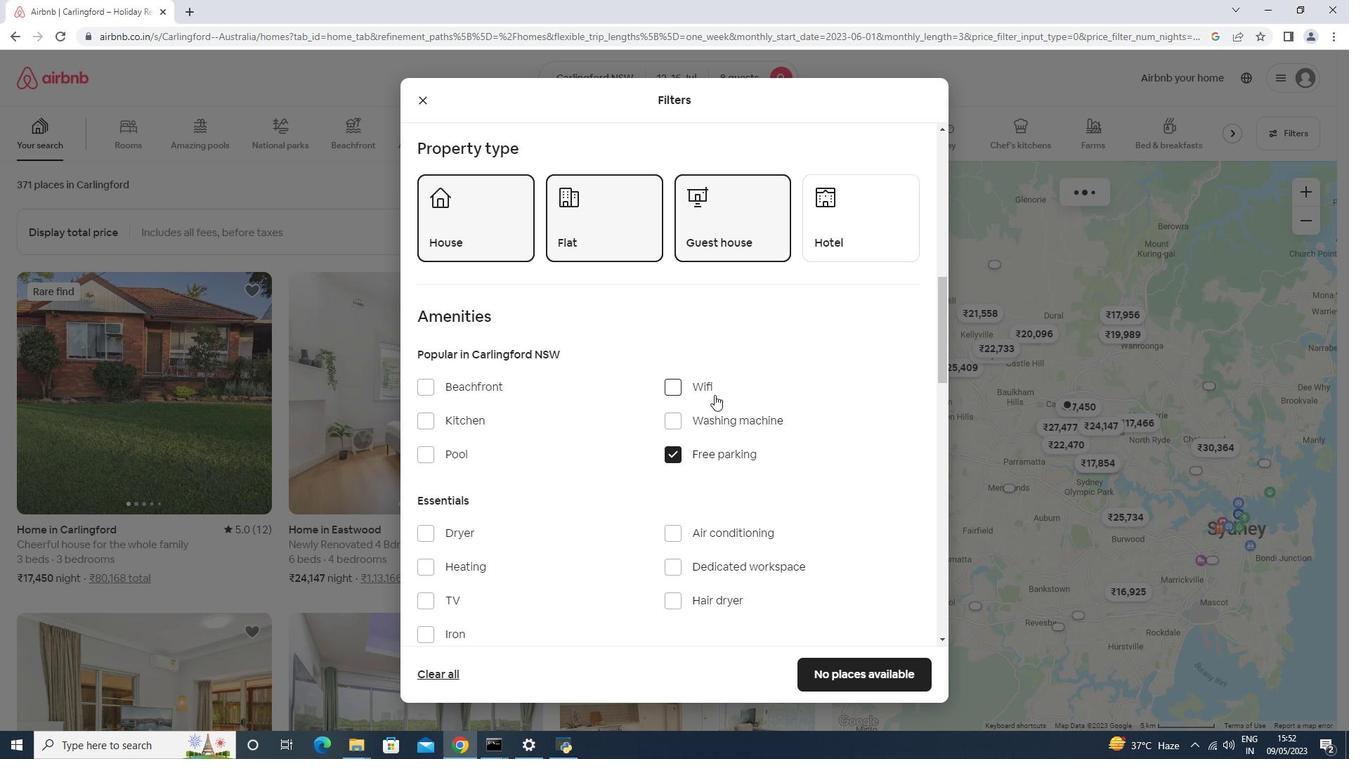 
Action: Mouse pressed left at (717, 385)
Screenshot: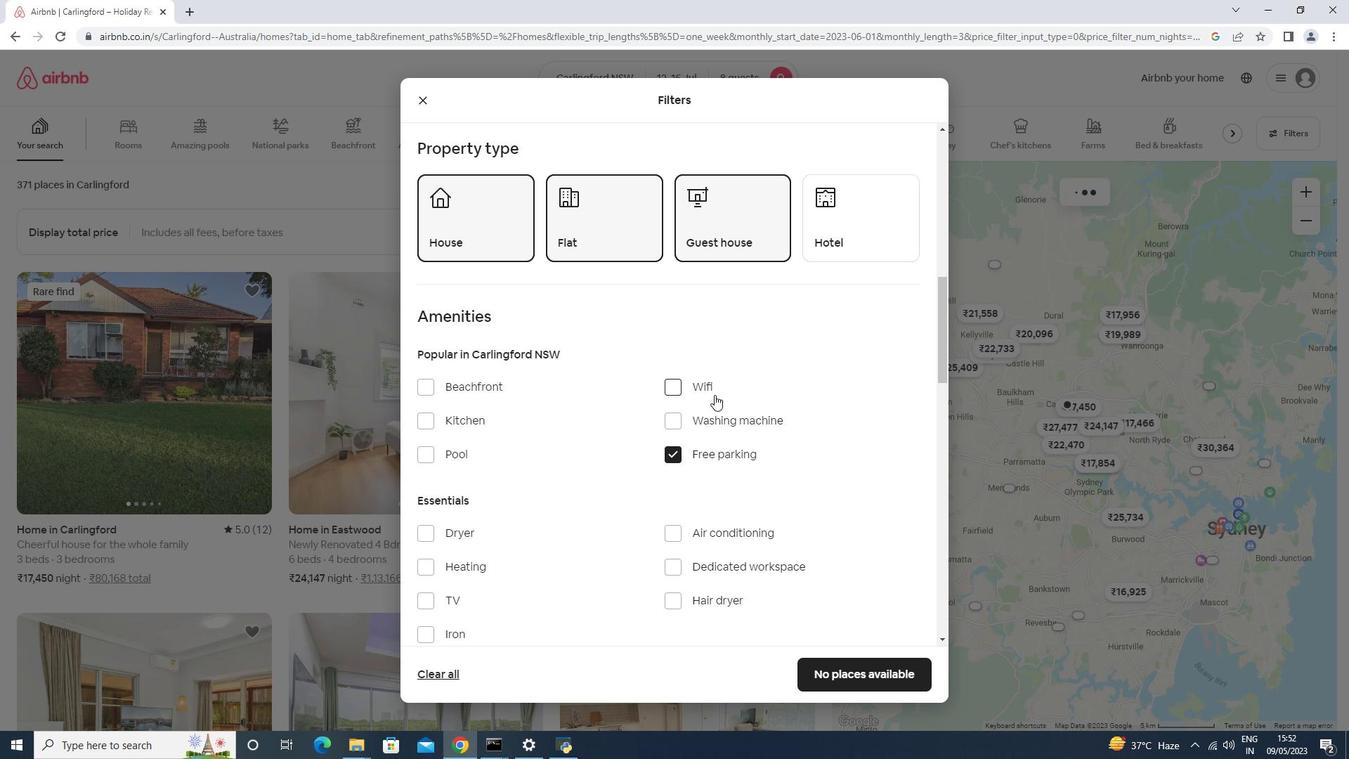 
Action: Mouse scrolled (717, 384) with delta (0, 0)
Screenshot: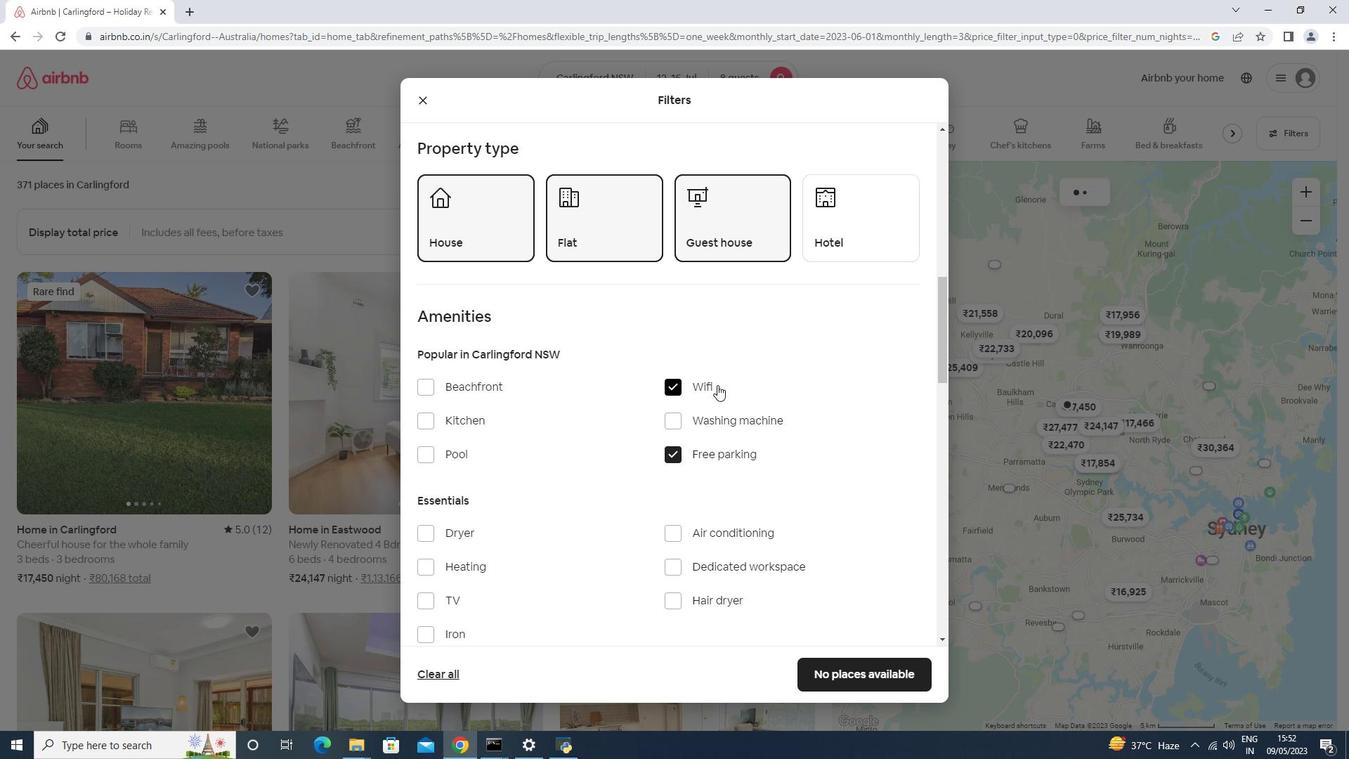 
Action: Mouse scrolled (717, 384) with delta (0, 0)
Screenshot: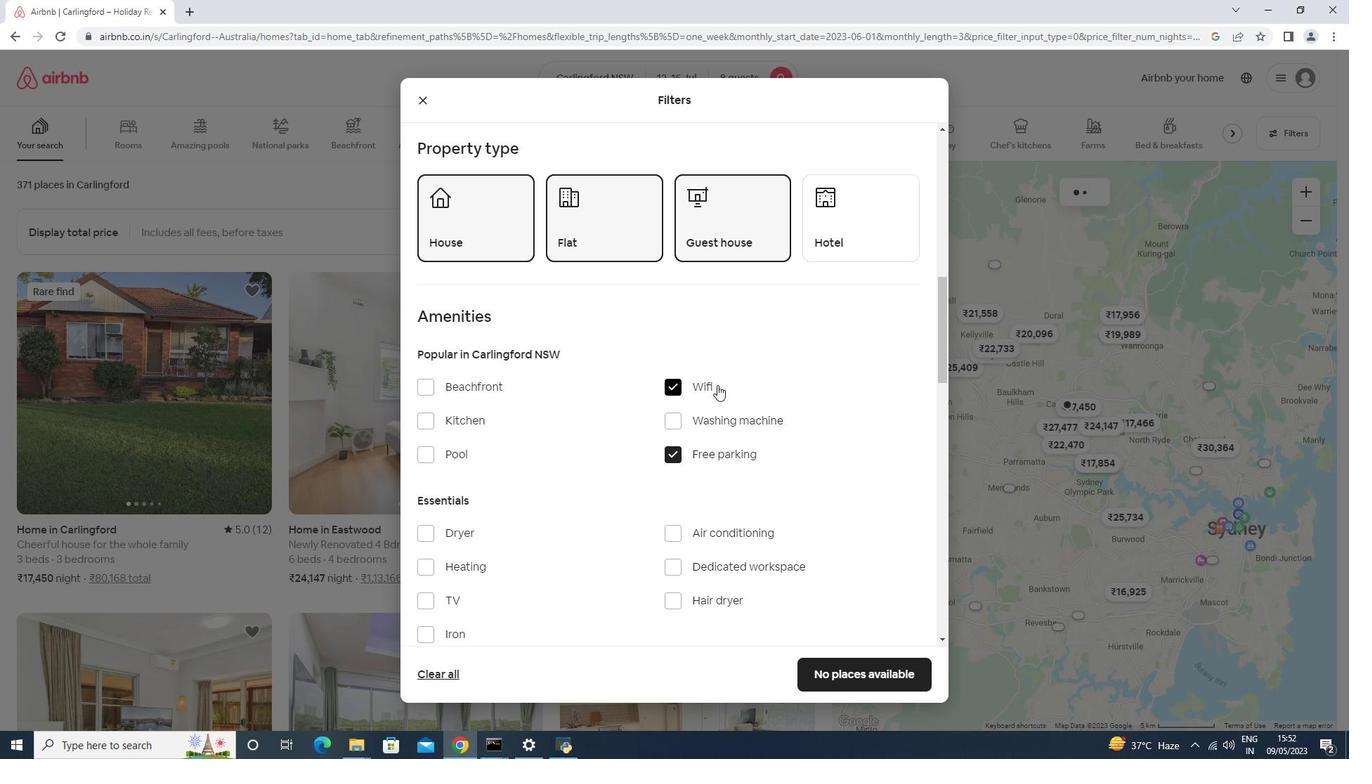 
Action: Mouse scrolled (717, 384) with delta (0, 0)
Screenshot: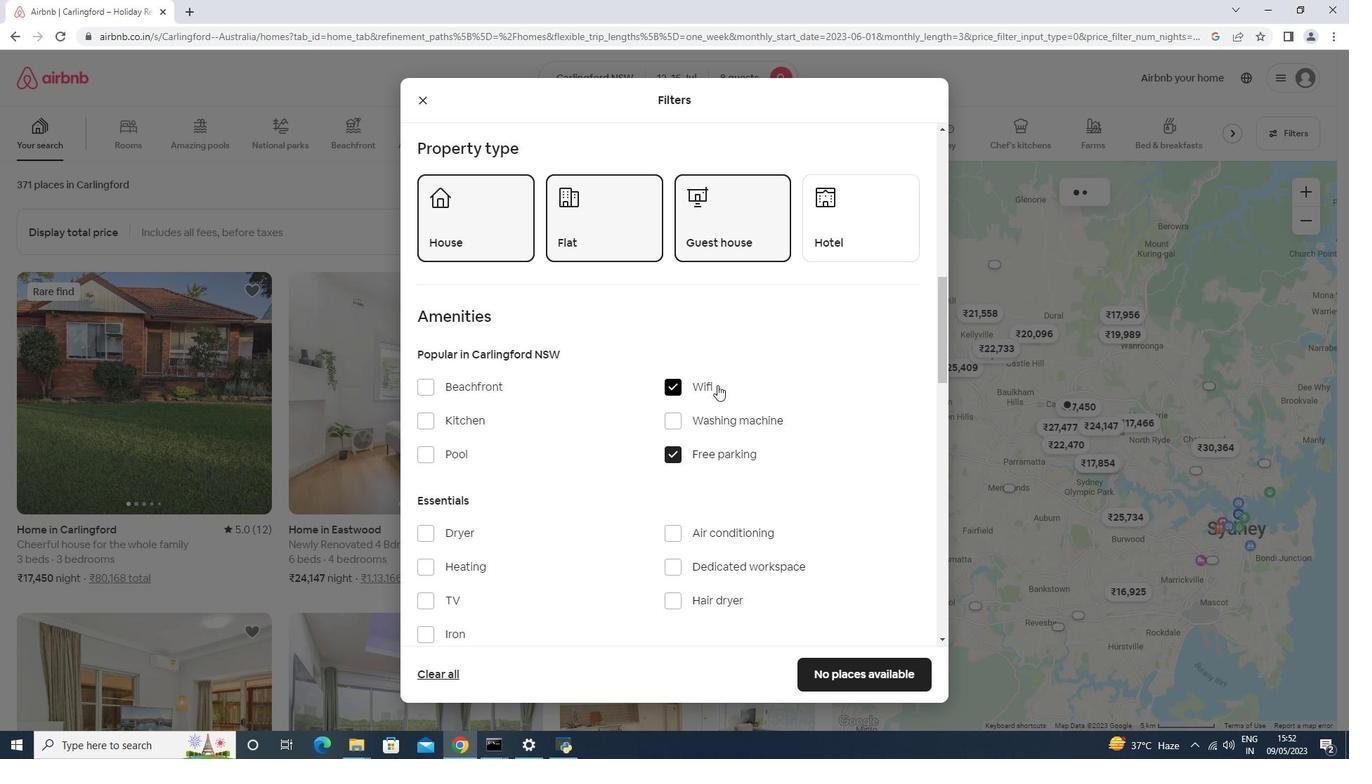 
Action: Mouse scrolled (717, 384) with delta (0, 0)
Screenshot: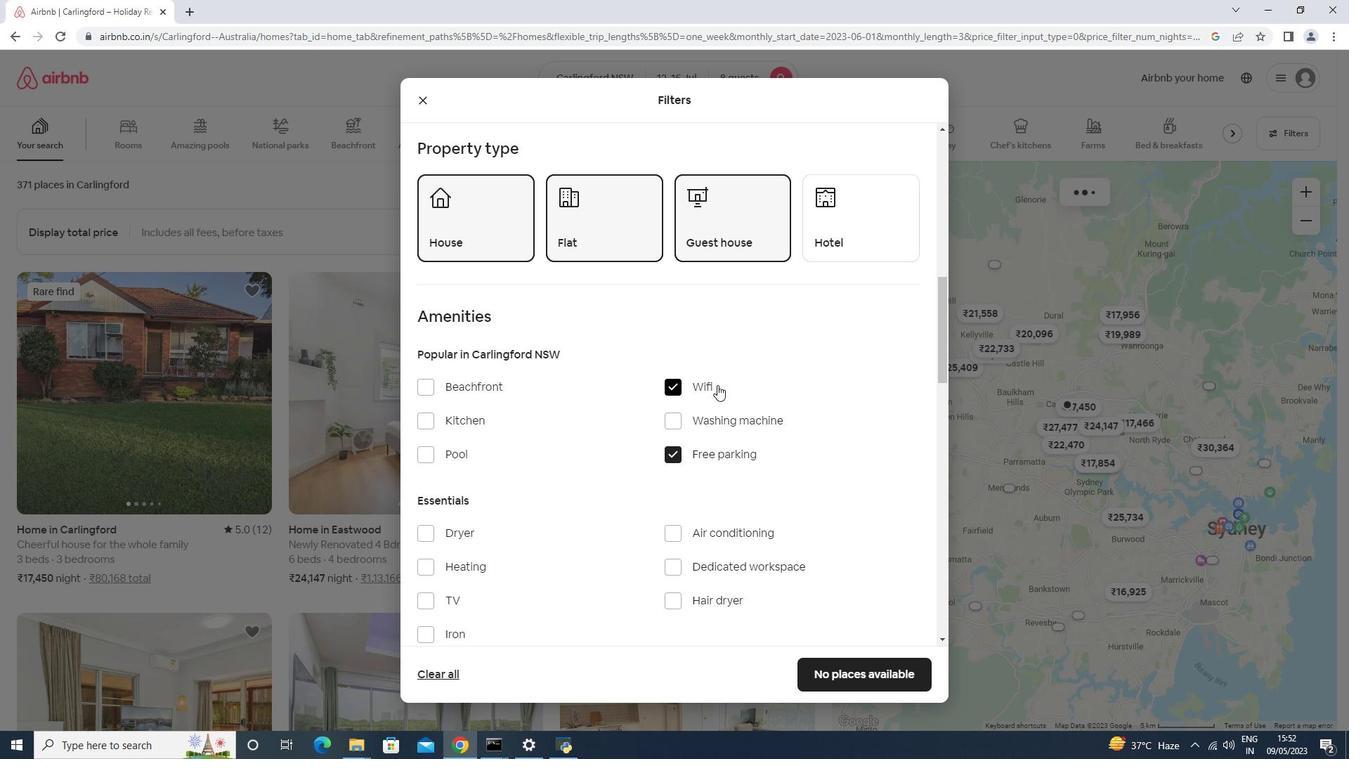 
Action: Mouse moved to (462, 314)
Screenshot: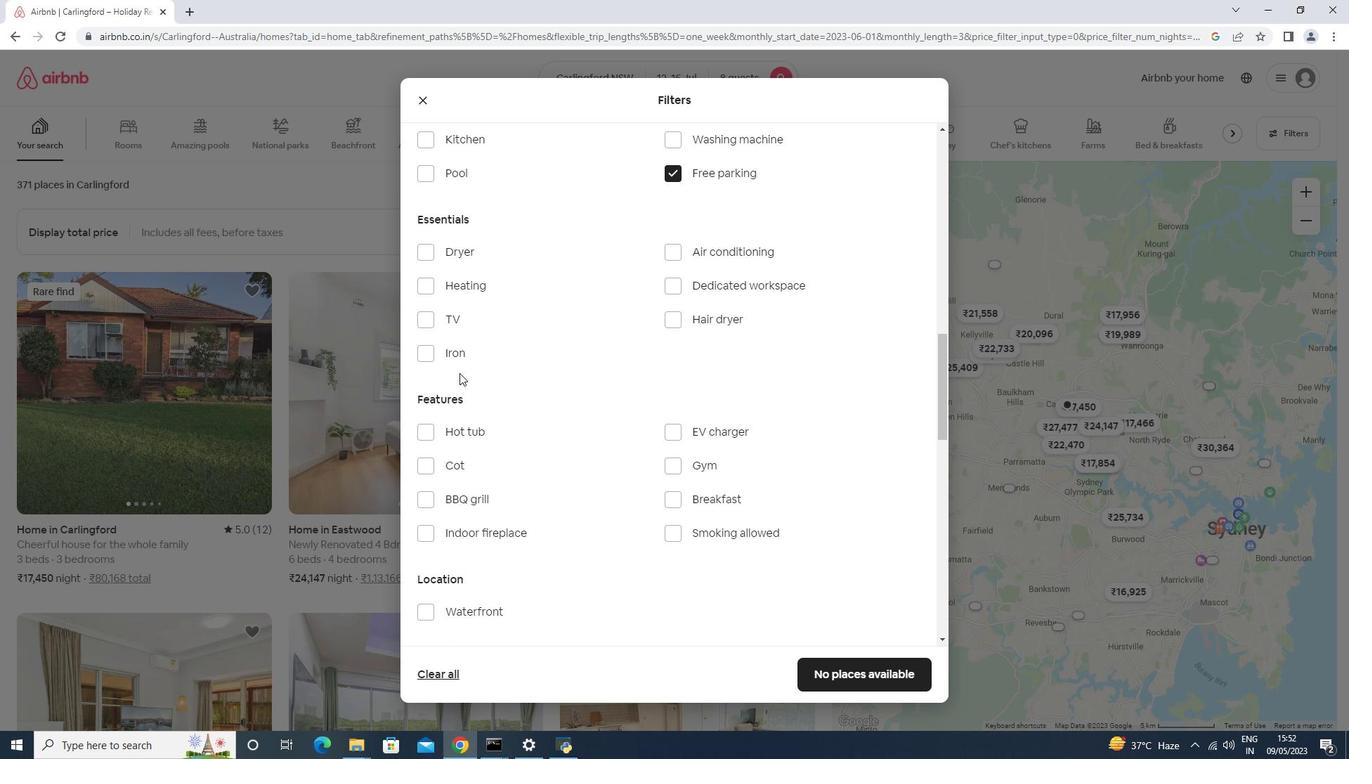 
Action: Mouse pressed left at (462, 314)
Screenshot: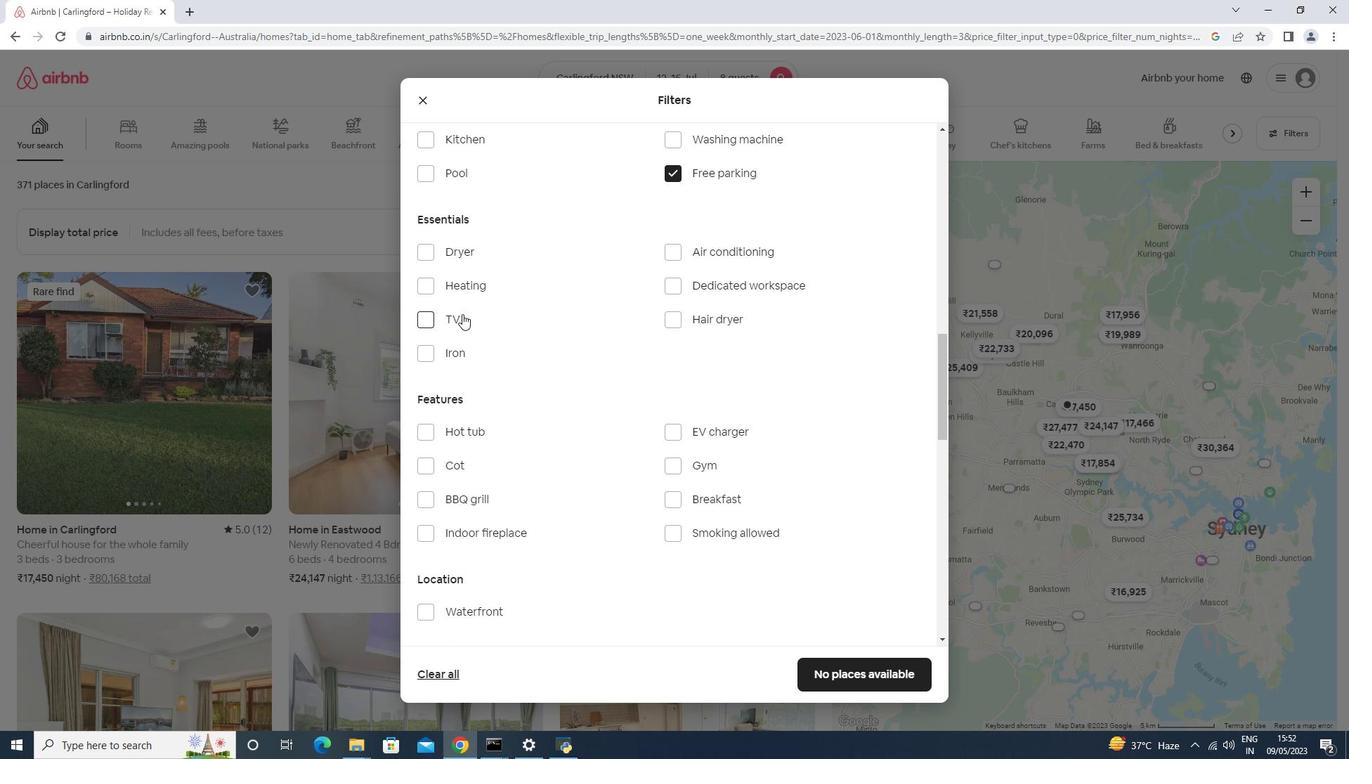 
Action: Mouse moved to (701, 497)
Screenshot: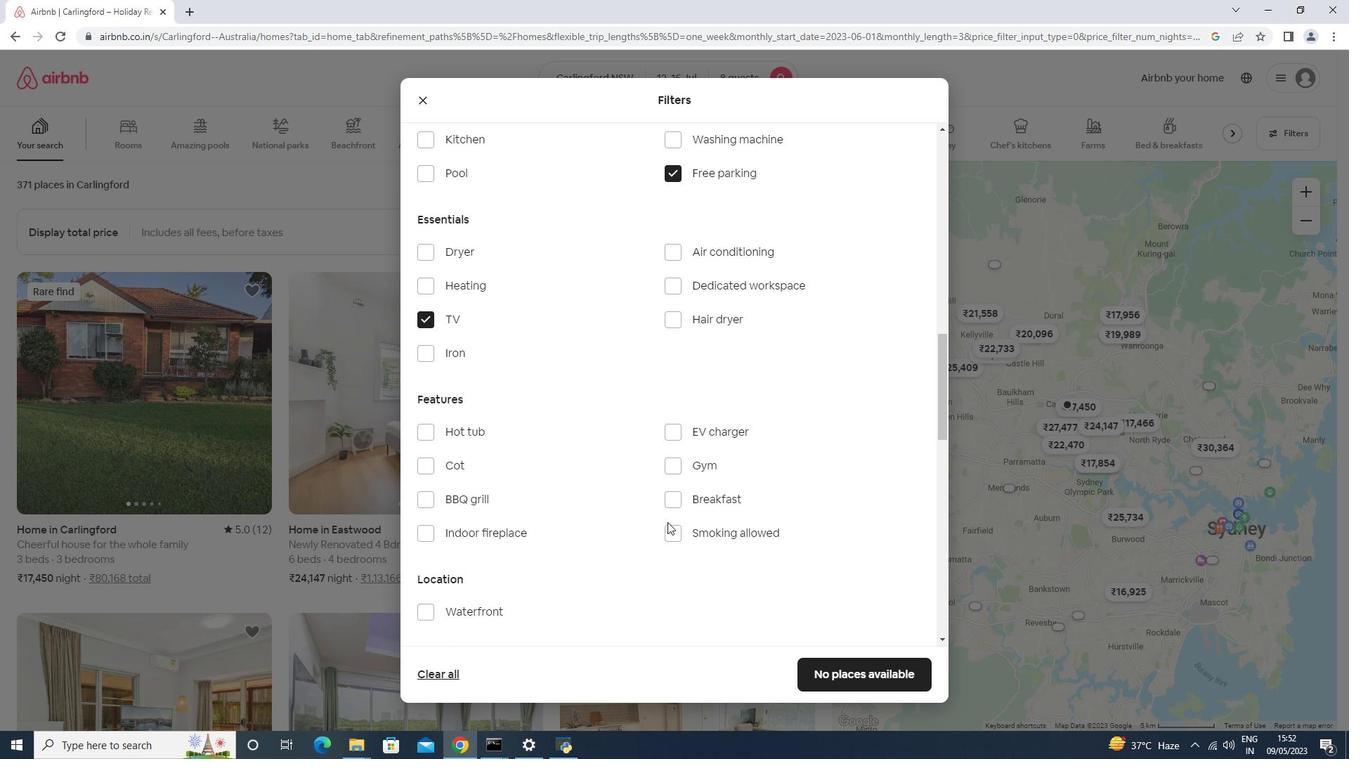 
Action: Mouse pressed left at (701, 497)
Screenshot: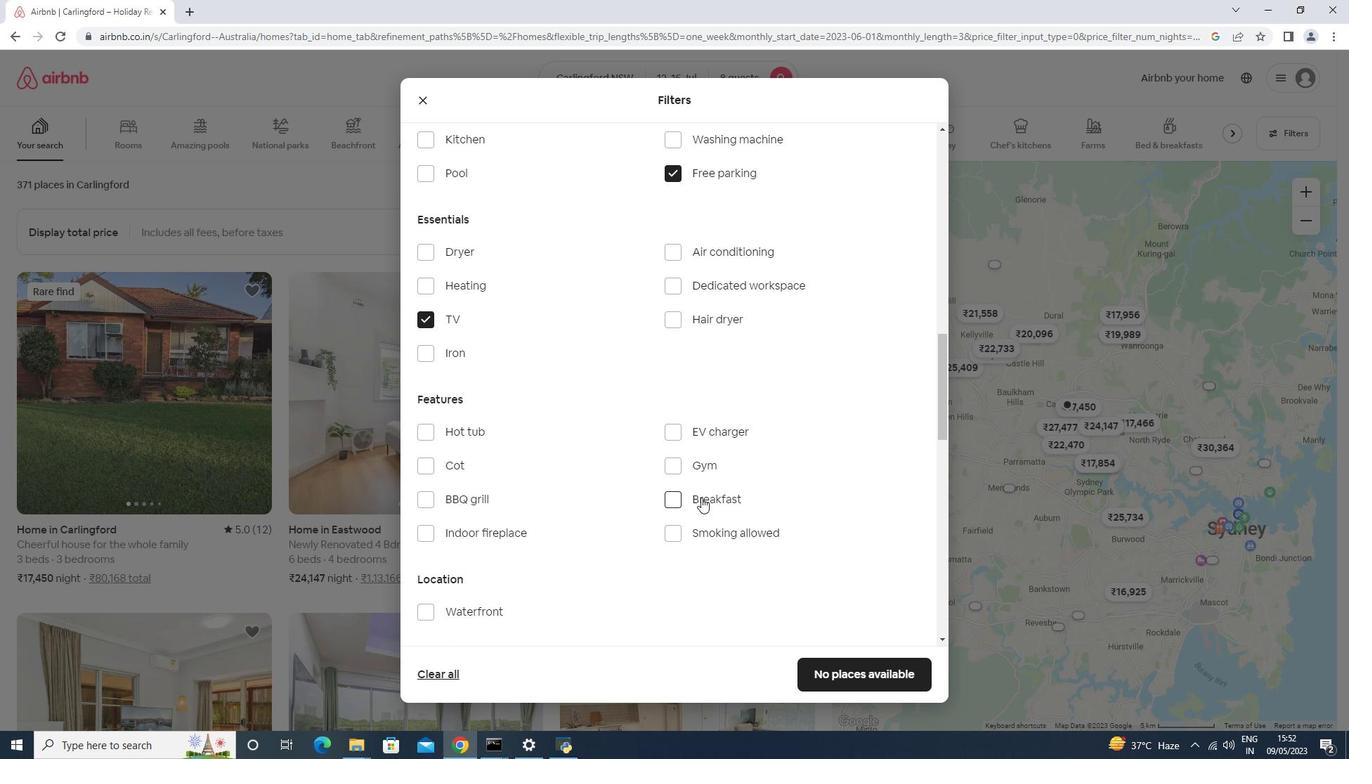 
Action: Mouse moved to (707, 459)
Screenshot: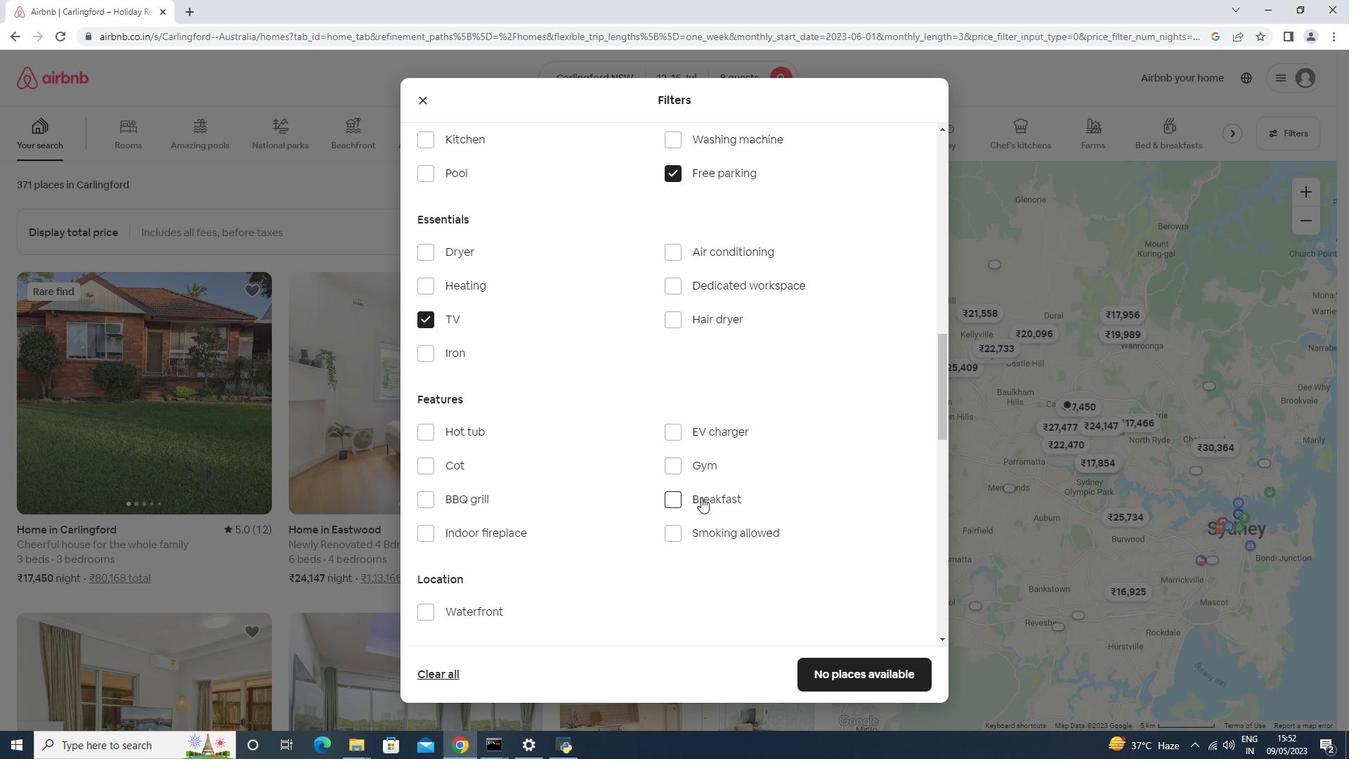 
Action: Mouse pressed left at (707, 459)
Screenshot: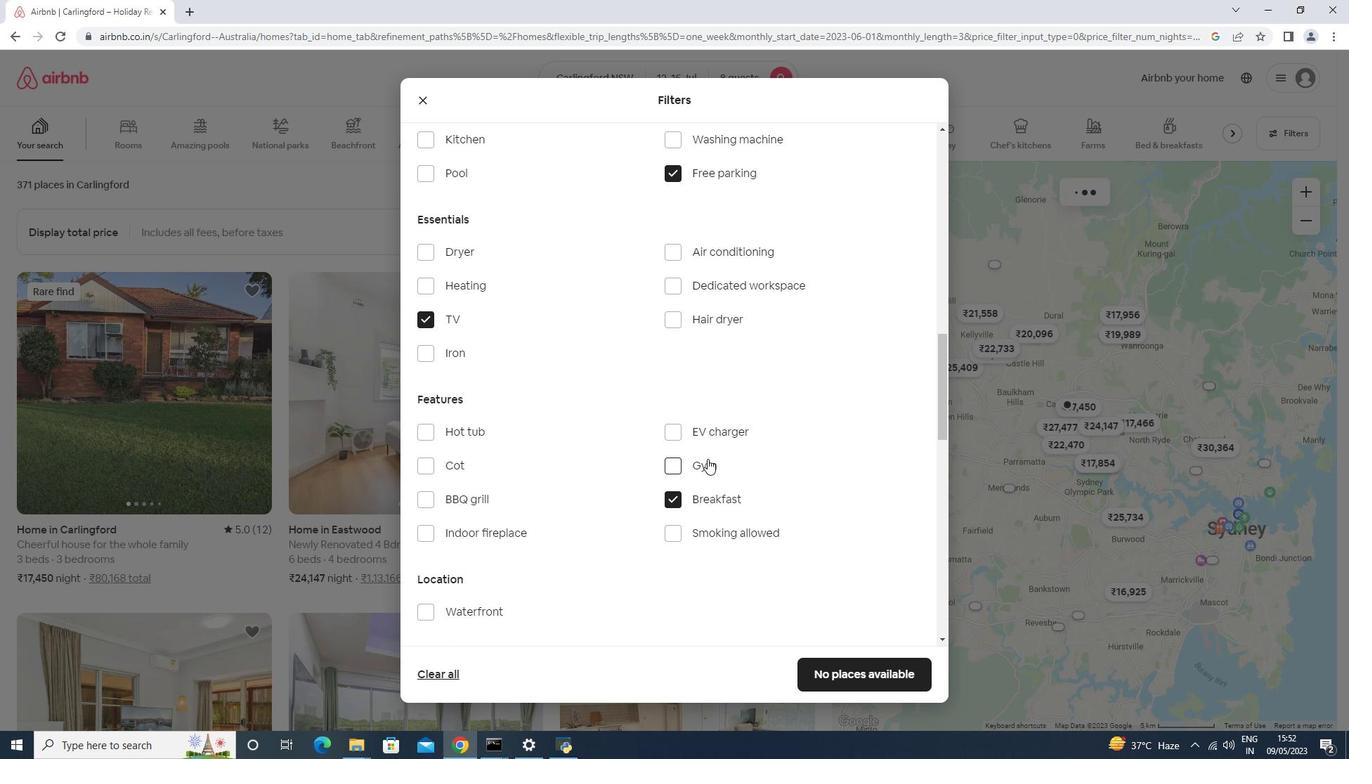 
Action: Mouse scrolled (707, 458) with delta (0, 0)
Screenshot: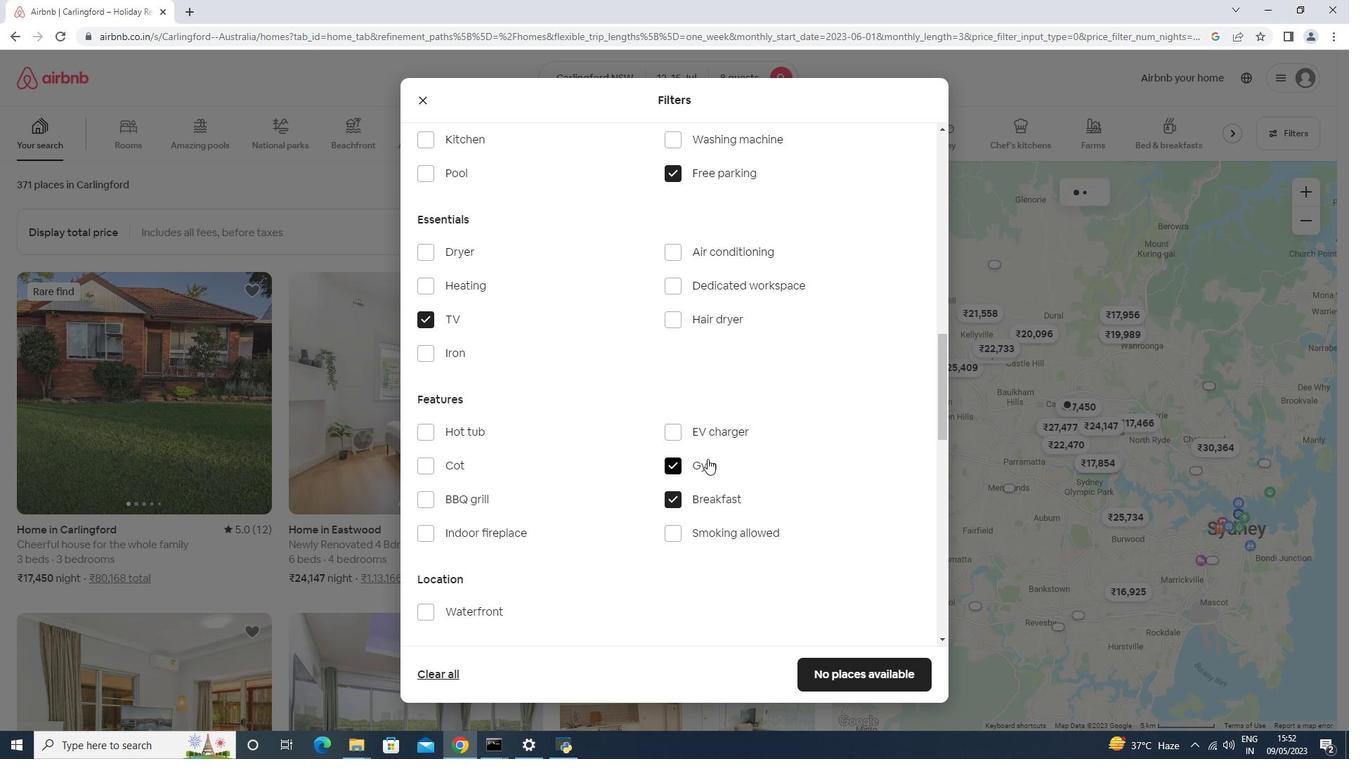 
Action: Mouse scrolled (707, 458) with delta (0, 0)
Screenshot: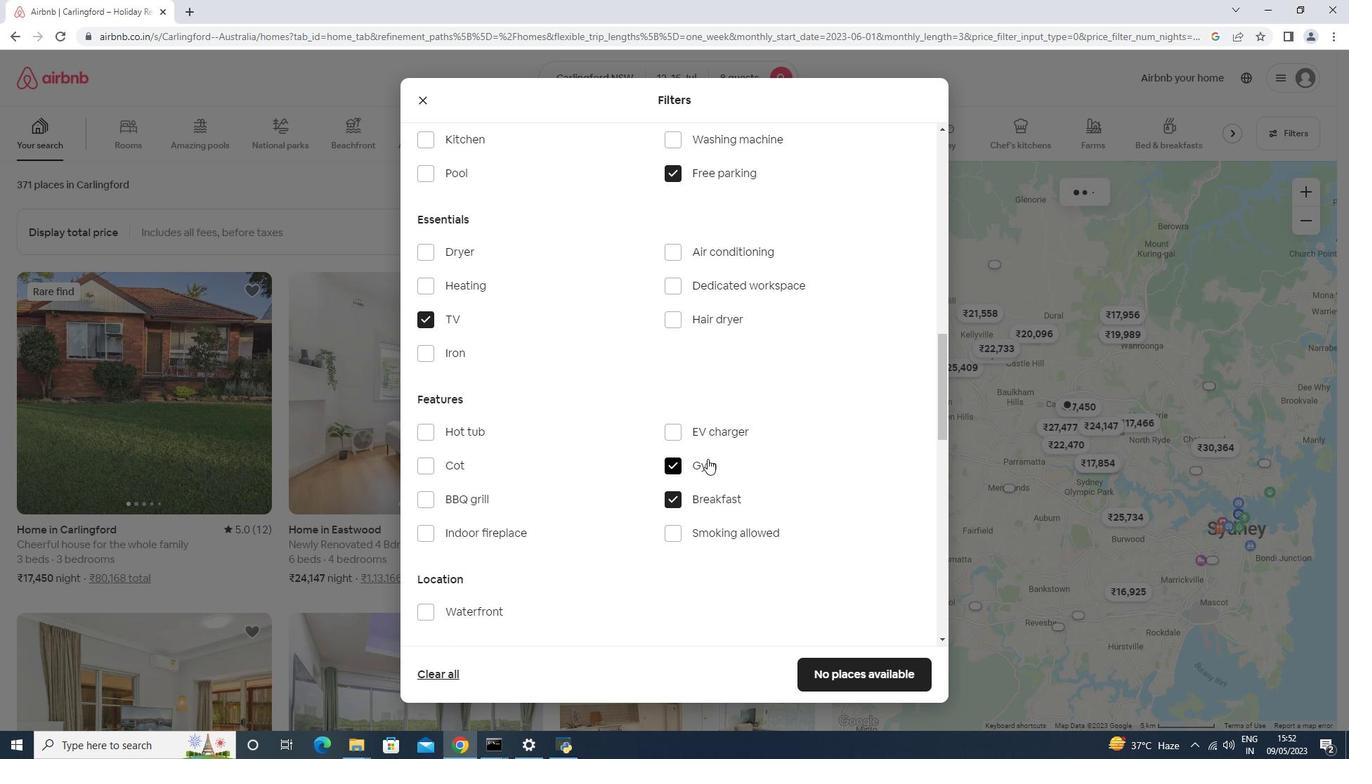 
Action: Mouse scrolled (707, 458) with delta (0, 0)
Screenshot: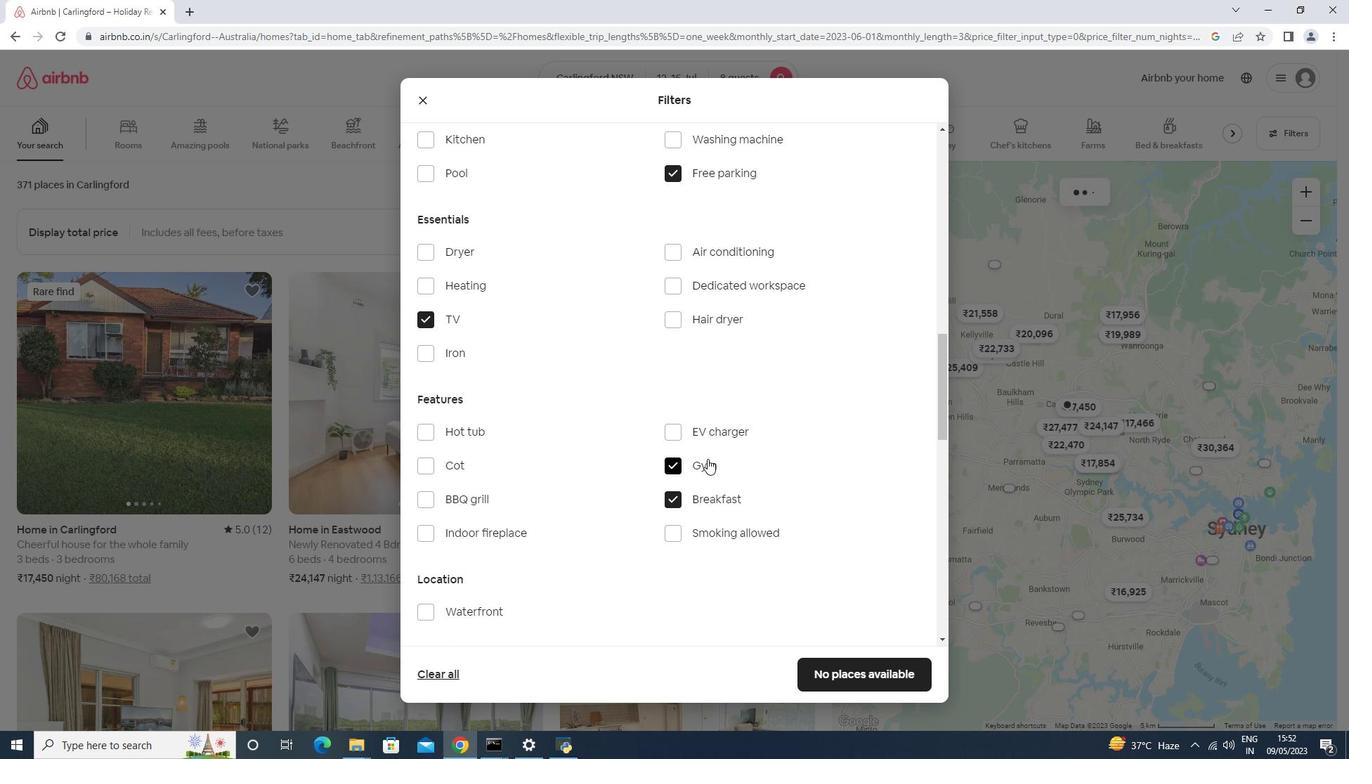 
Action: Mouse scrolled (707, 458) with delta (0, 0)
Screenshot: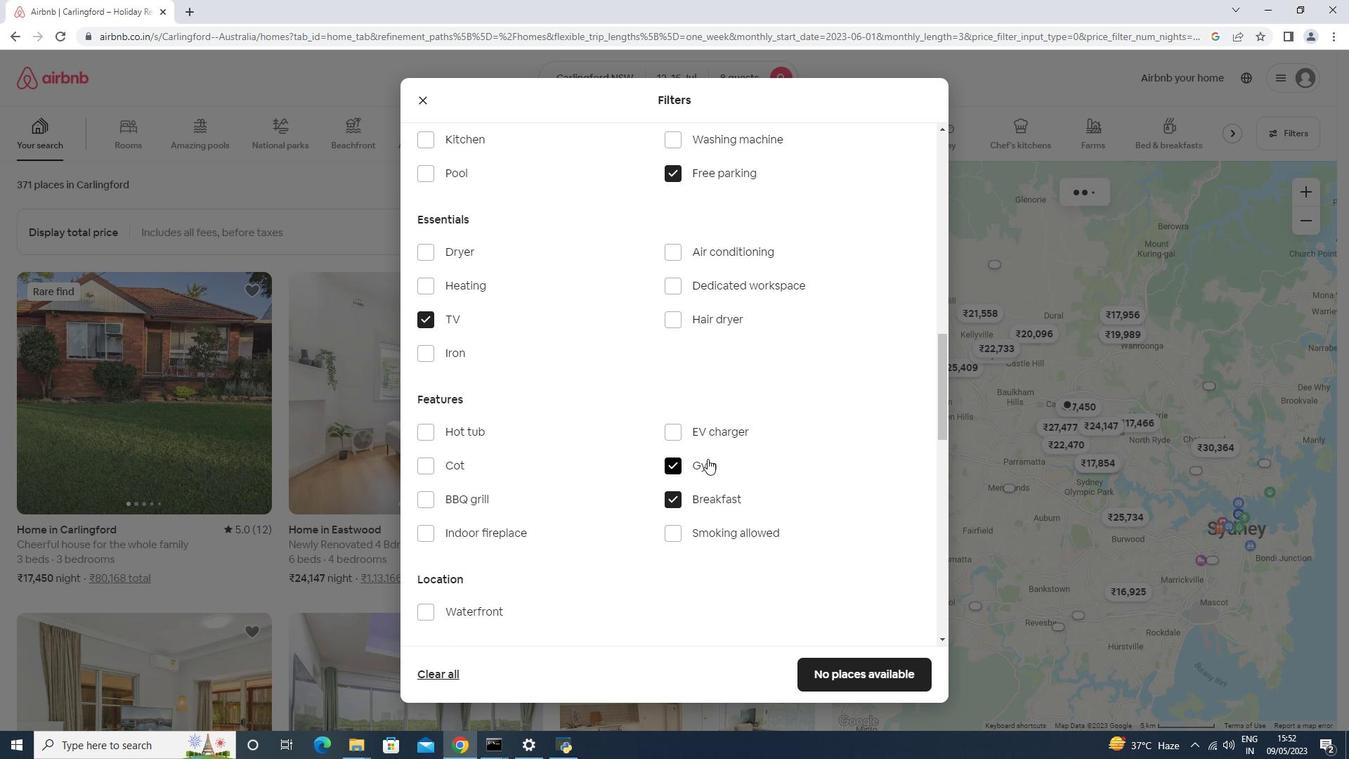 
Action: Mouse scrolled (707, 458) with delta (0, 0)
Screenshot: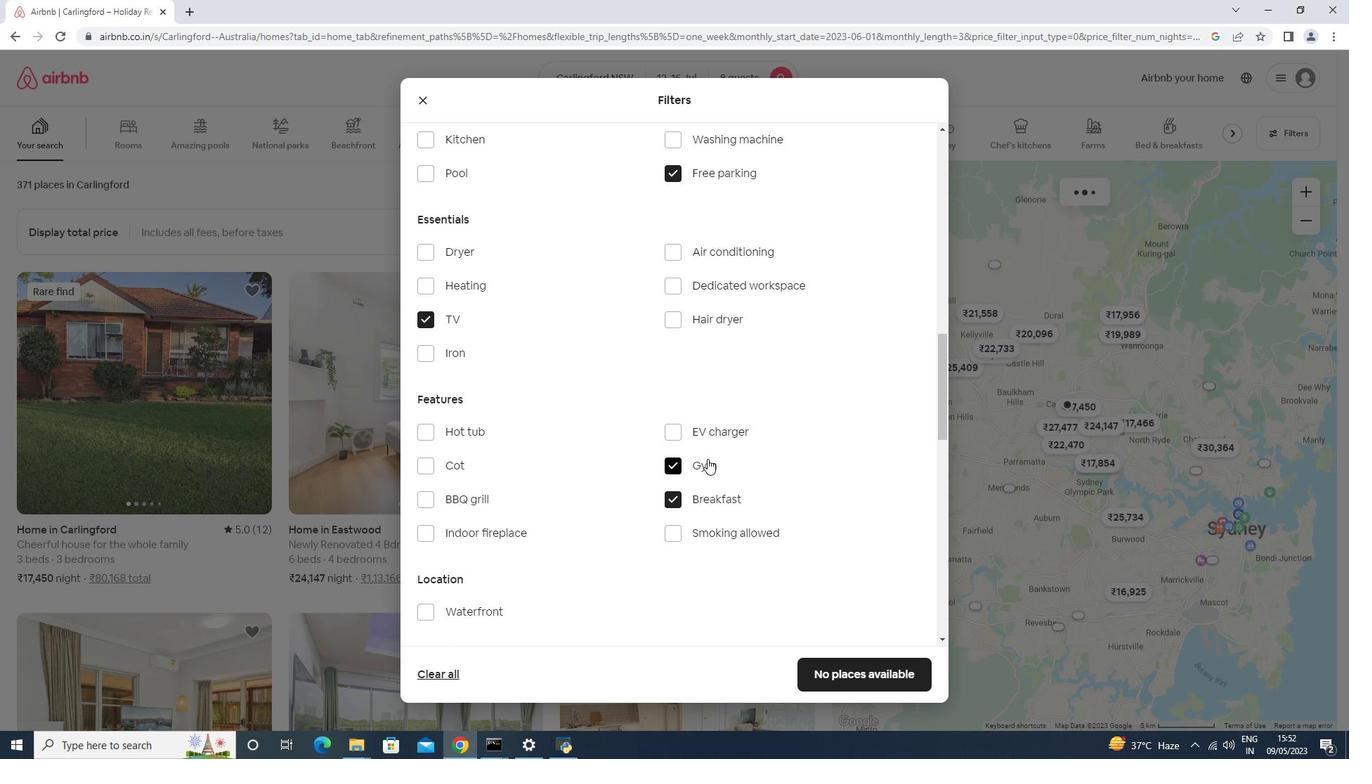 
Action: Mouse scrolled (707, 458) with delta (0, 0)
Screenshot: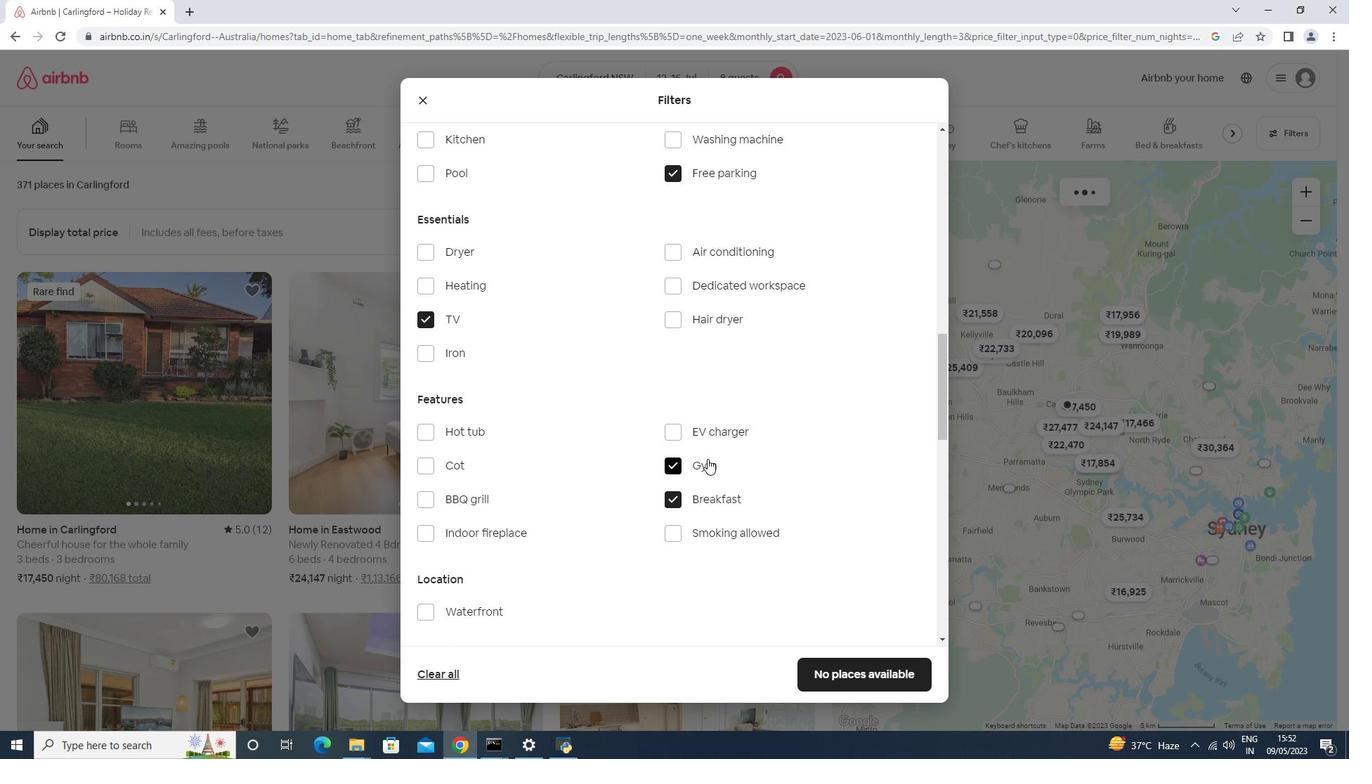 
Action: Mouse moved to (904, 463)
Screenshot: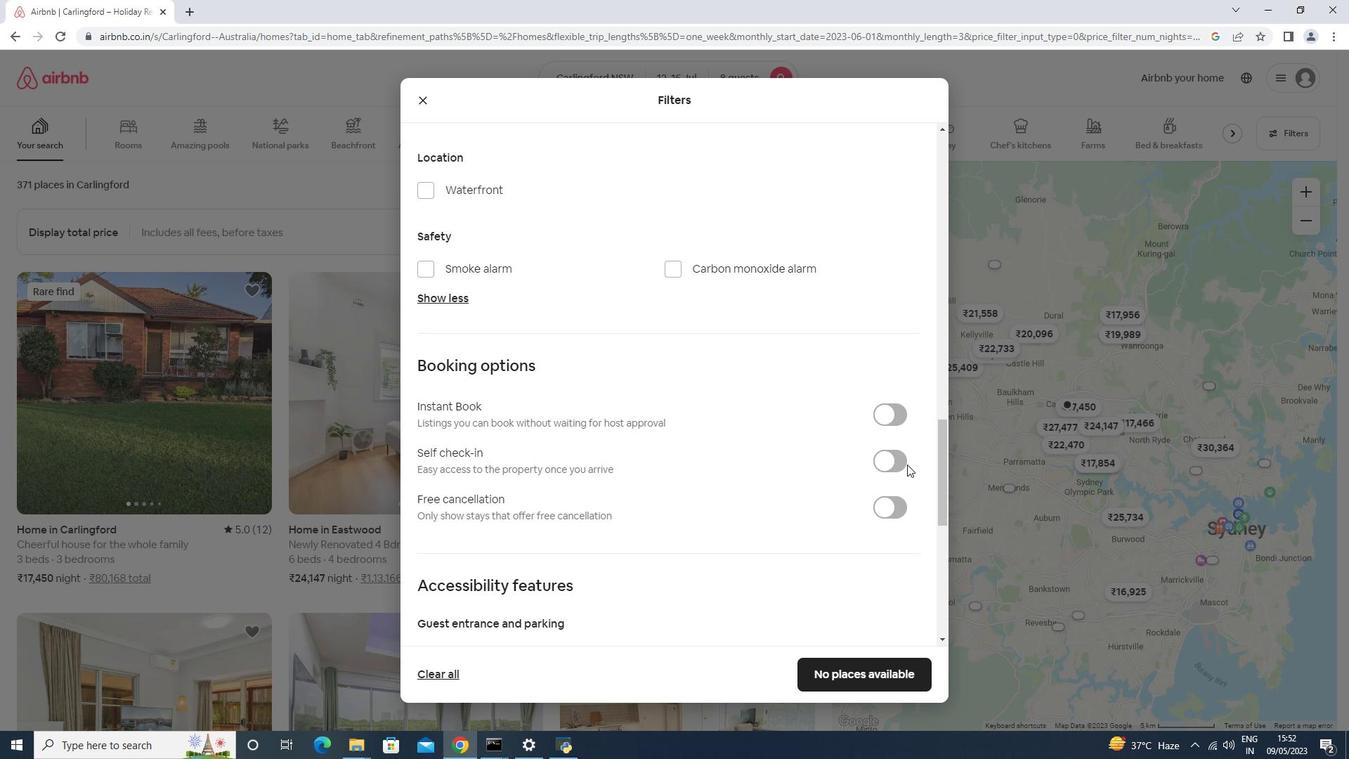 
Action: Mouse pressed left at (904, 463)
Screenshot: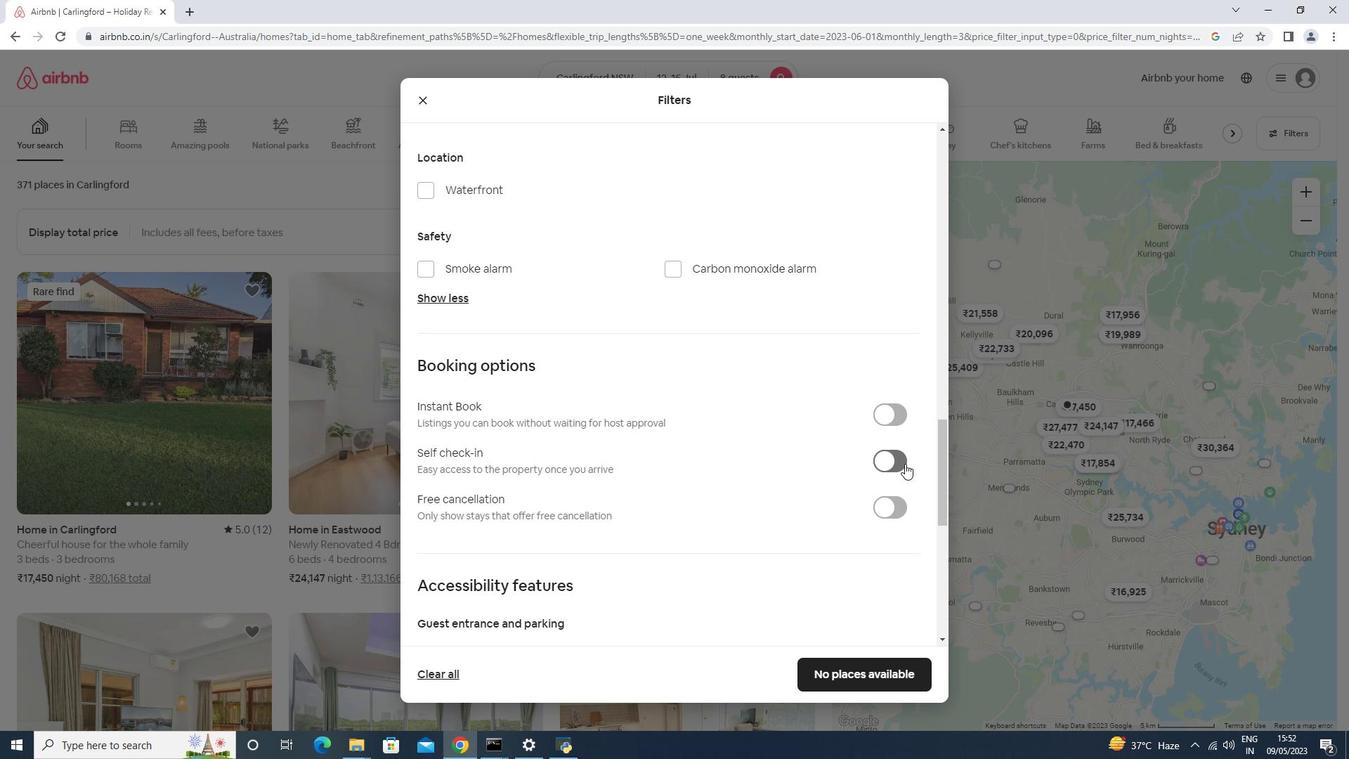 
Action: Mouse pressed right at (904, 463)
Screenshot: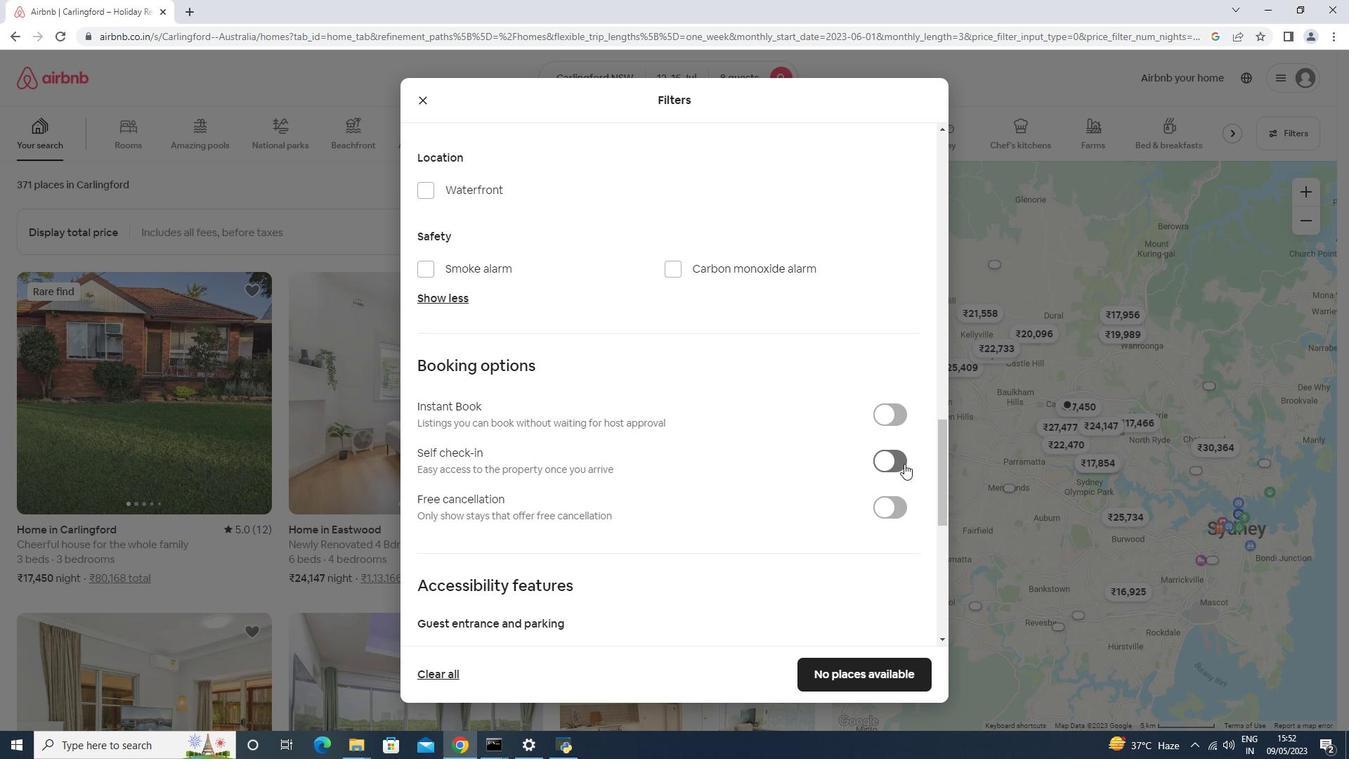 
Action: Mouse scrolled (904, 463) with delta (0, 0)
Screenshot: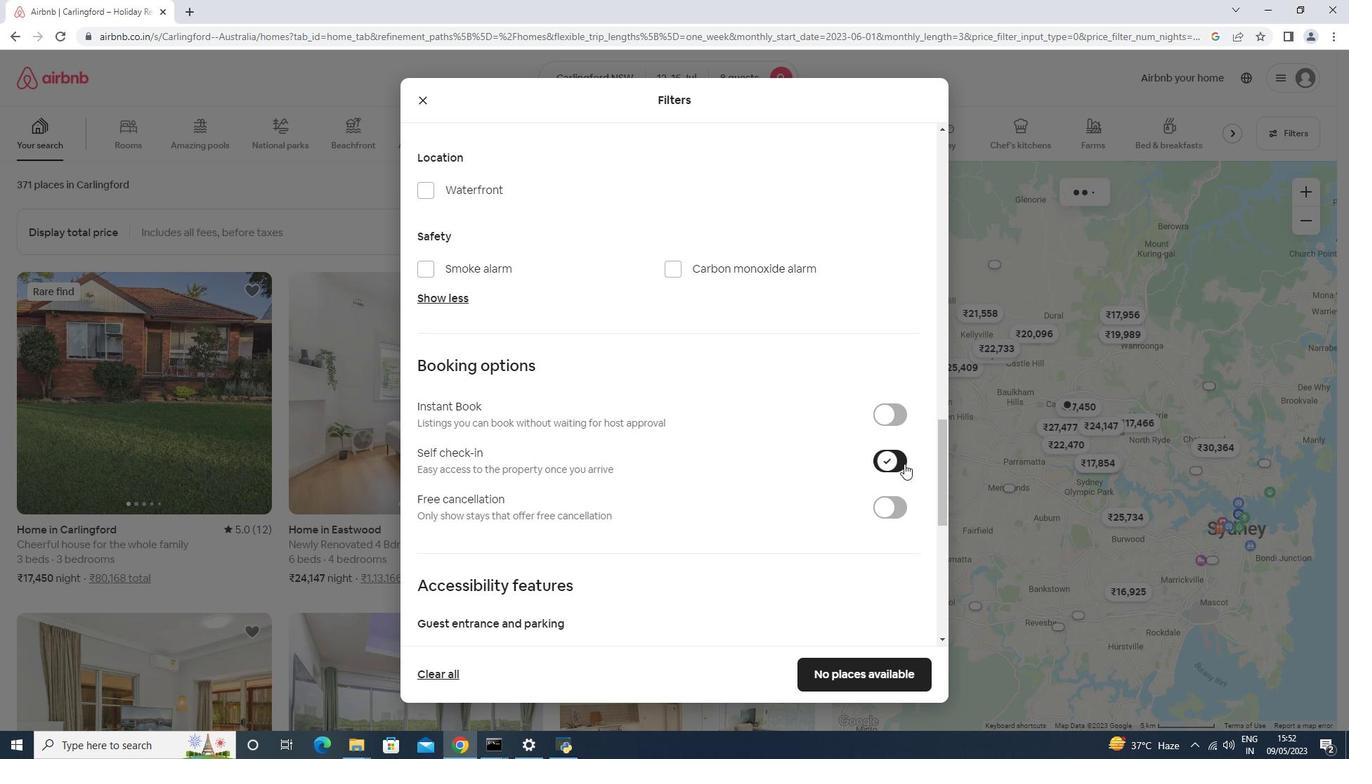 
Action: Mouse scrolled (904, 463) with delta (0, 0)
Screenshot: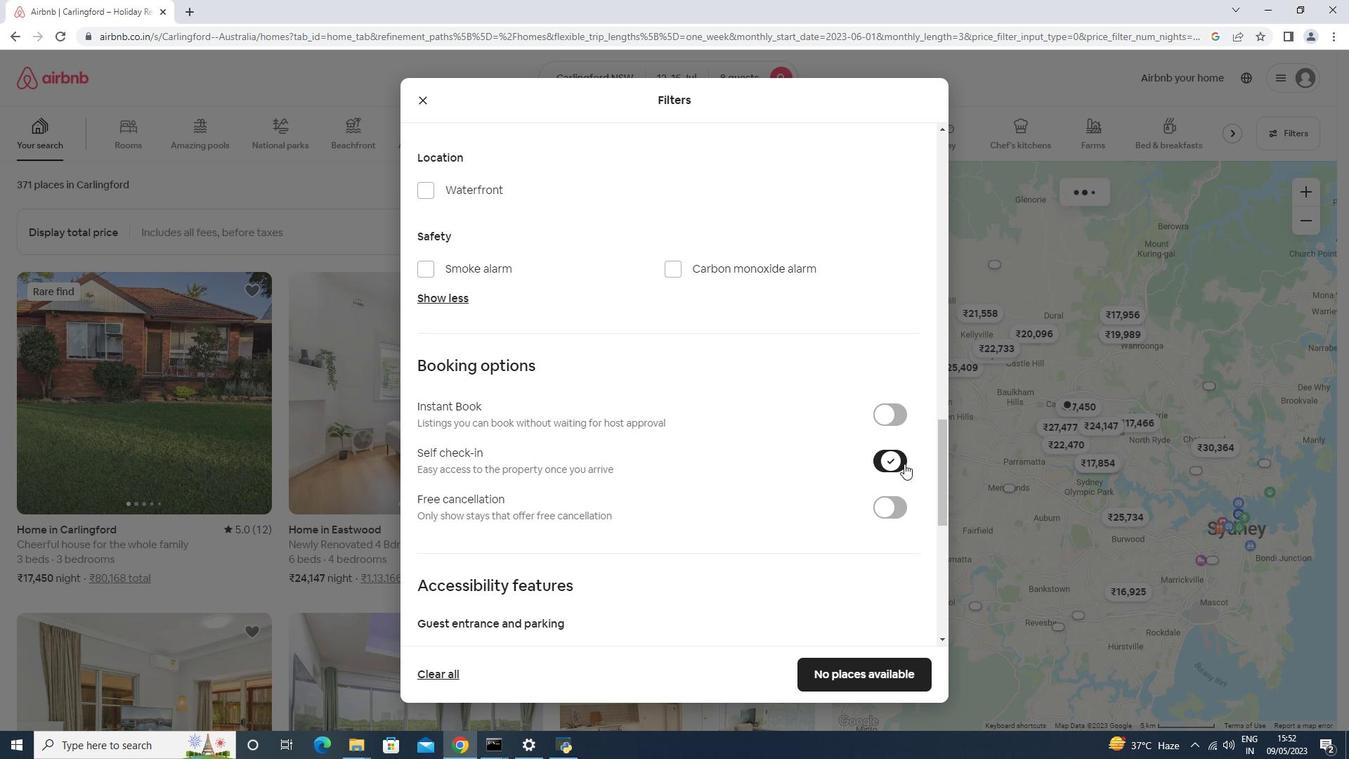 
Action: Mouse scrolled (904, 463) with delta (0, 0)
Screenshot: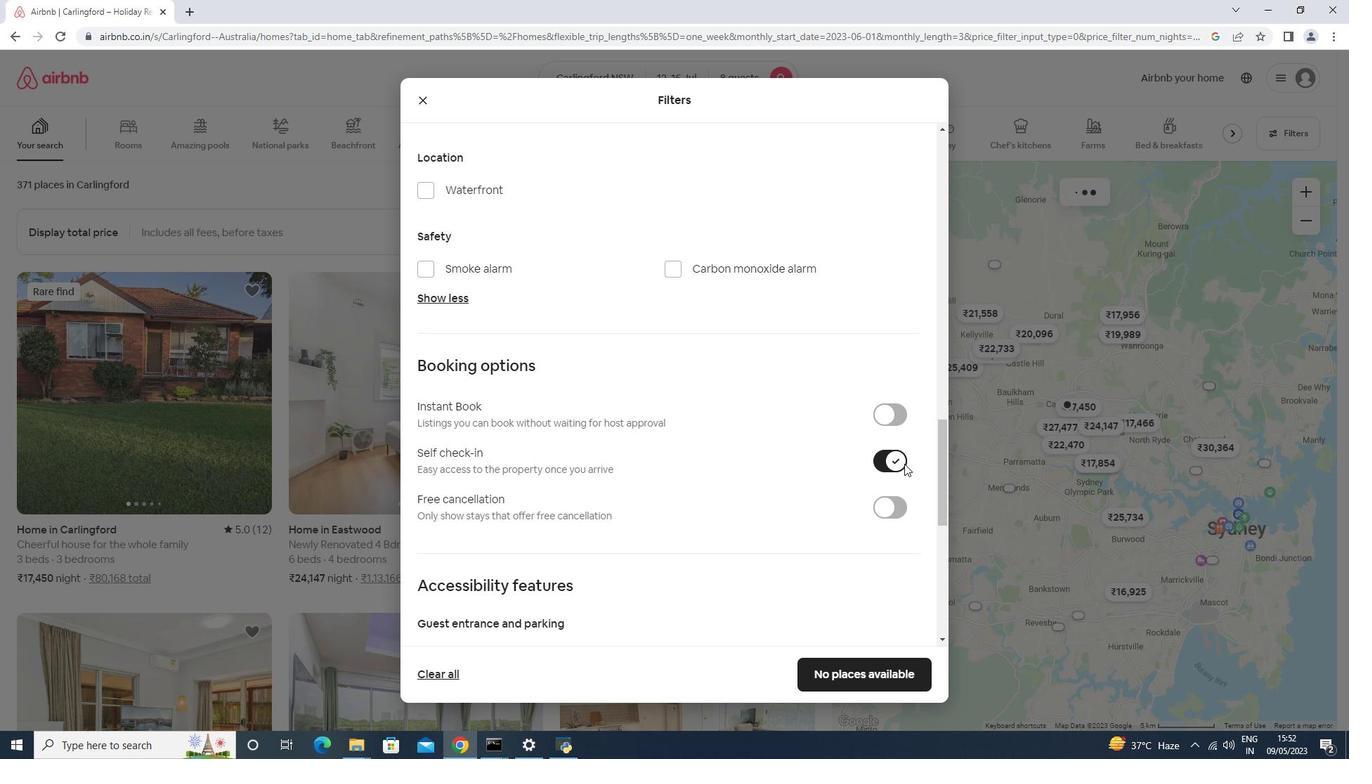 
Action: Mouse scrolled (904, 463) with delta (0, 0)
Screenshot: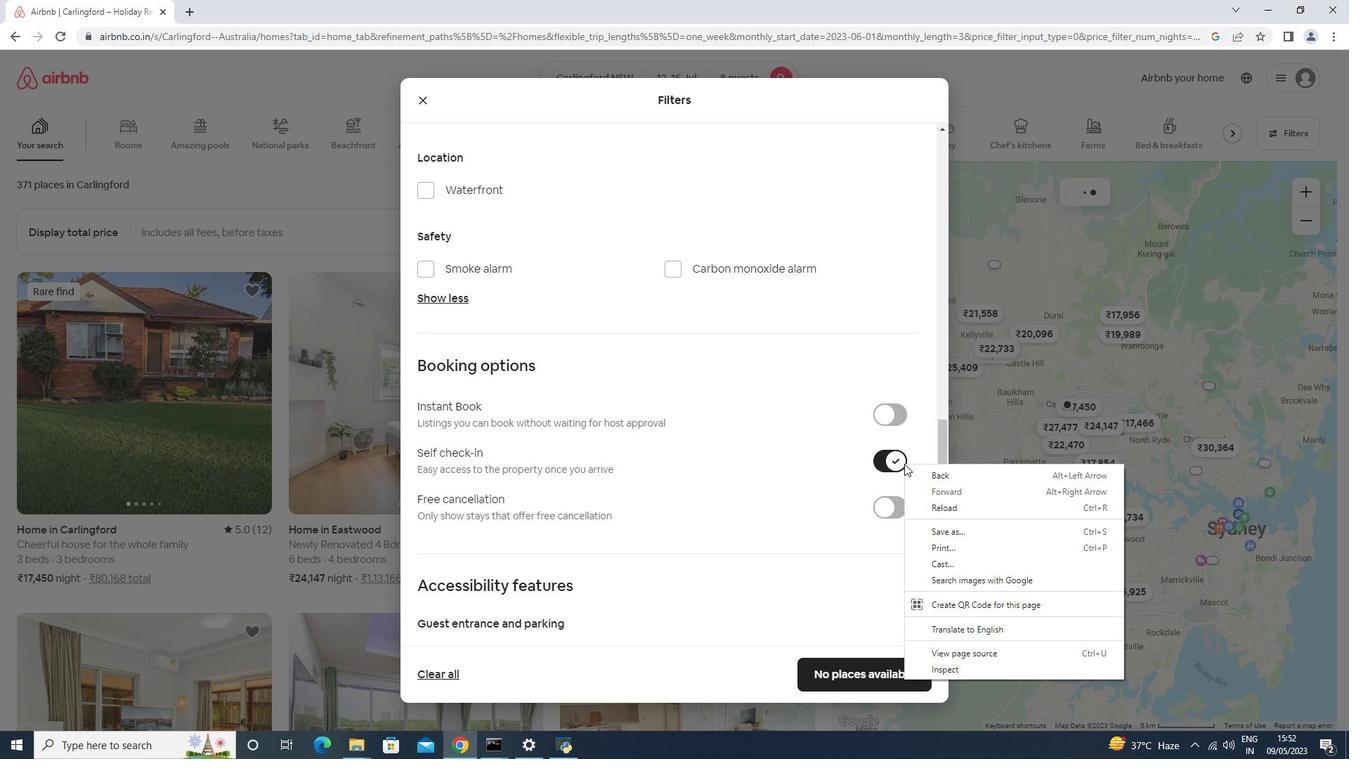
Action: Mouse scrolled (904, 463) with delta (0, 0)
Screenshot: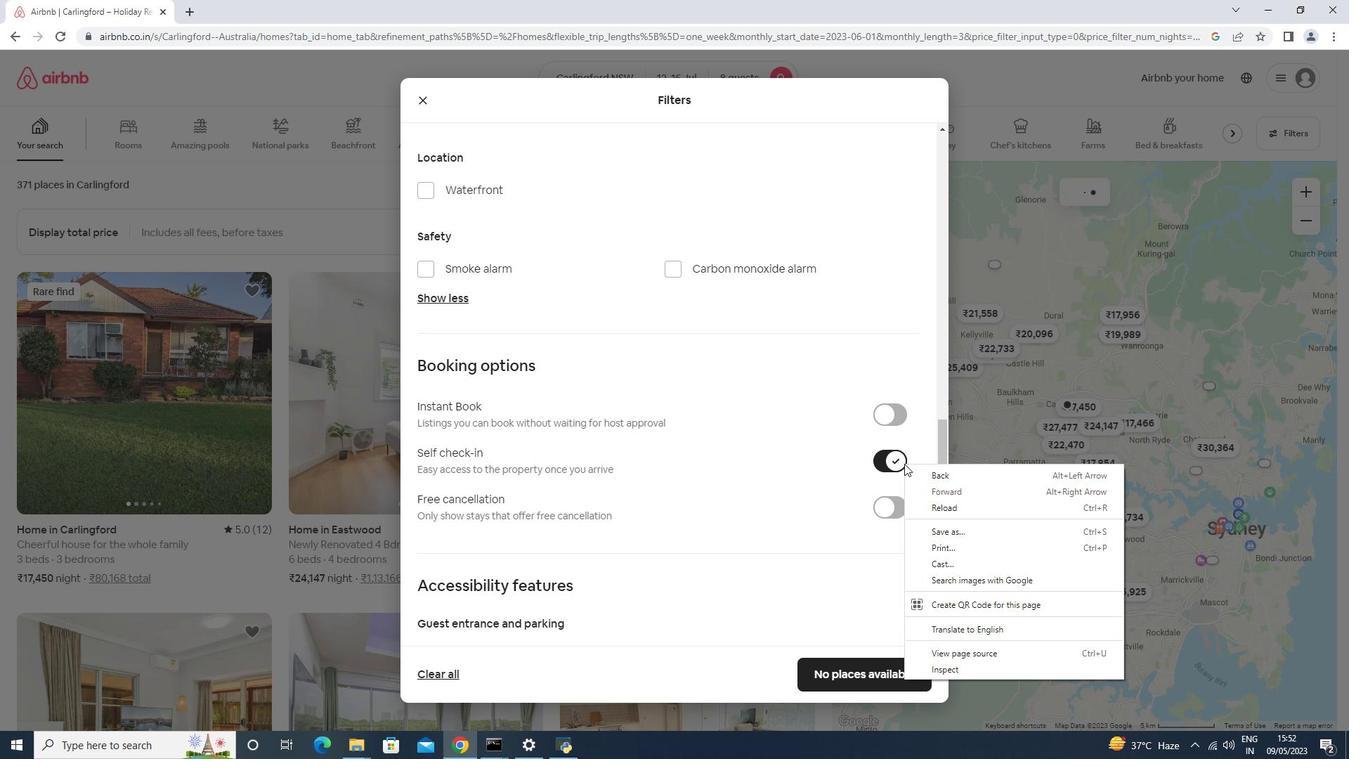 
Action: Mouse scrolled (904, 463) with delta (0, 0)
Screenshot: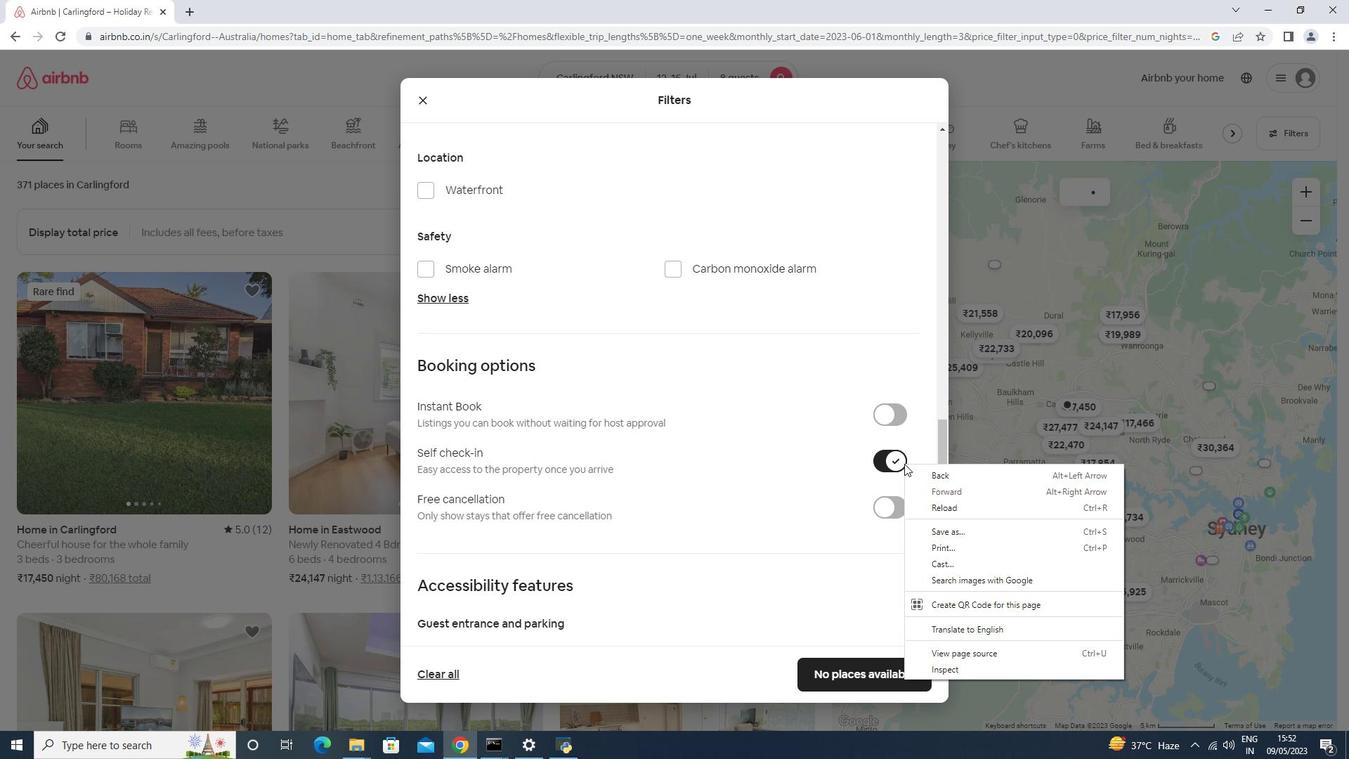 
Action: Mouse scrolled (904, 463) with delta (0, 0)
Screenshot: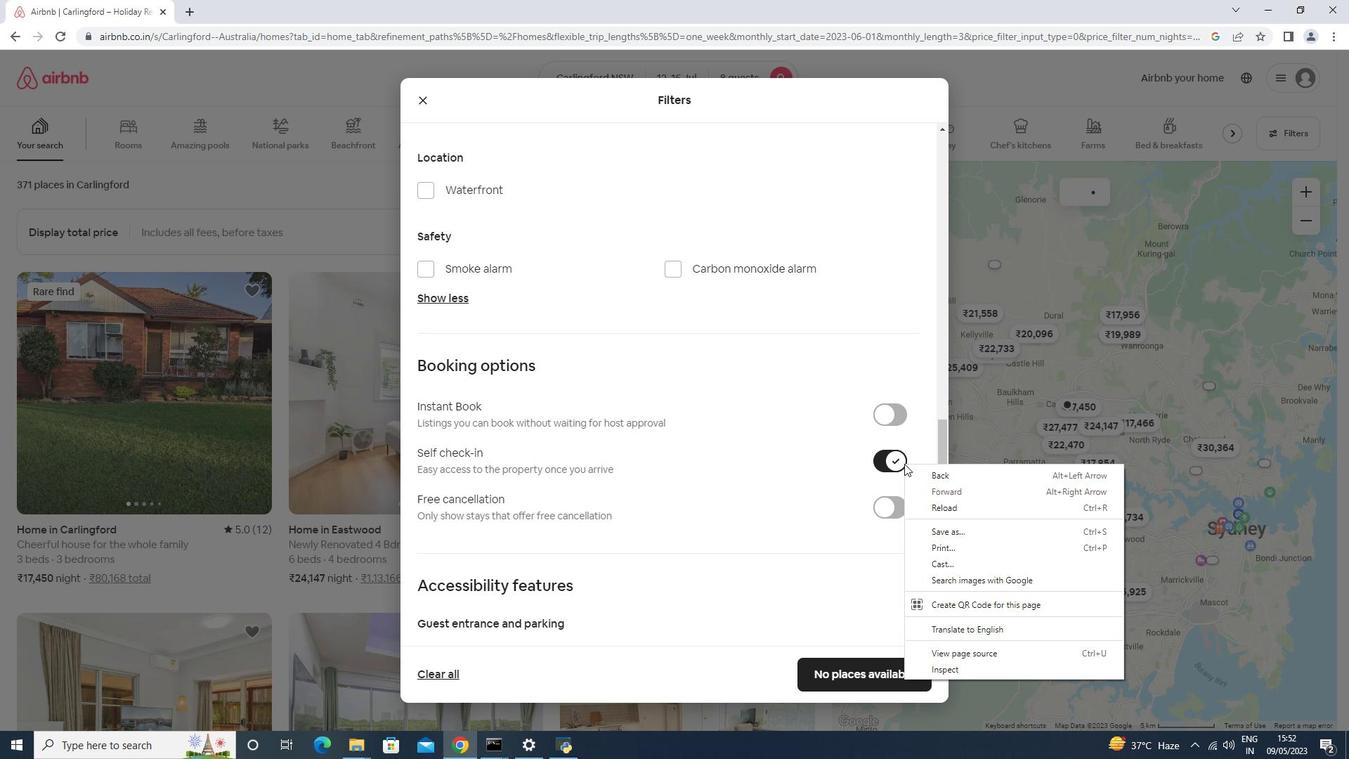 
Action: Mouse moved to (699, 519)
Screenshot: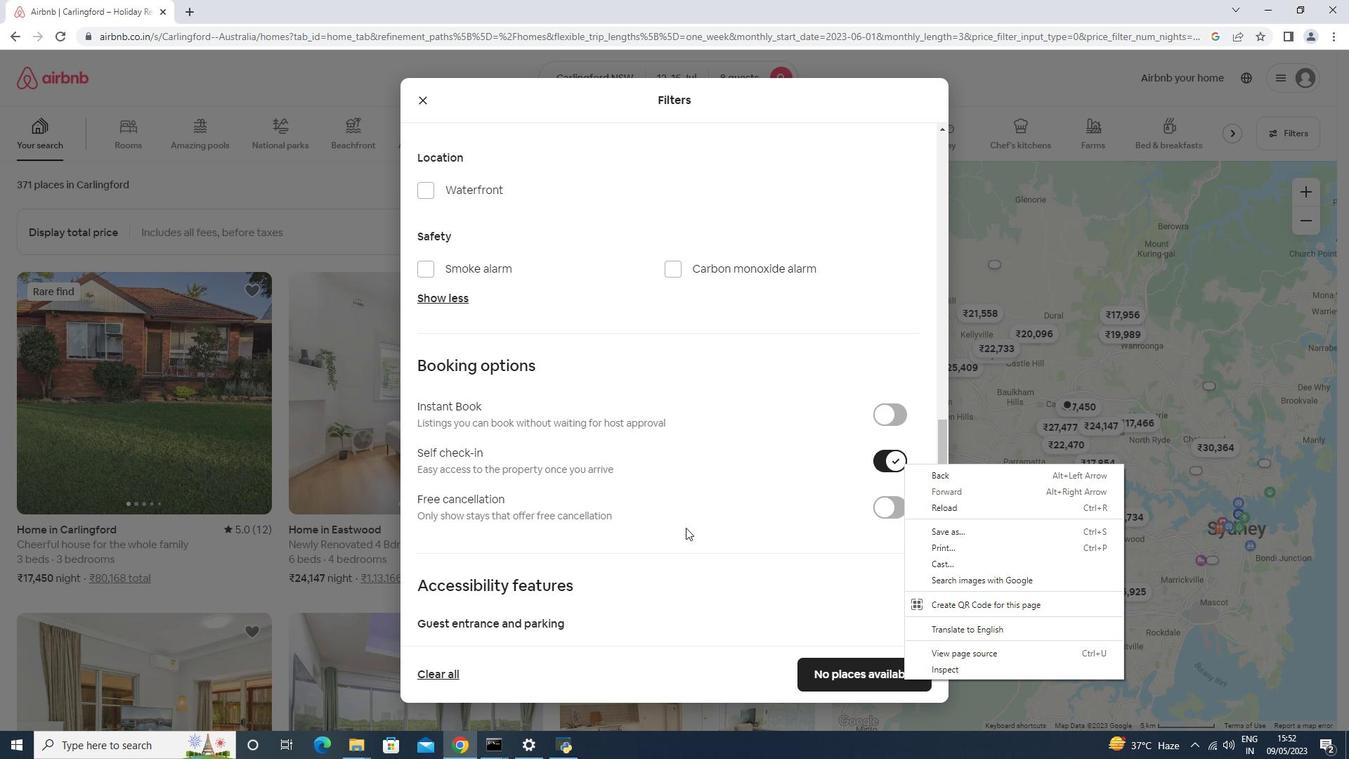 
Action: Mouse scrolled (699, 518) with delta (0, 0)
Screenshot: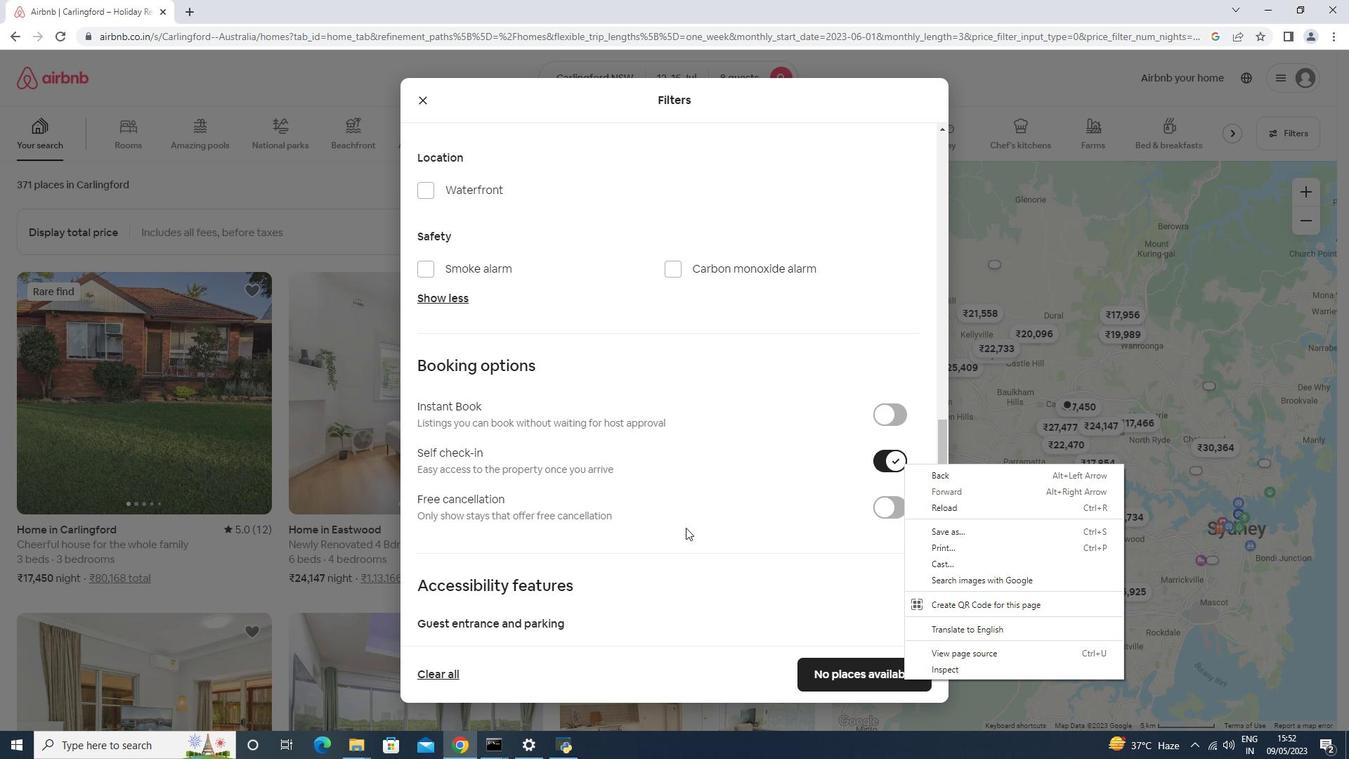 
Action: Mouse scrolled (699, 518) with delta (0, 0)
Screenshot: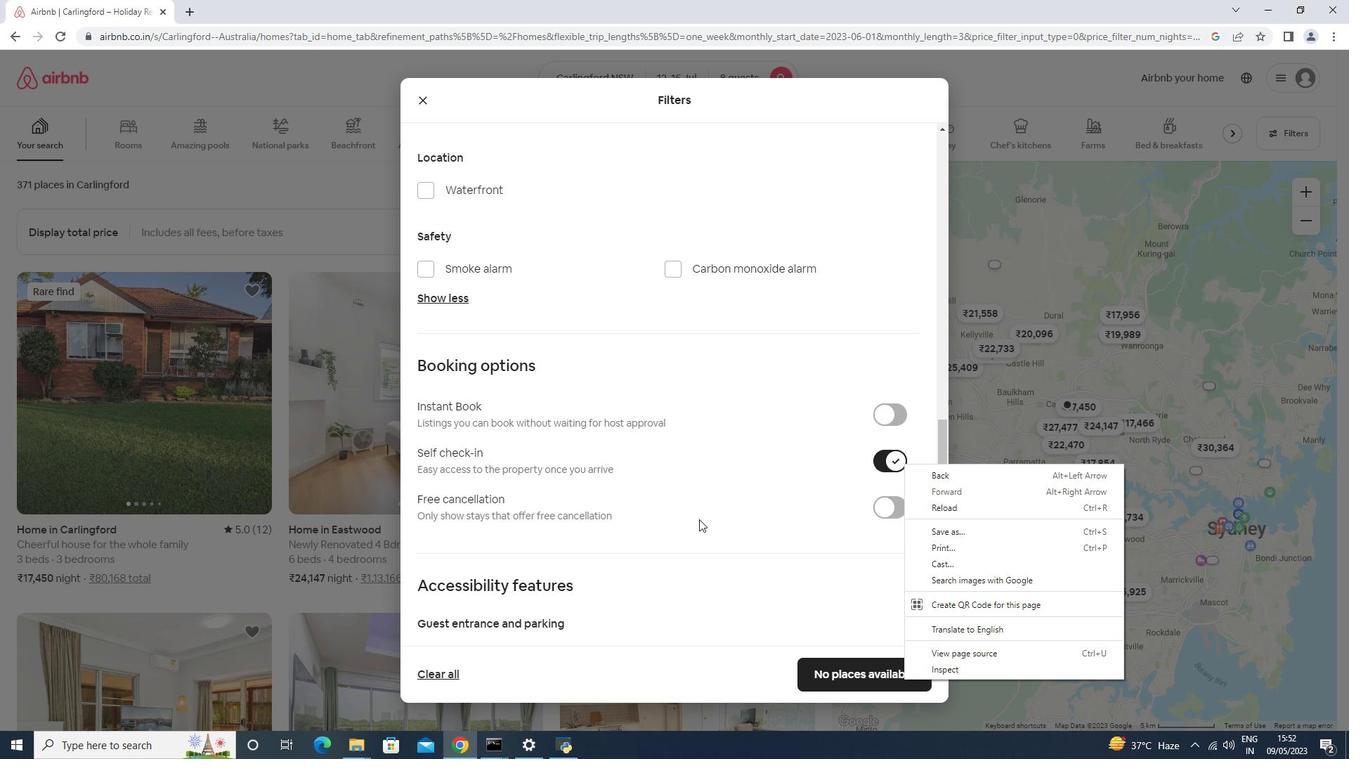 
Action: Mouse scrolled (699, 518) with delta (0, 0)
Screenshot: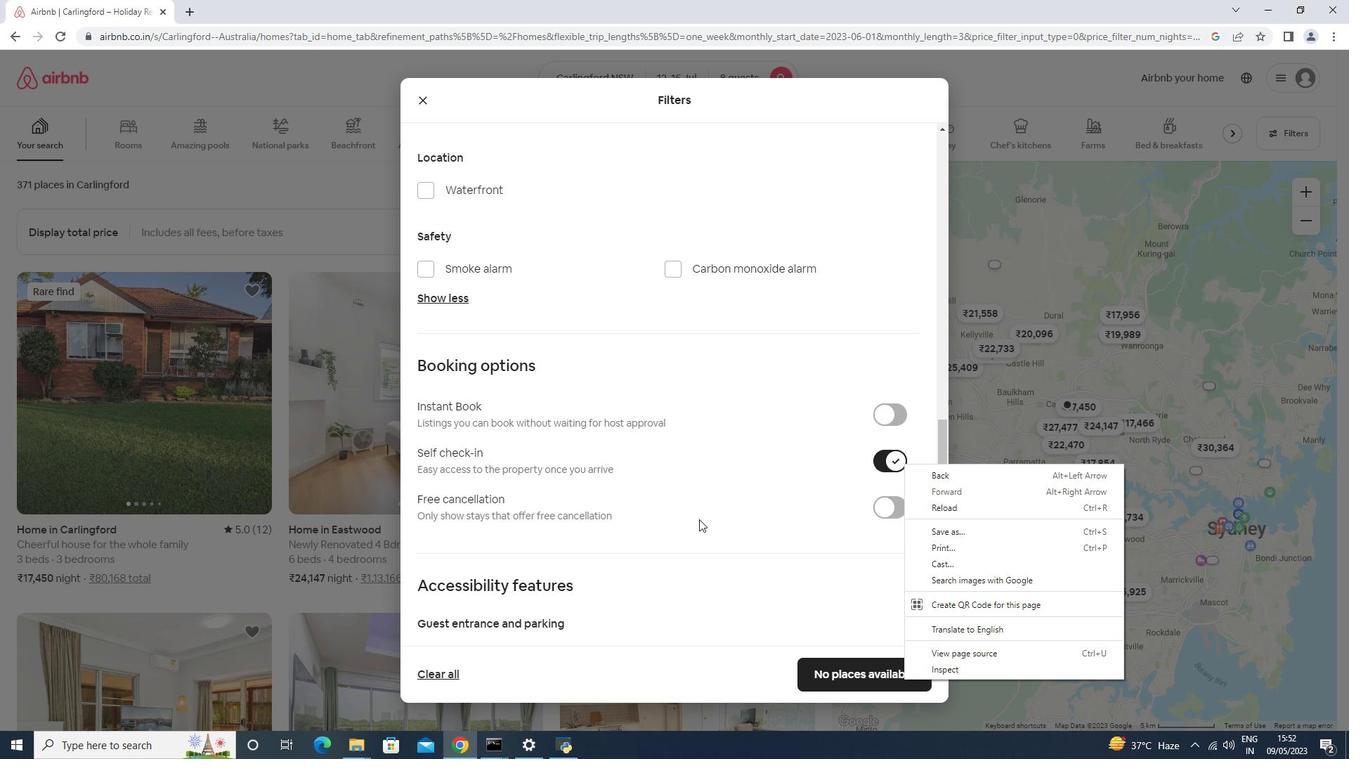 
Action: Mouse scrolled (699, 518) with delta (0, 0)
Screenshot: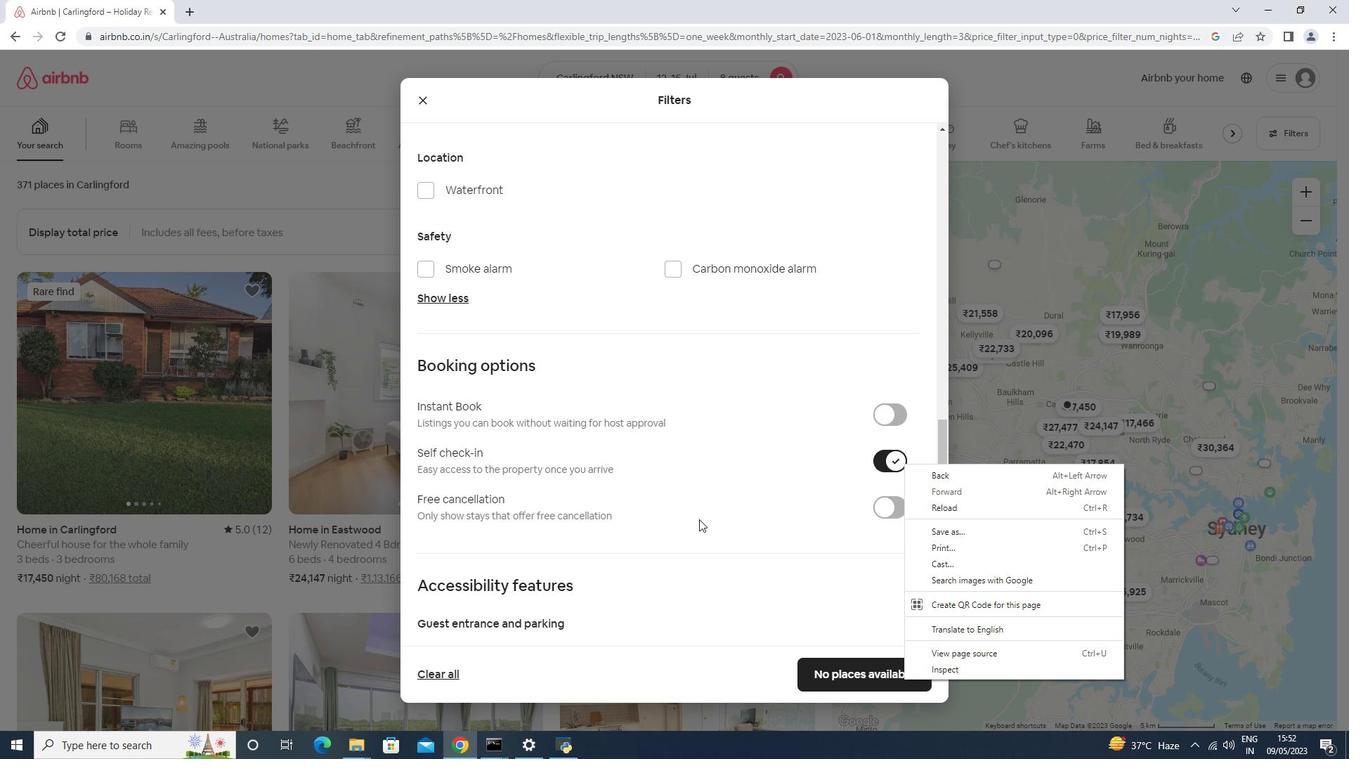 
Action: Mouse scrolled (699, 518) with delta (0, 0)
Screenshot: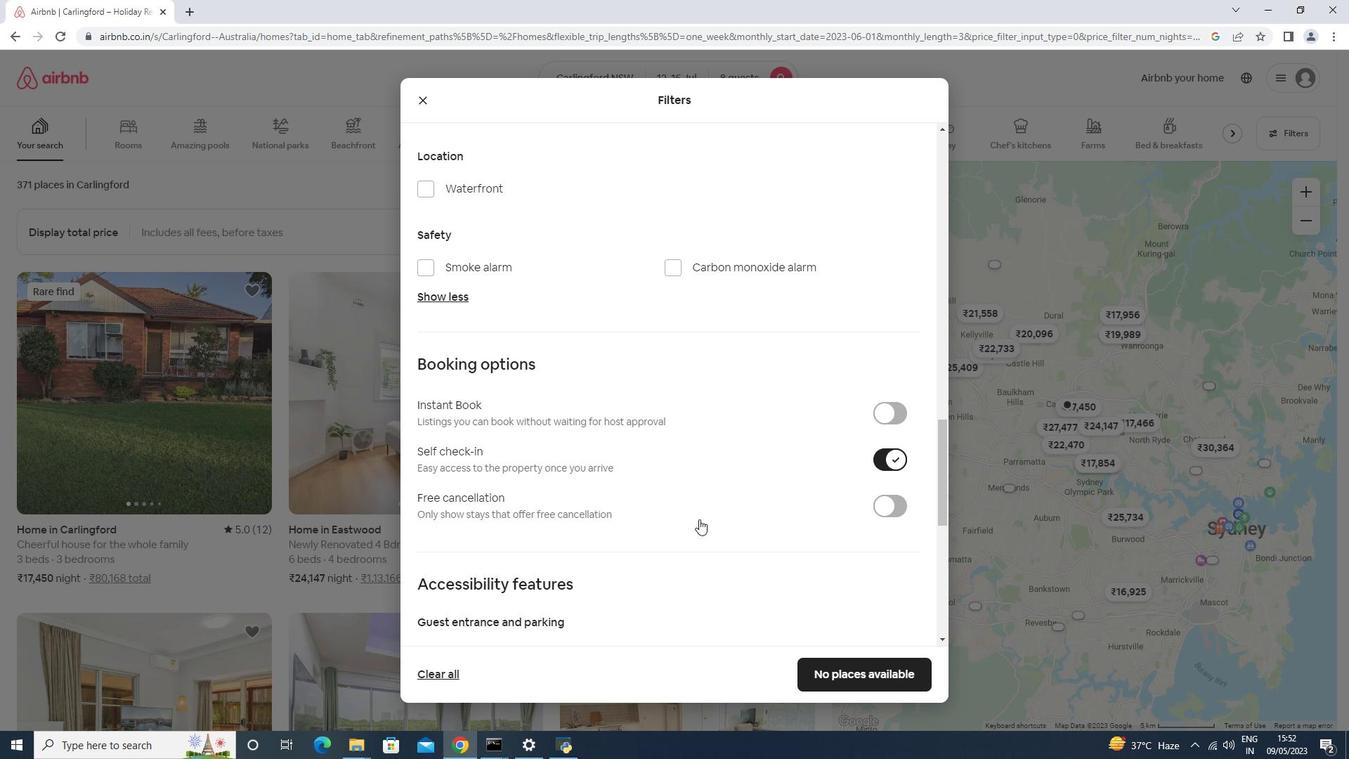 
Action: Mouse scrolled (699, 518) with delta (0, 0)
Screenshot: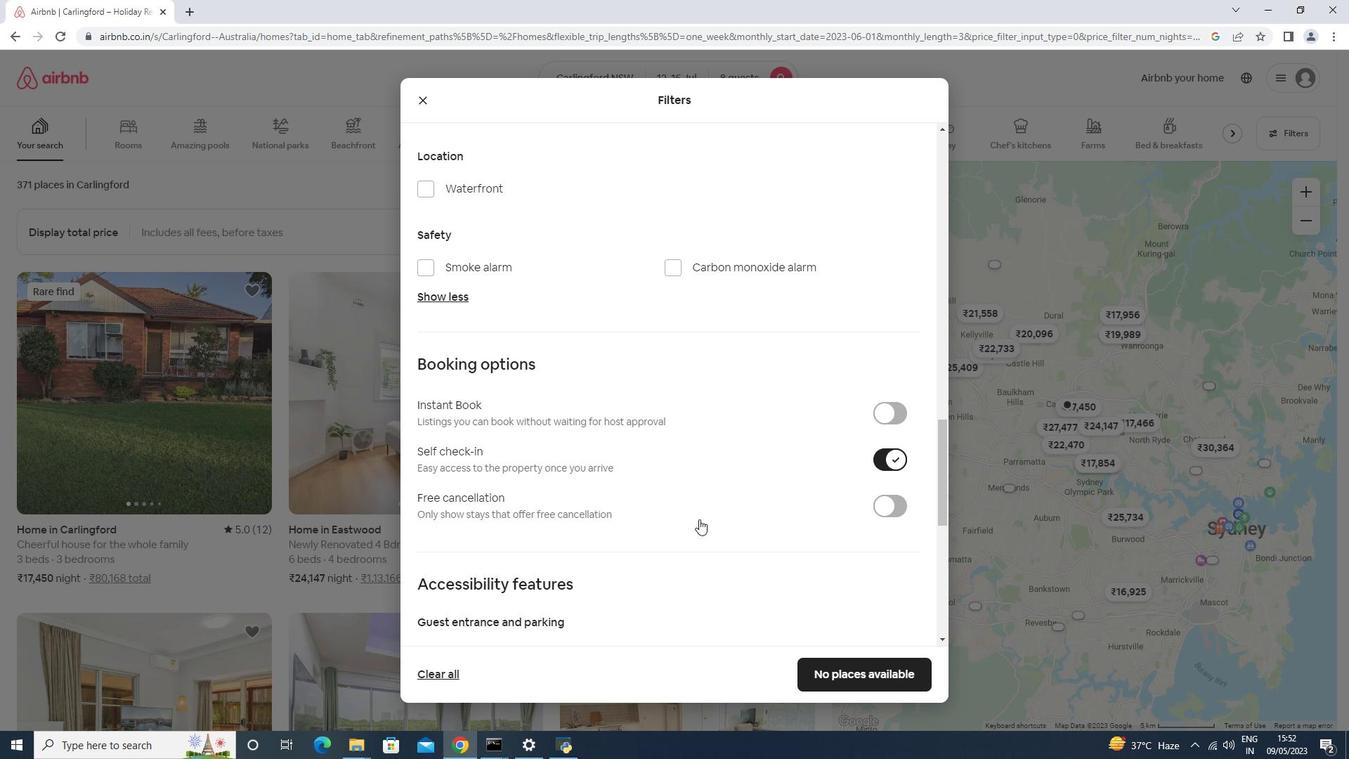 
Action: Mouse scrolled (699, 518) with delta (0, 0)
Screenshot: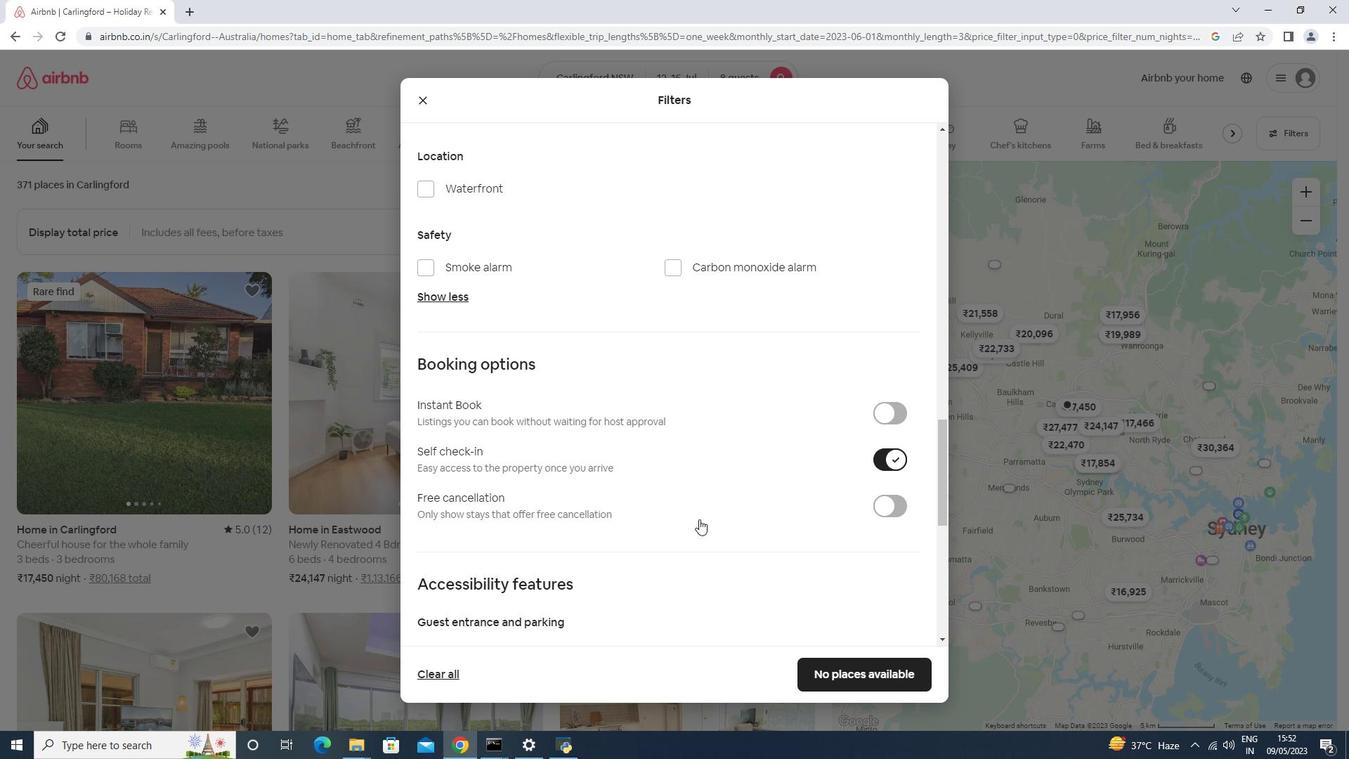 
Action: Mouse scrolled (699, 518) with delta (0, 0)
Screenshot: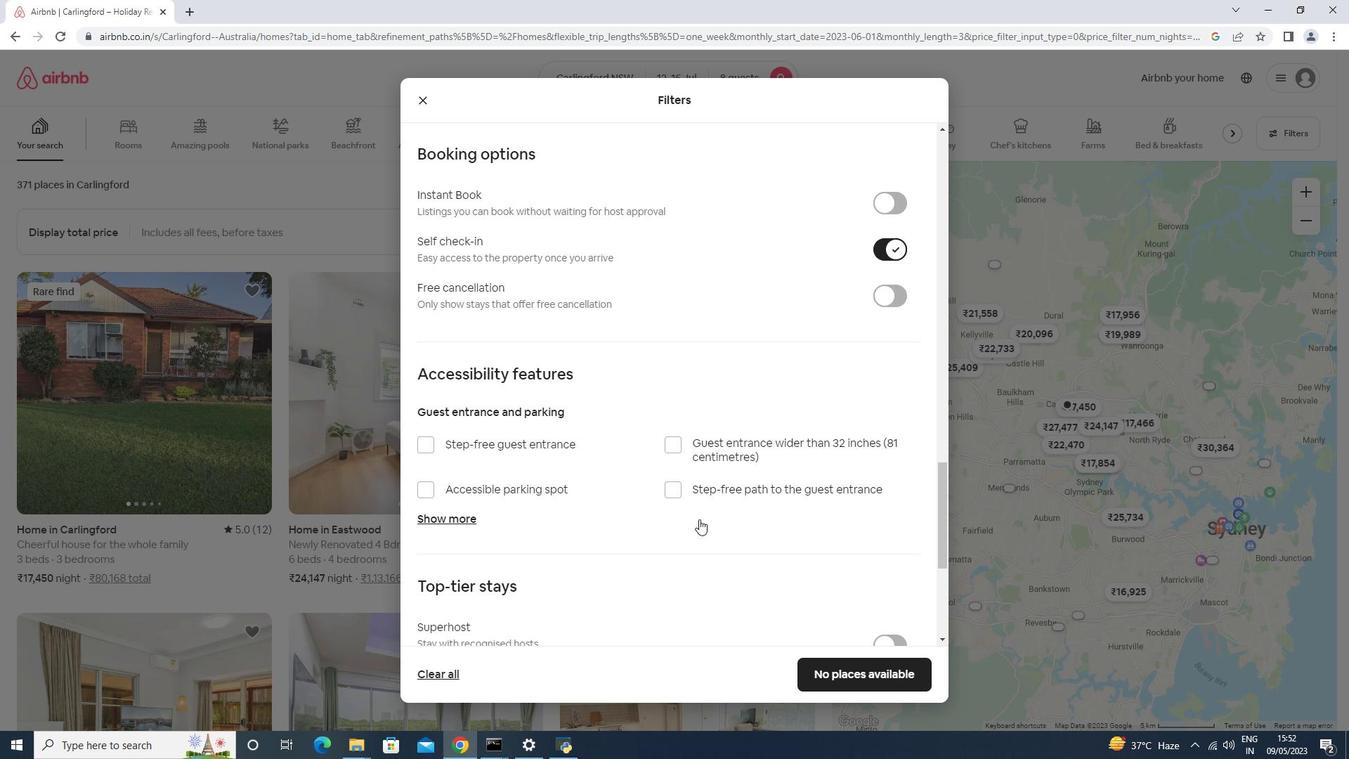 
Action: Mouse scrolled (699, 518) with delta (0, 0)
Screenshot: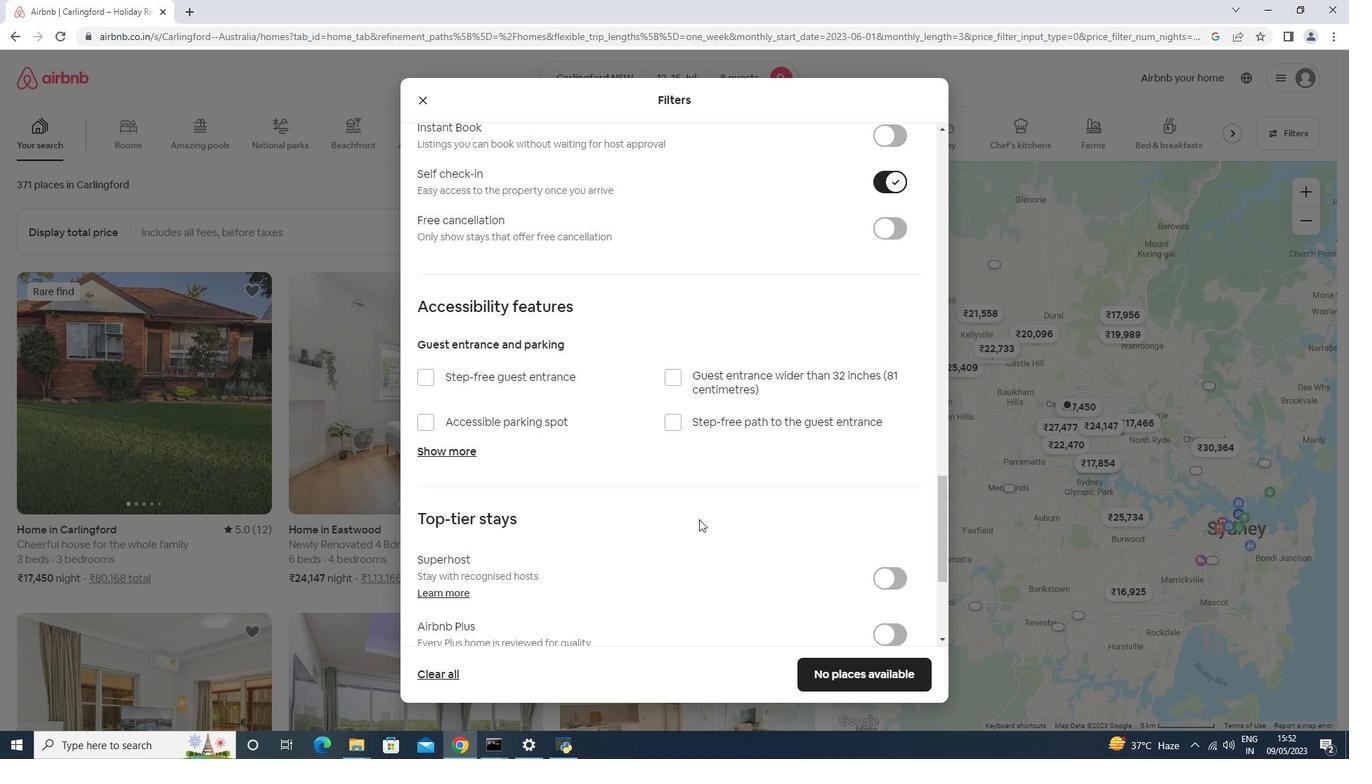 
Action: Mouse scrolled (699, 518) with delta (0, 0)
Screenshot: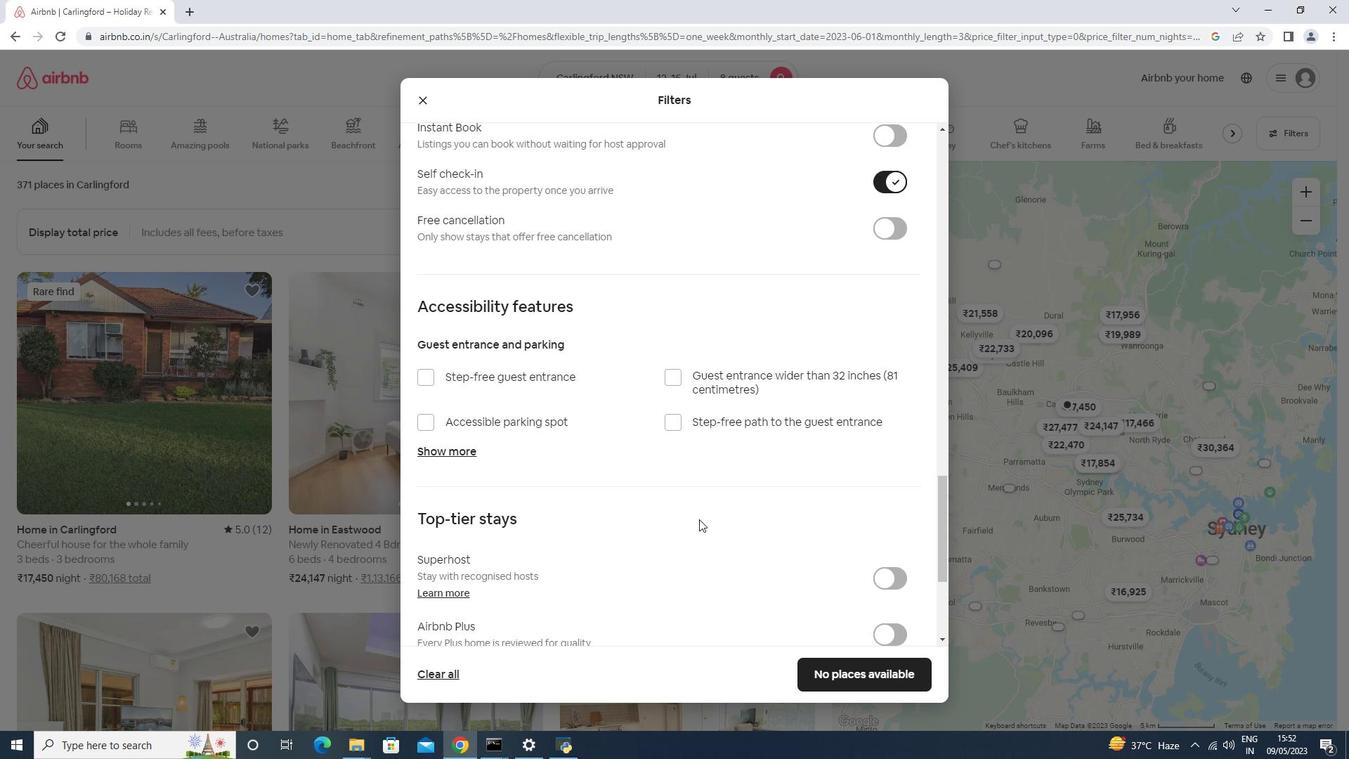 
Action: Mouse scrolled (699, 518) with delta (0, 0)
Screenshot: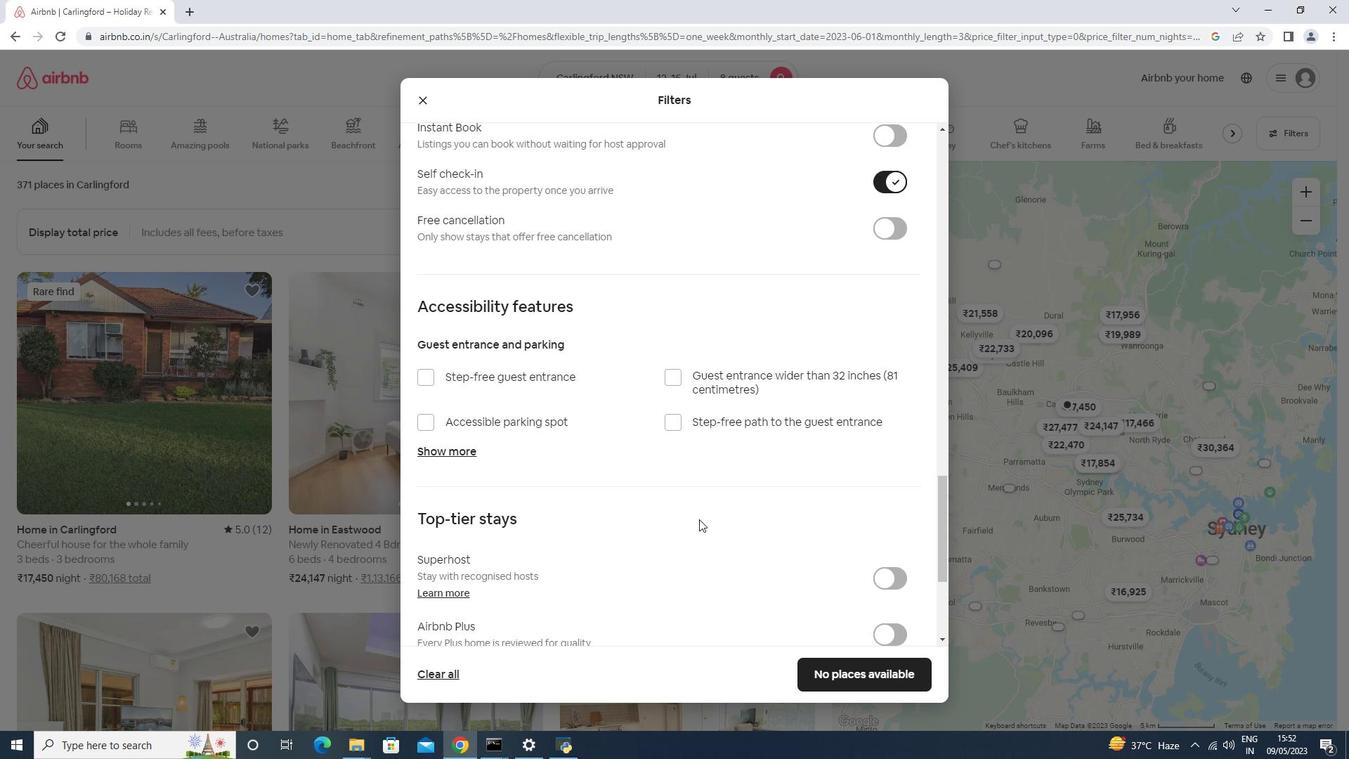 
Action: Mouse scrolled (699, 518) with delta (0, 0)
Screenshot: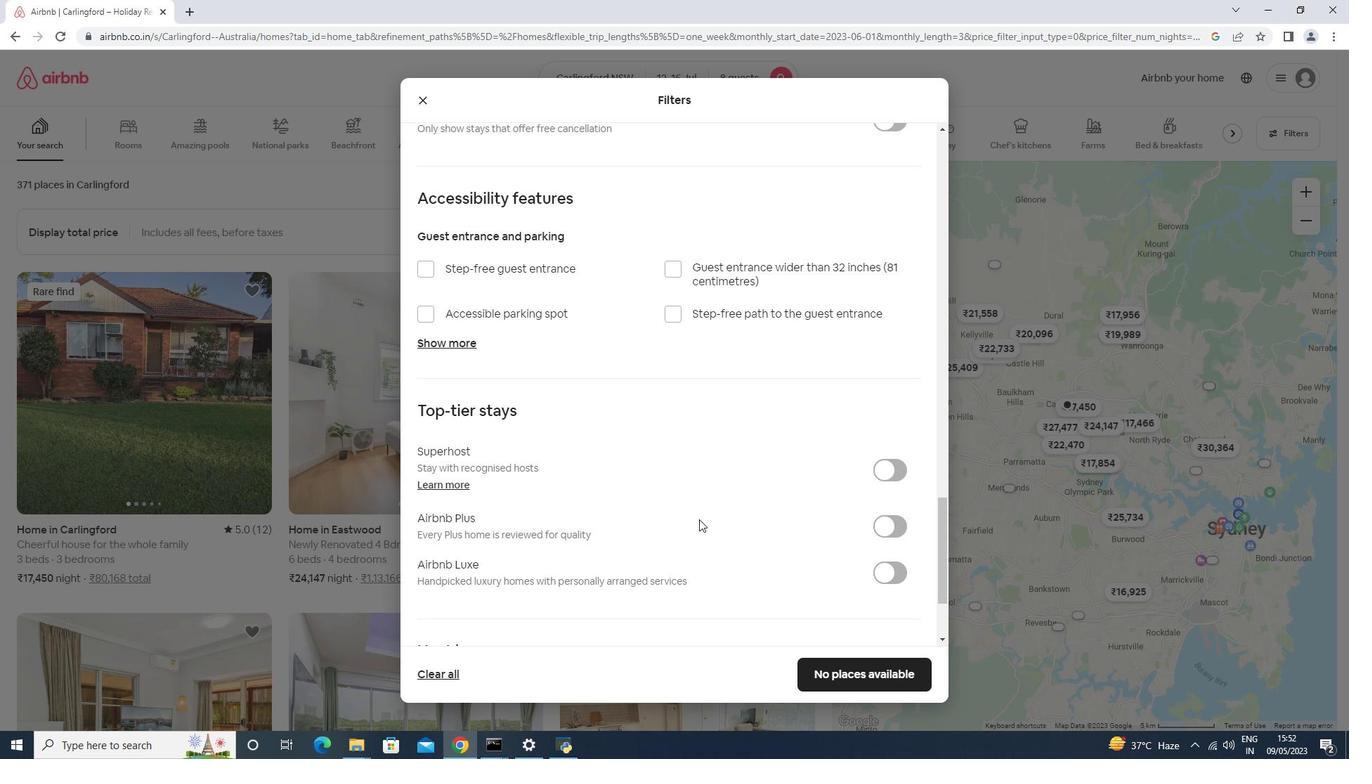 
Action: Mouse scrolled (699, 518) with delta (0, 0)
Screenshot: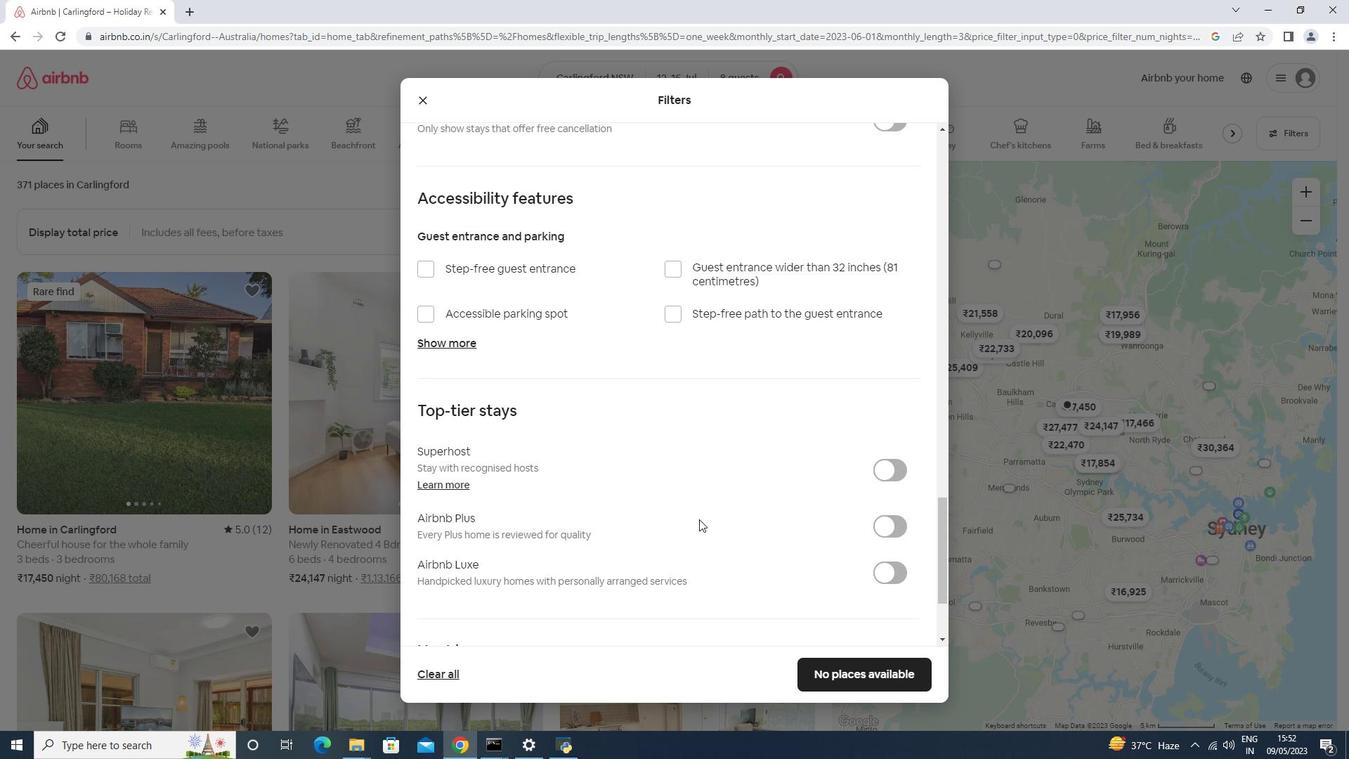 
Action: Mouse moved to (462, 540)
Screenshot: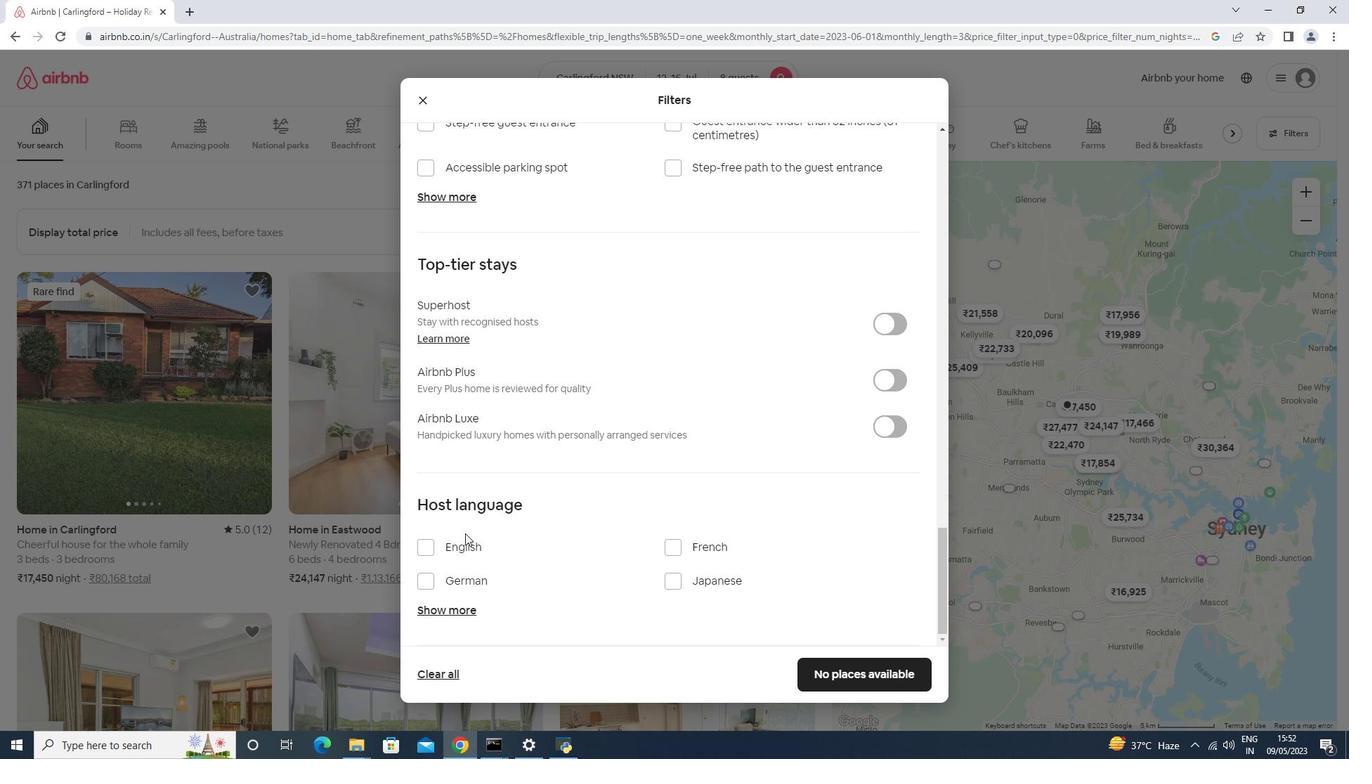 
Action: Mouse pressed left at (462, 540)
Screenshot: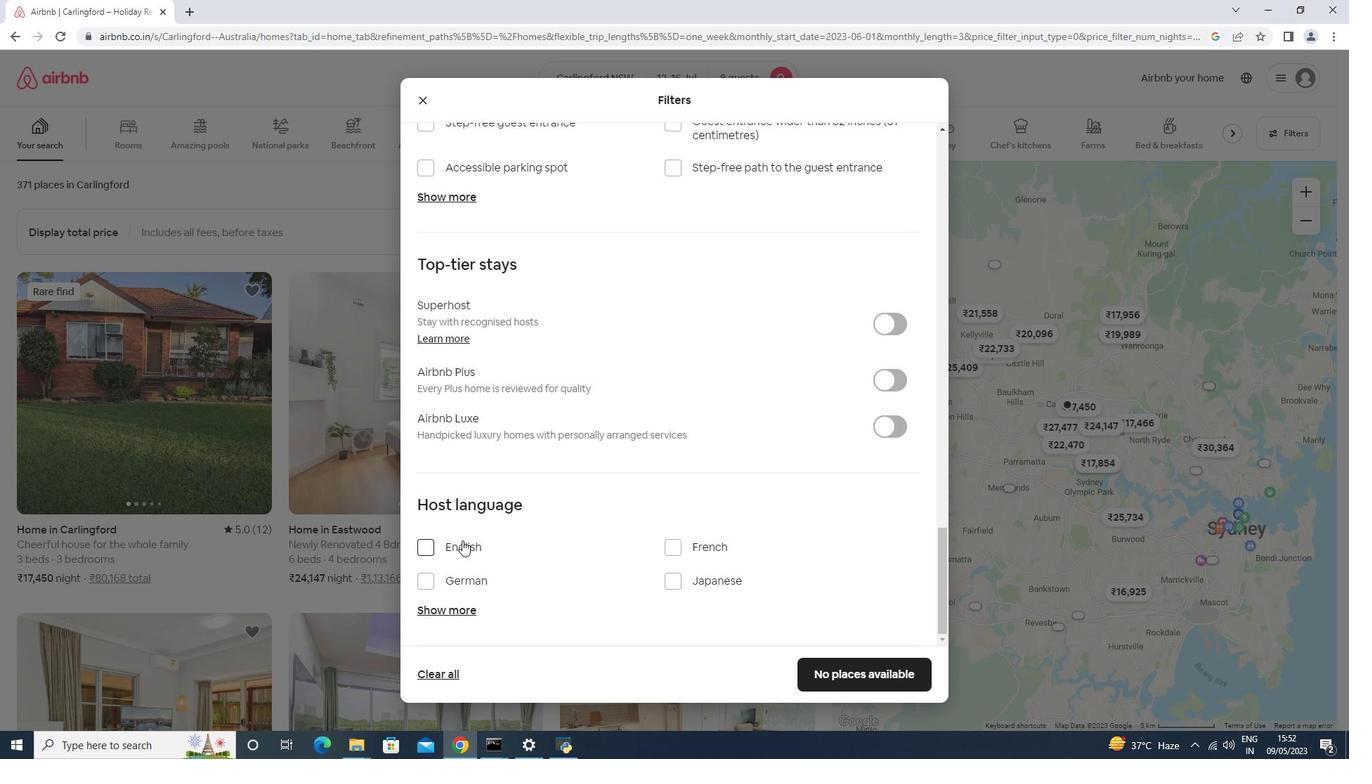 
Action: Mouse moved to (928, 670)
Screenshot: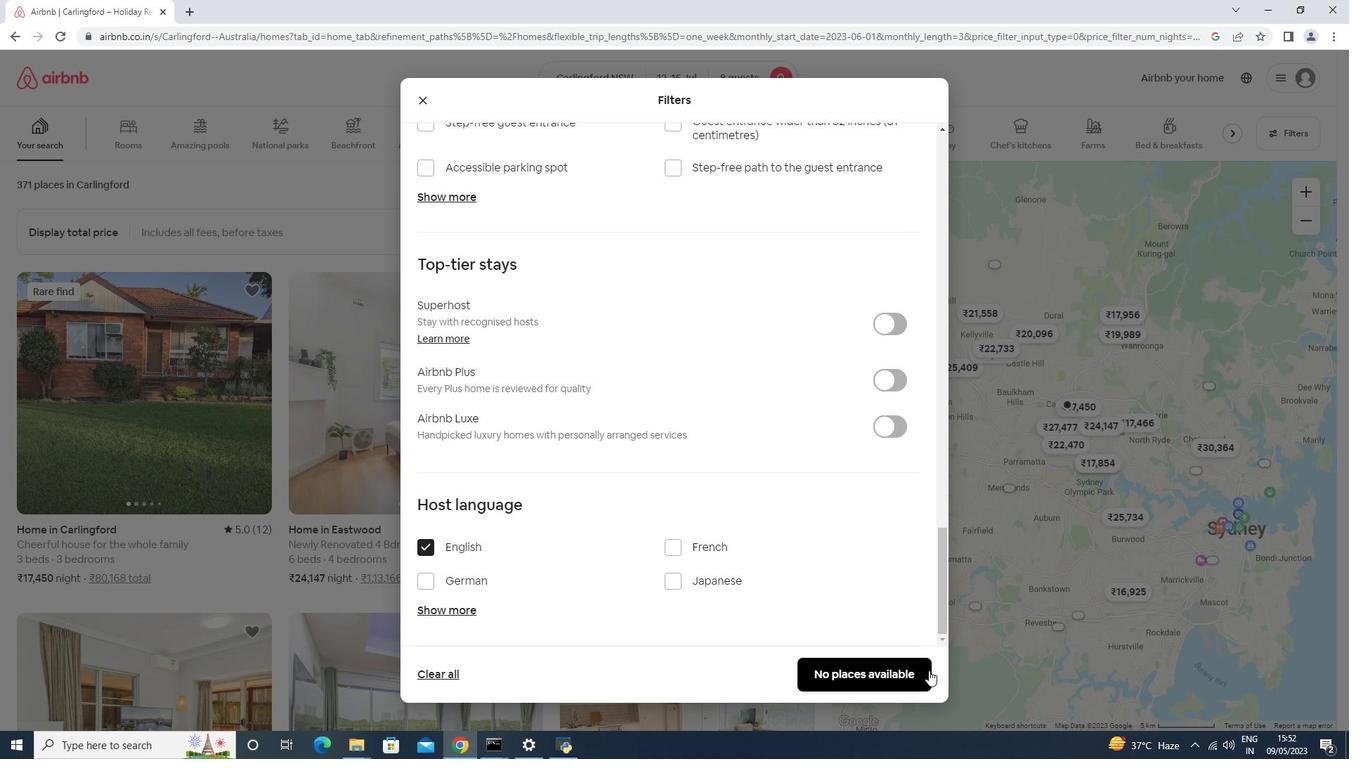 
Action: Mouse pressed left at (928, 670)
Screenshot: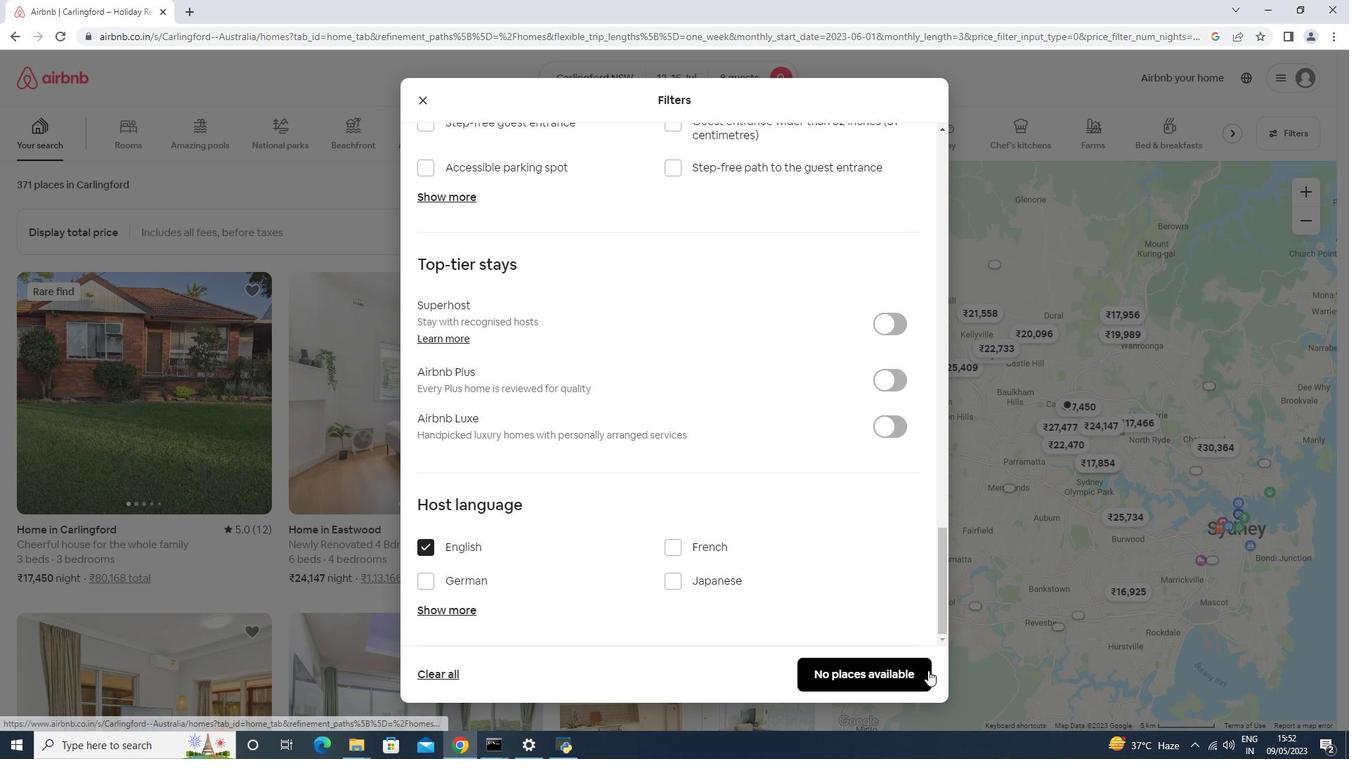 
Action: Mouse moved to (991, 270)
Screenshot: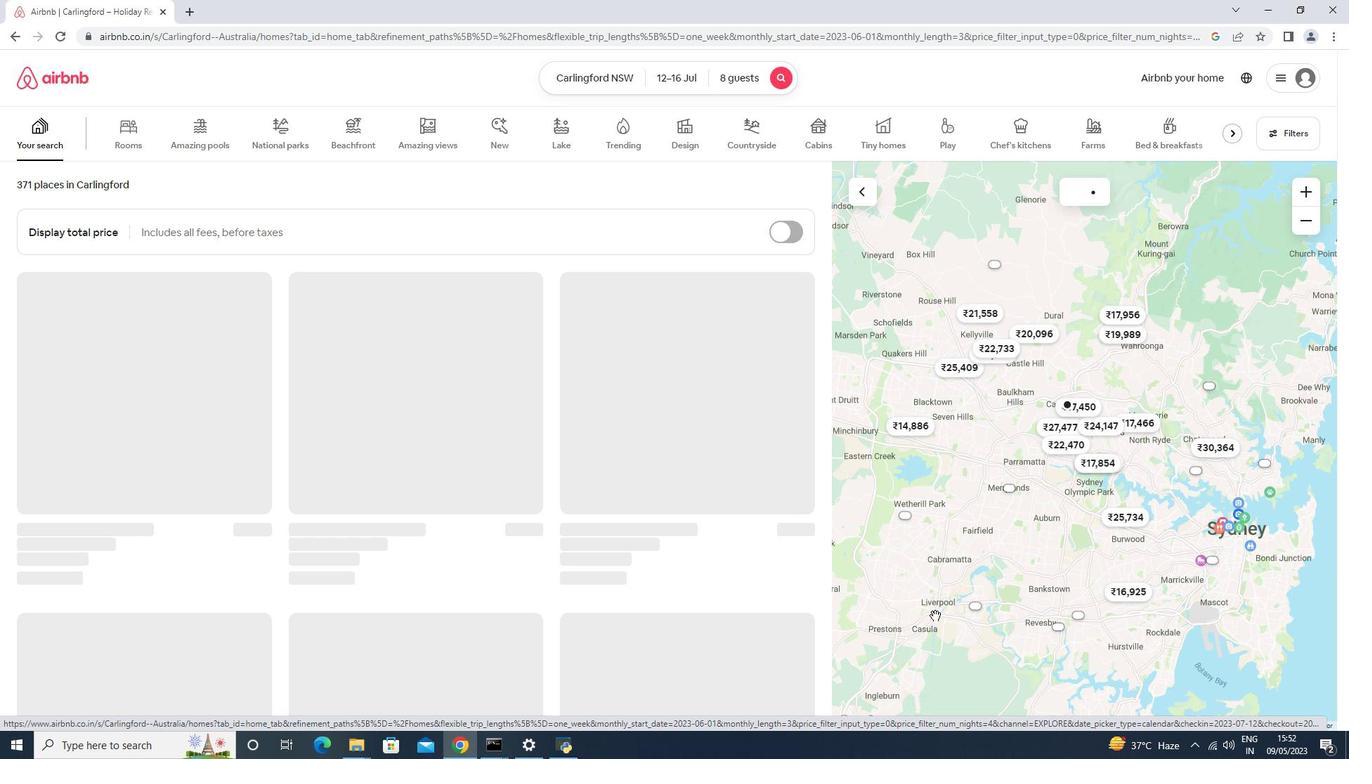 
